 Task: Add Cascadian Farm Organic Honey Nut O's Cereal to the cart.
Action: Mouse moved to (1027, 332)
Screenshot: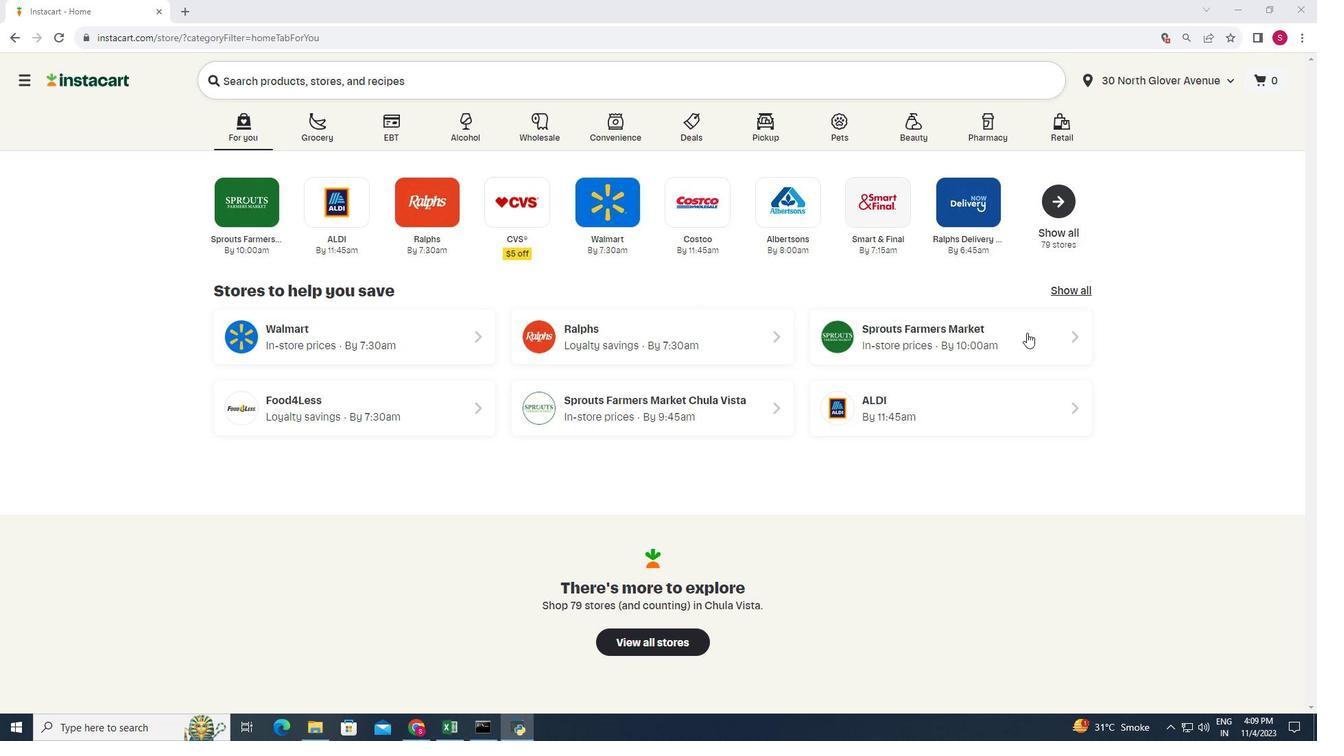 
Action: Mouse pressed left at (1027, 332)
Screenshot: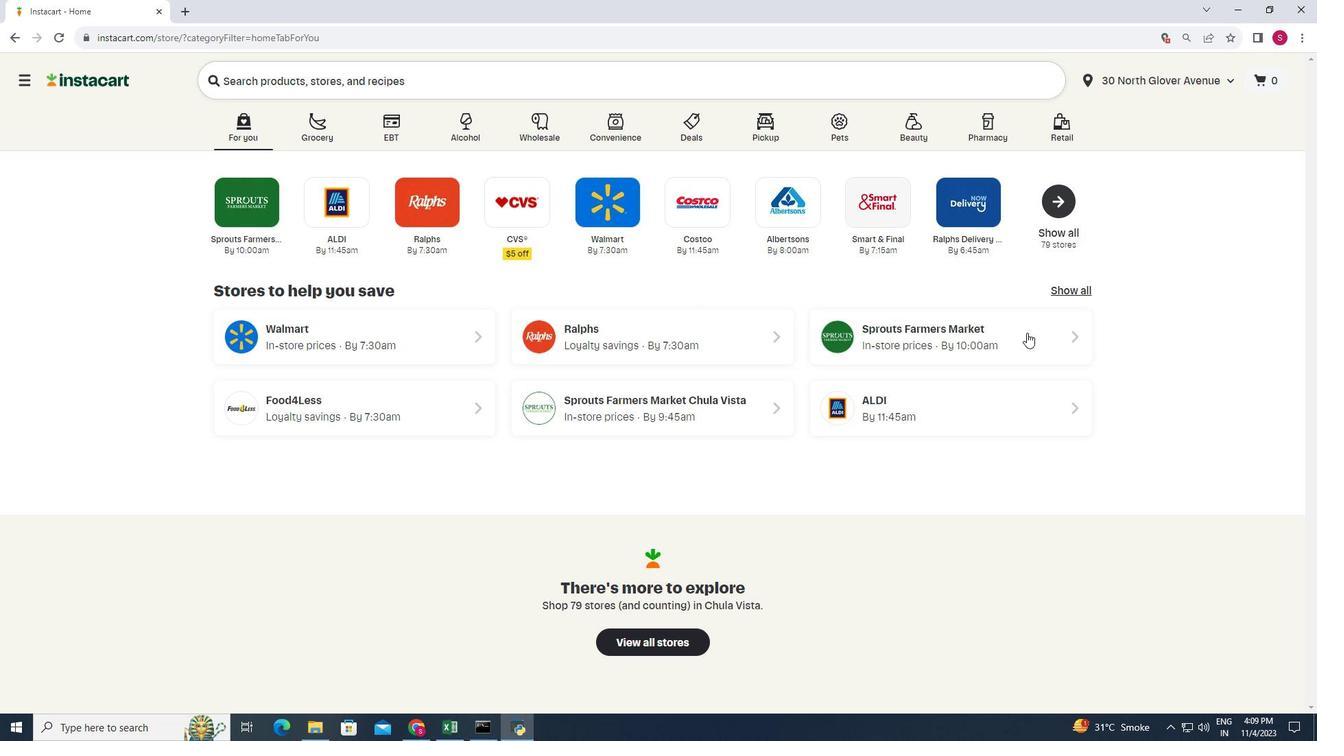 
Action: Mouse moved to (59, 469)
Screenshot: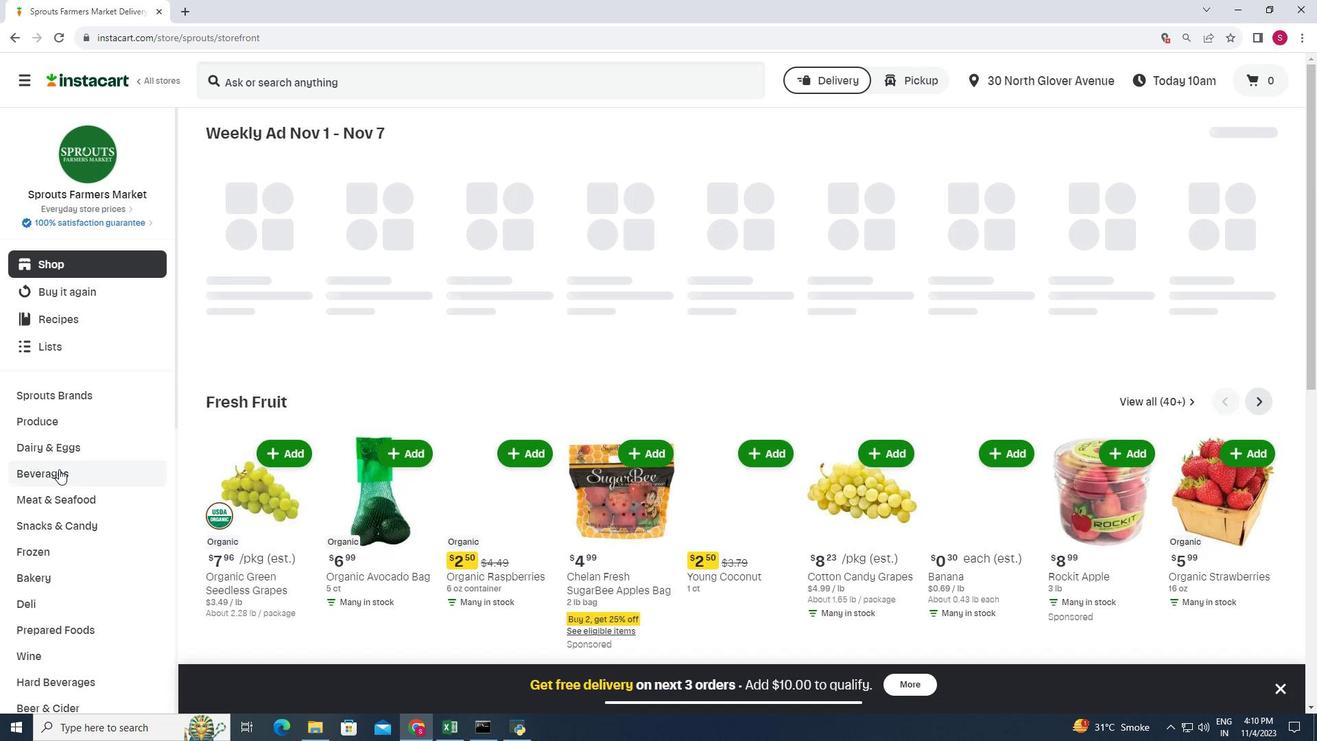 
Action: Mouse scrolled (59, 468) with delta (0, 0)
Screenshot: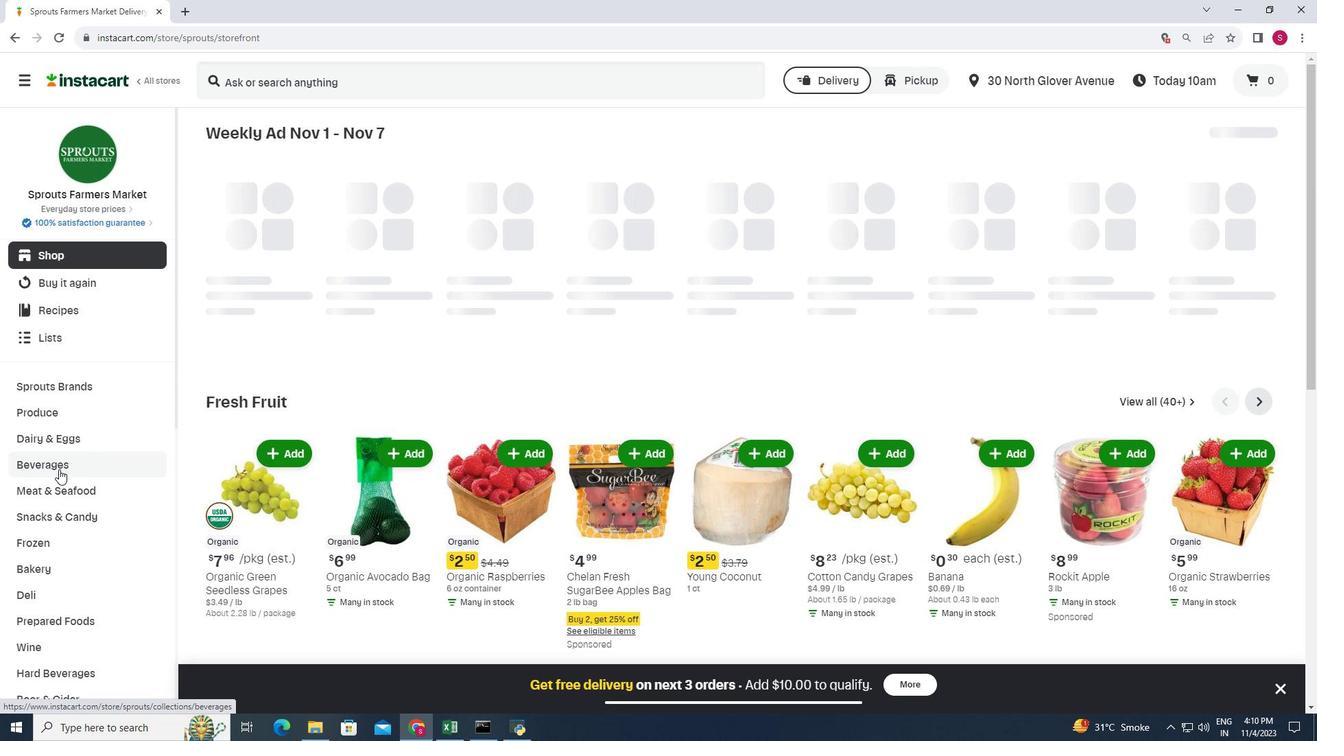 
Action: Mouse scrolled (59, 468) with delta (0, 0)
Screenshot: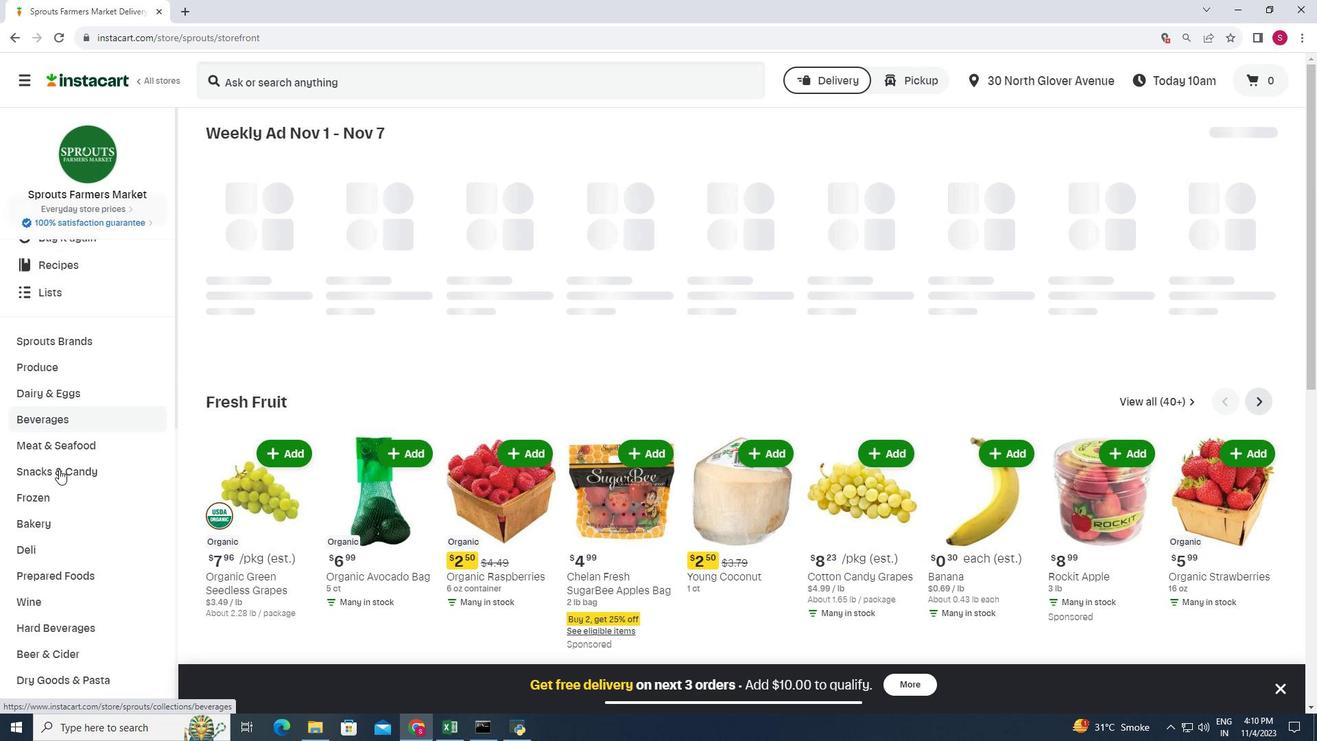 
Action: Mouse scrolled (59, 468) with delta (0, 0)
Screenshot: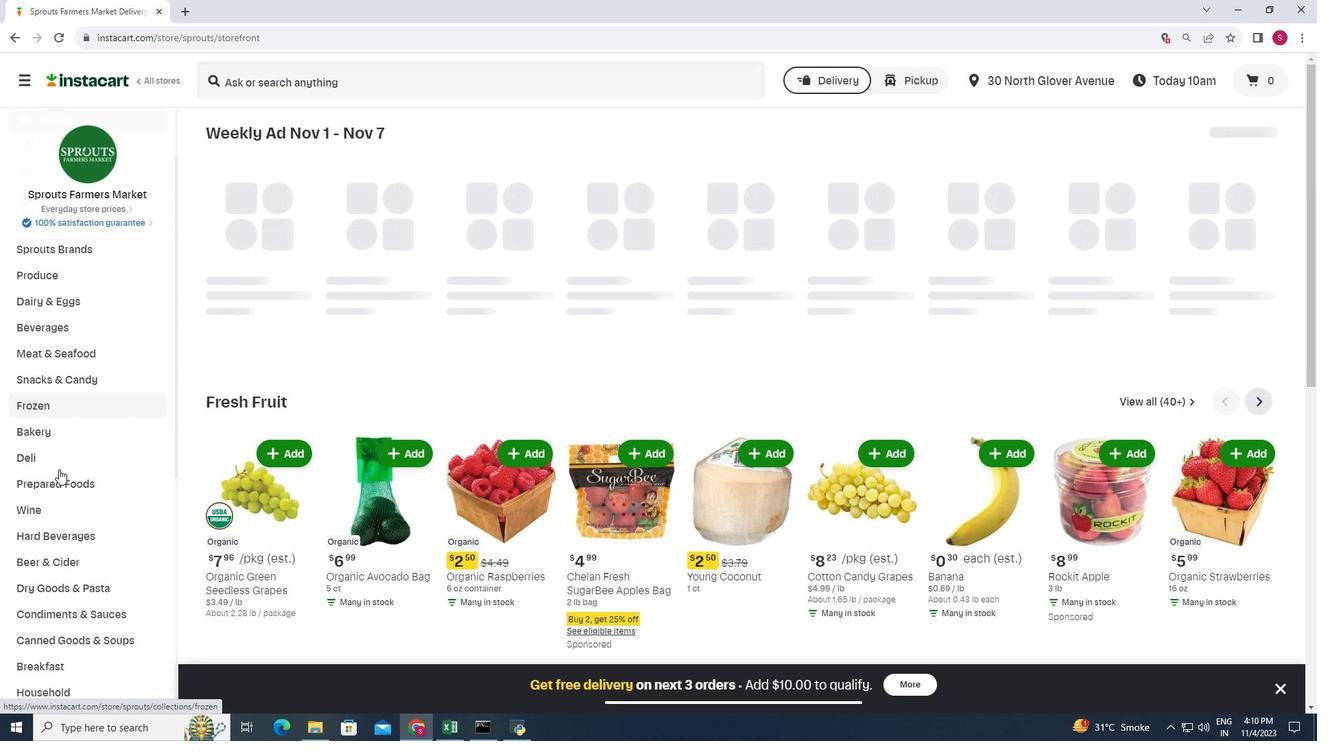 
Action: Mouse scrolled (59, 468) with delta (0, 0)
Screenshot: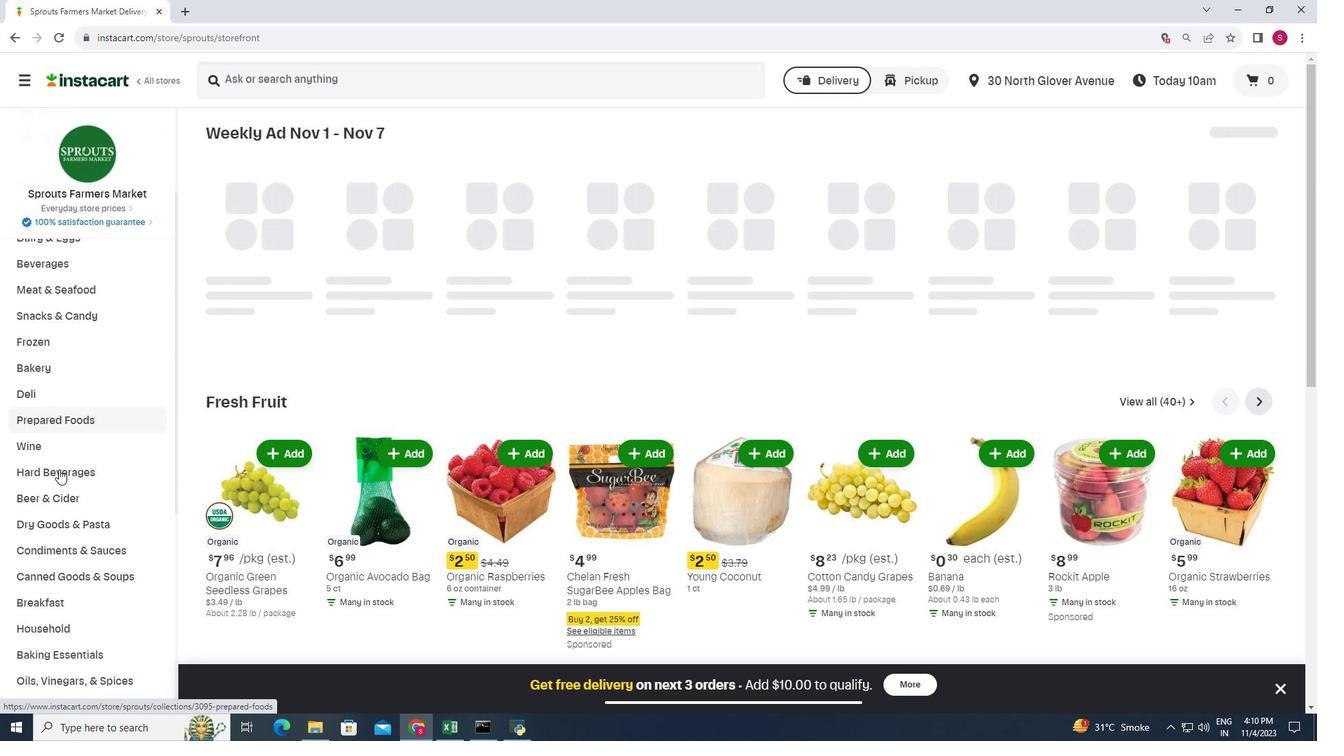 
Action: Mouse moved to (60, 533)
Screenshot: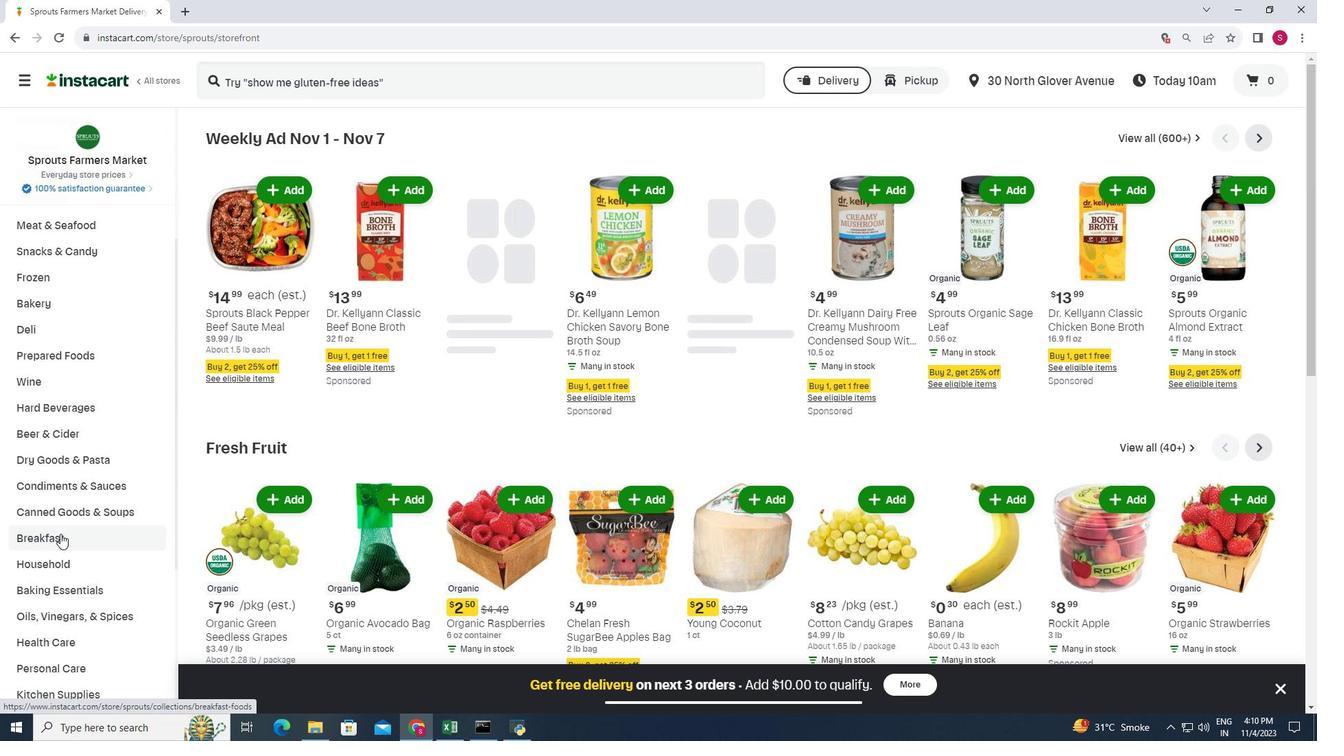 
Action: Mouse pressed left at (60, 533)
Screenshot: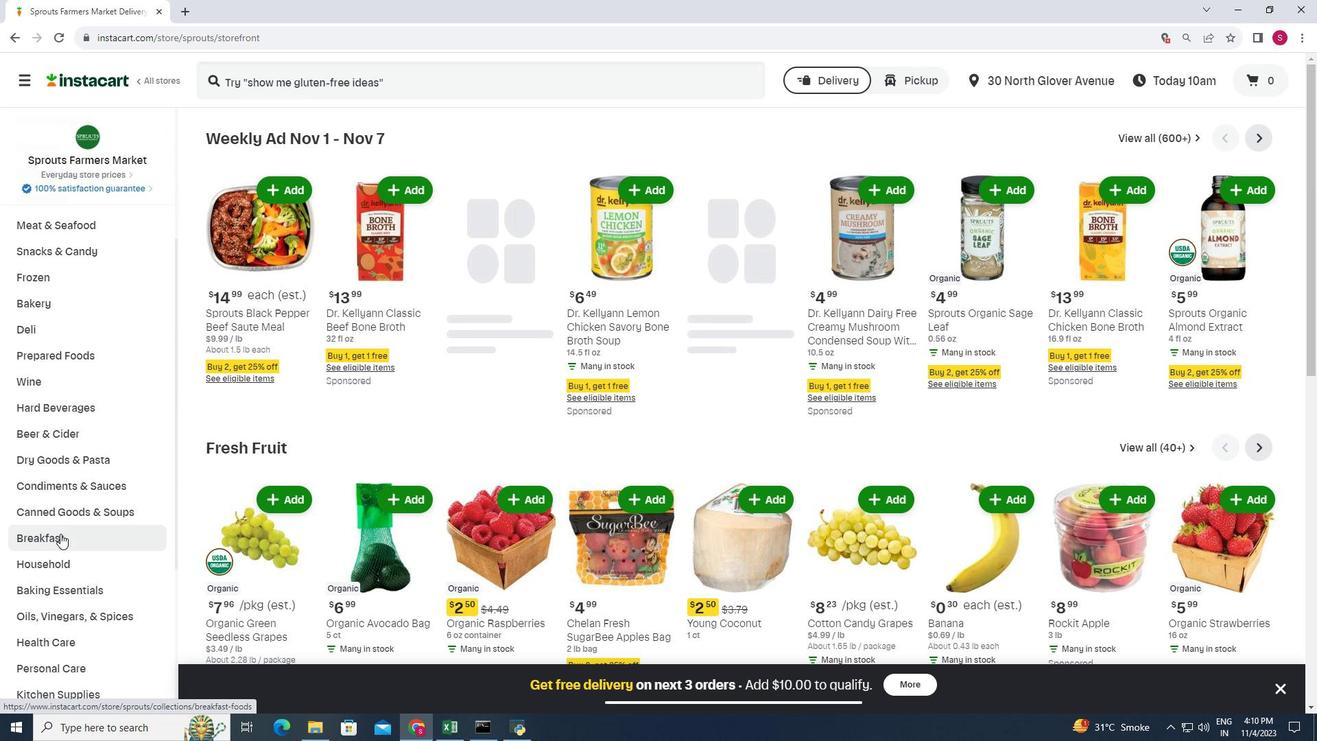 
Action: Mouse moved to (914, 168)
Screenshot: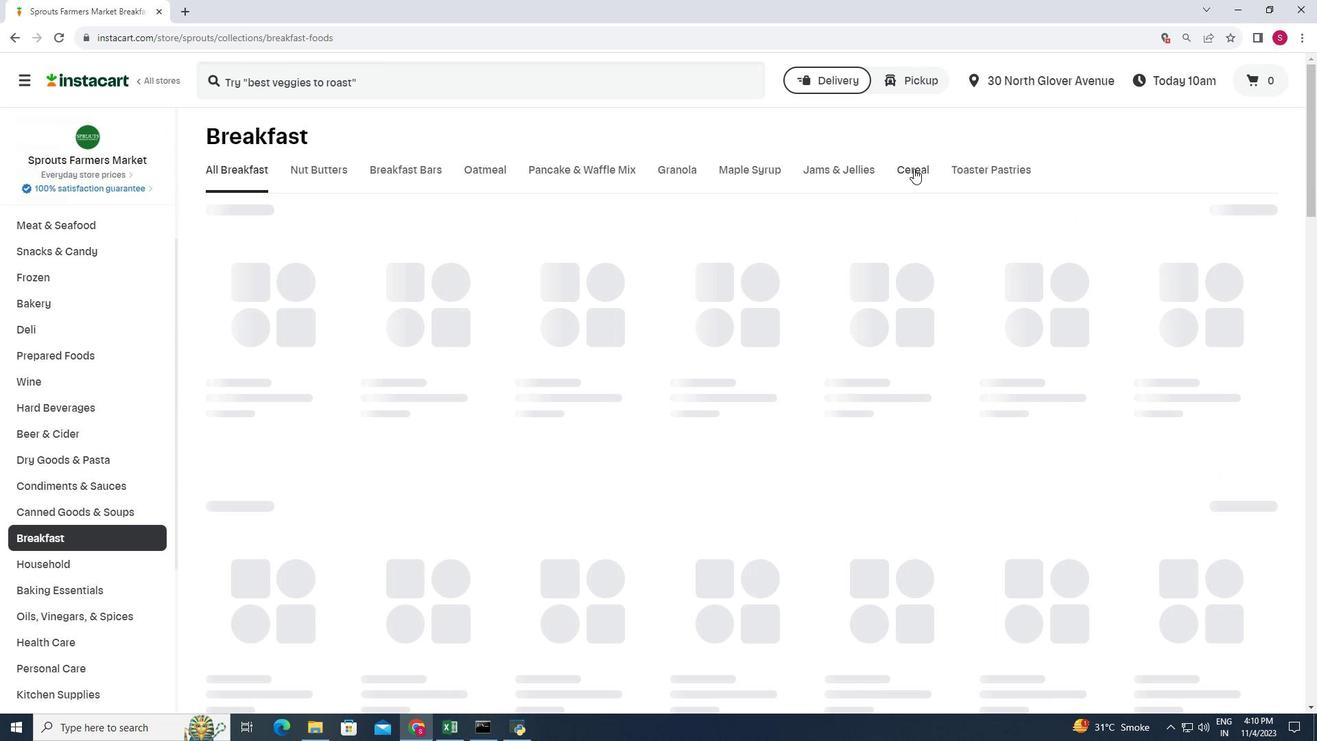
Action: Mouse pressed left at (914, 168)
Screenshot: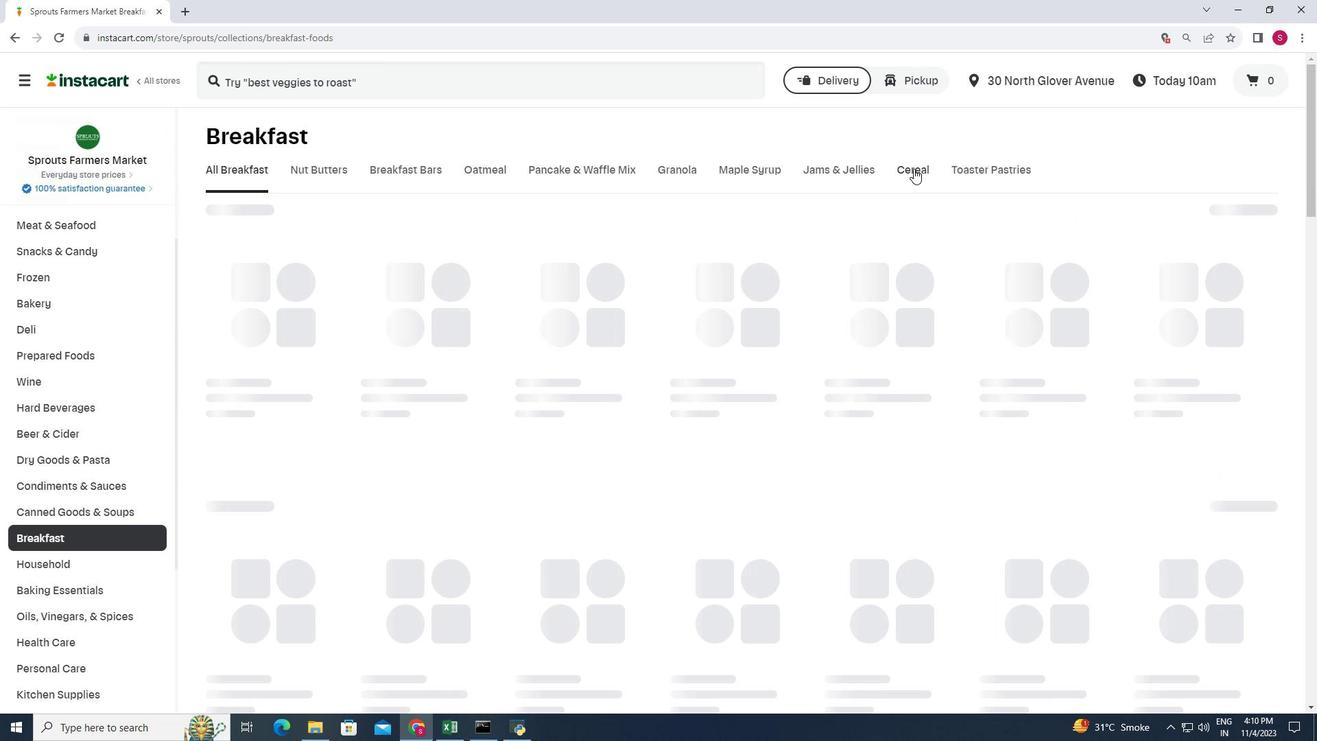
Action: Mouse moved to (572, 235)
Screenshot: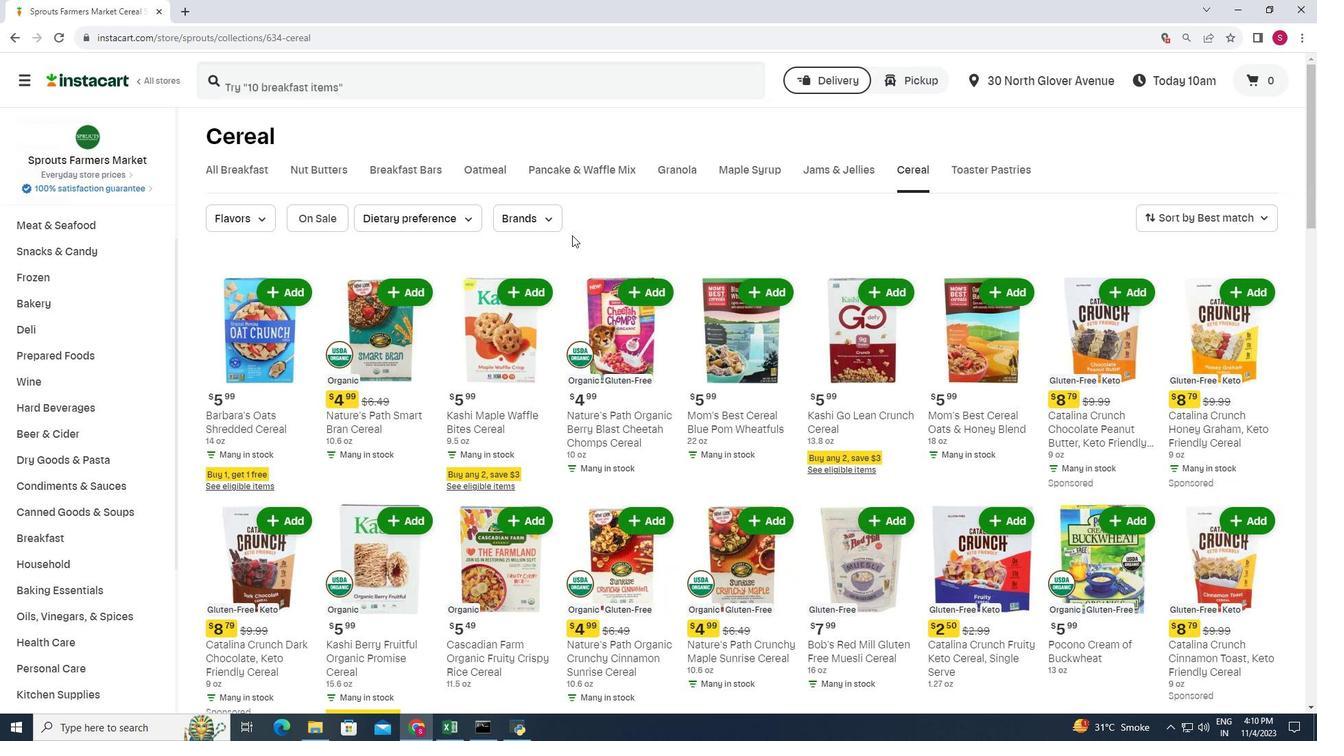 
Action: Mouse scrolled (572, 234) with delta (0, 0)
Screenshot: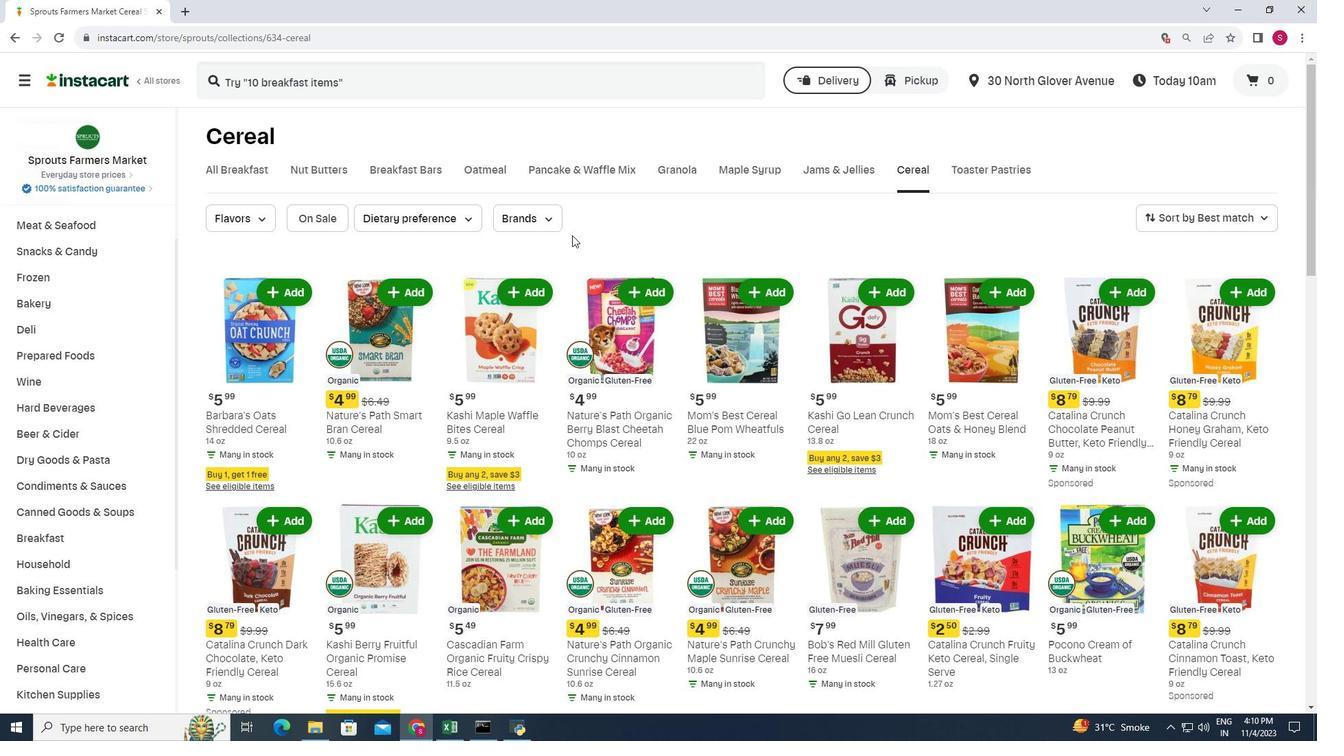 
Action: Mouse moved to (544, 285)
Screenshot: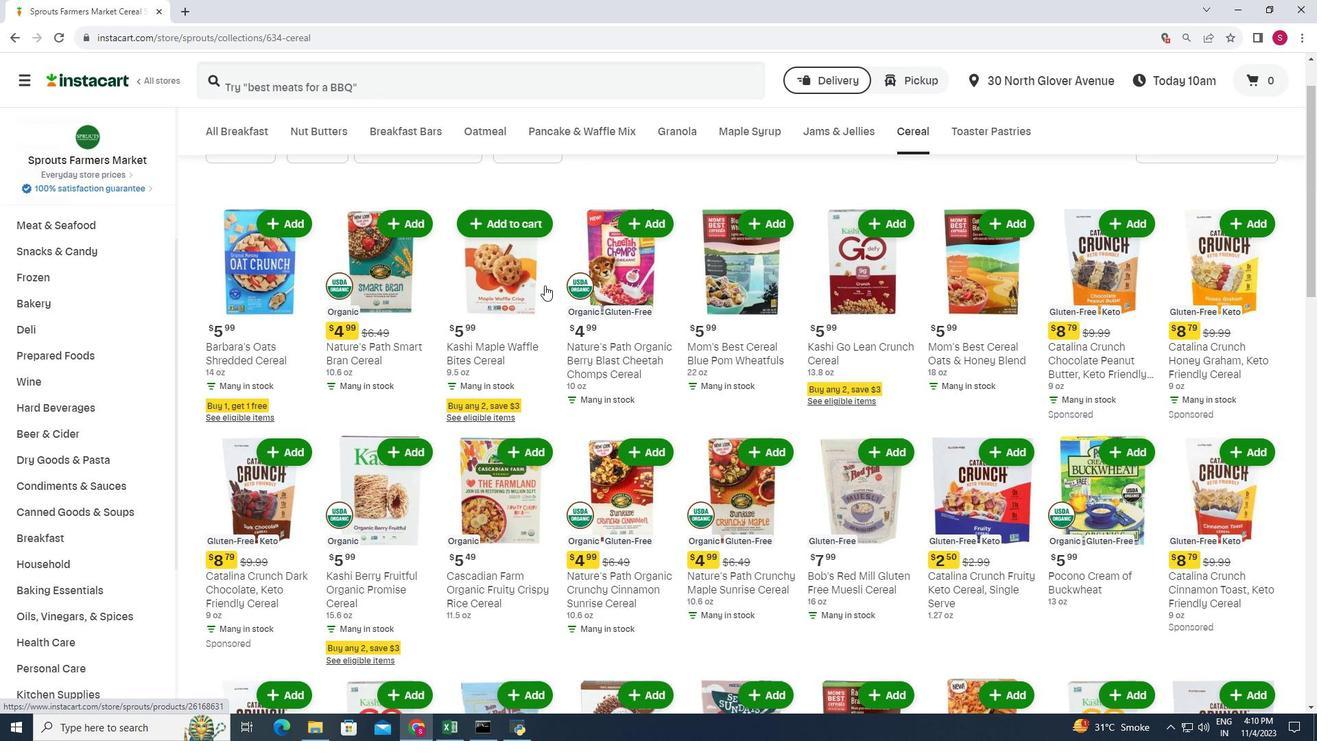 
Action: Mouse scrolled (544, 284) with delta (0, 0)
Screenshot: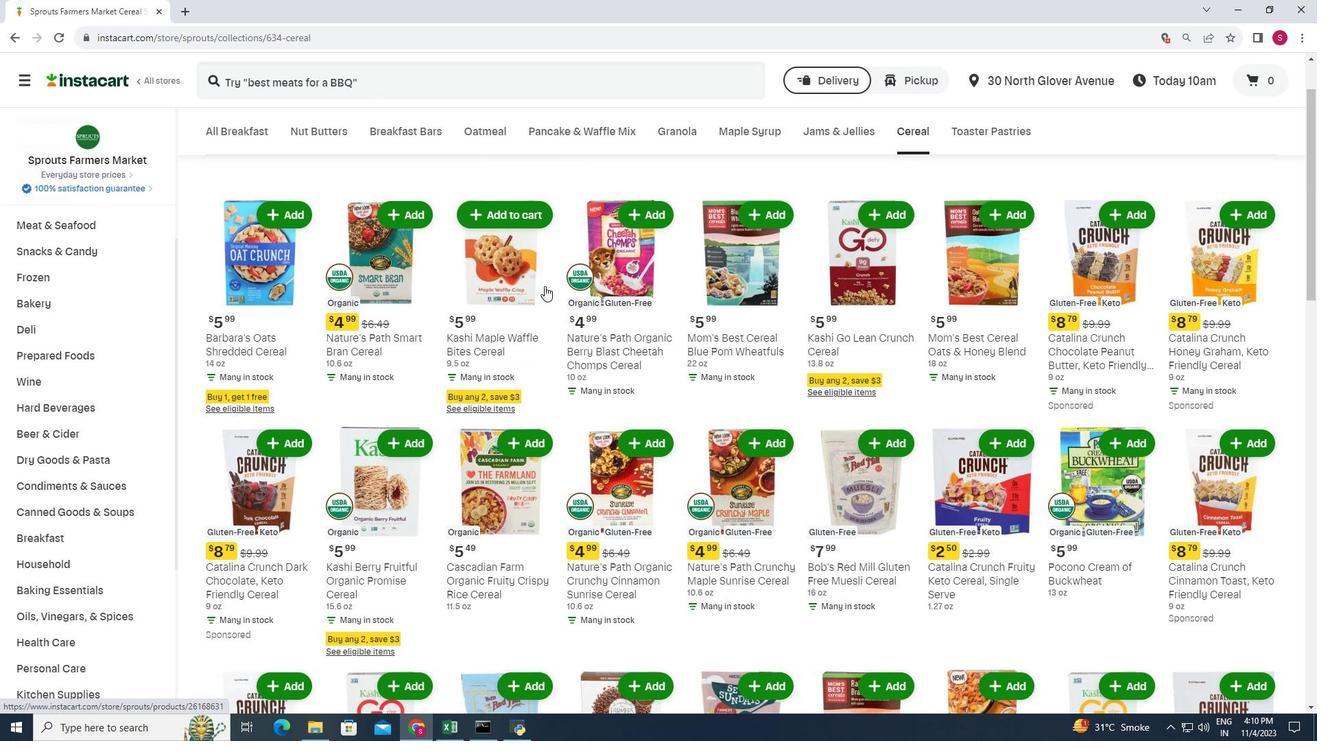 
Action: Mouse moved to (545, 286)
Screenshot: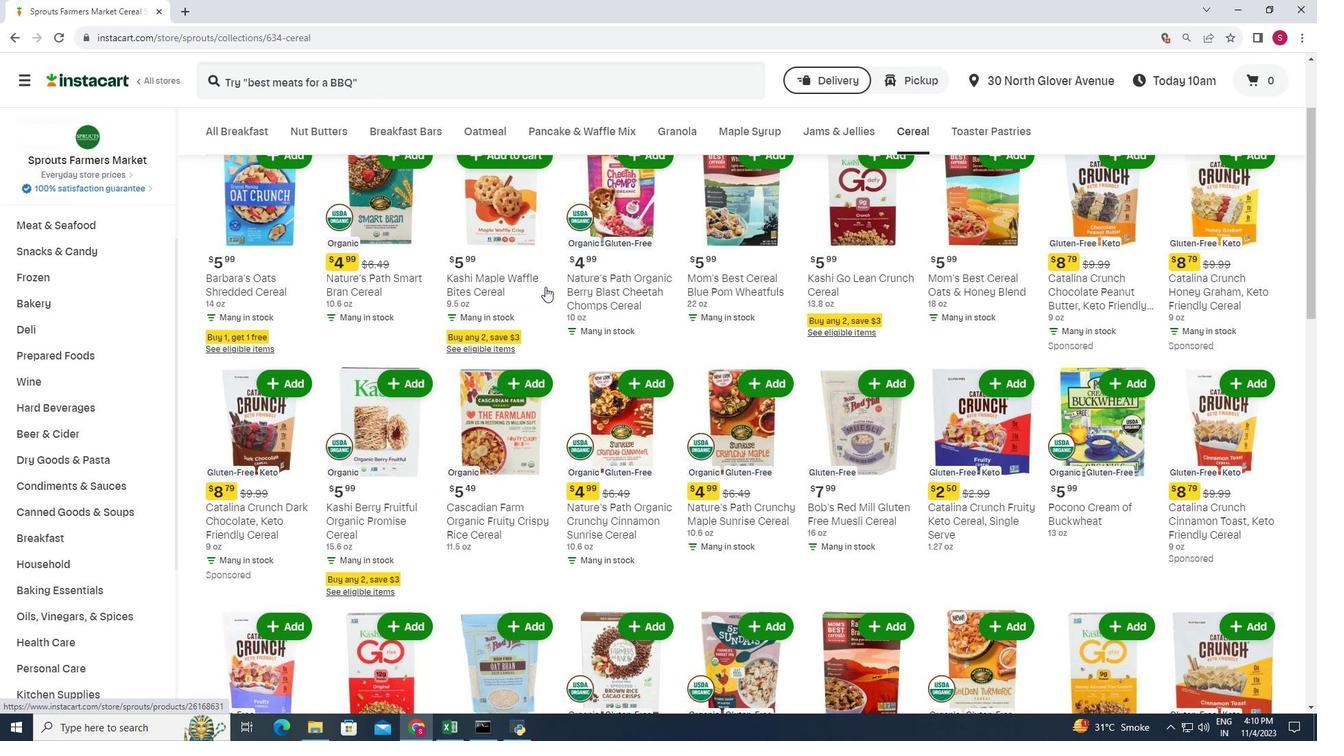 
Action: Mouse scrolled (545, 286) with delta (0, 0)
Screenshot: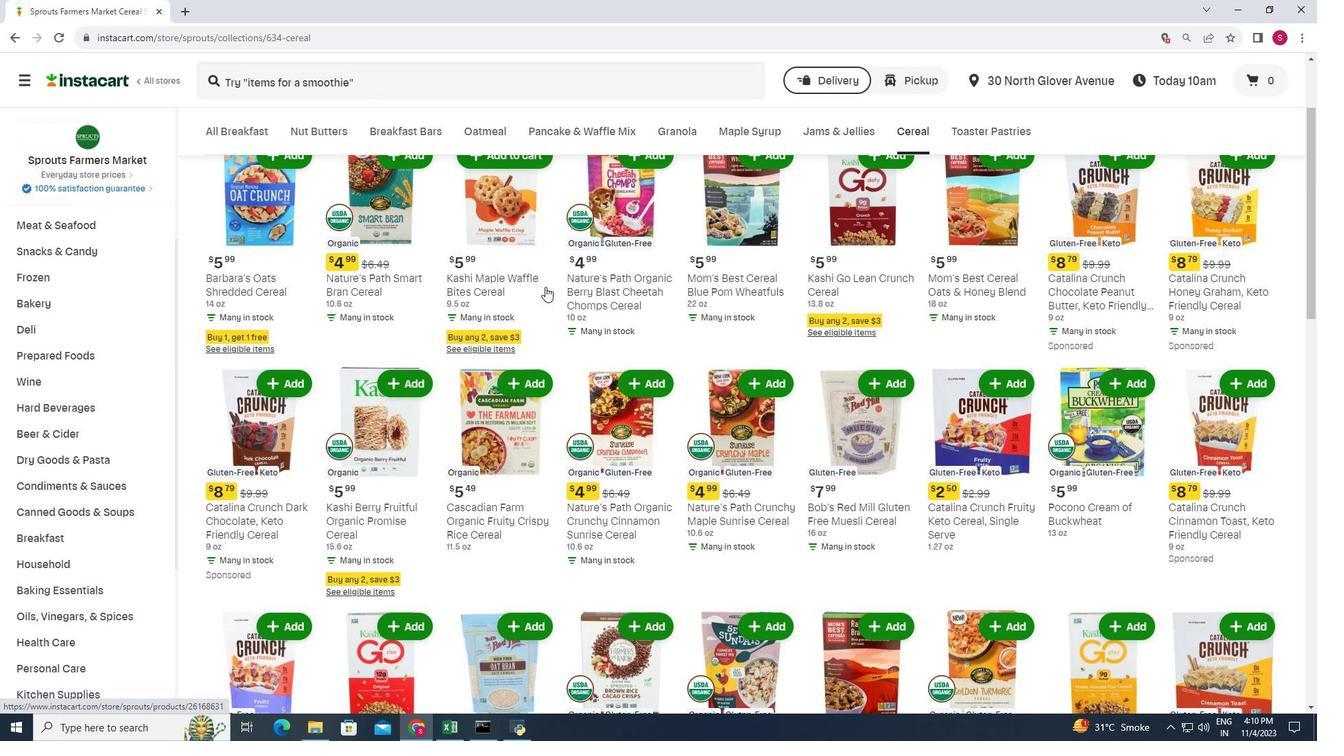 
Action: Mouse moved to (551, 295)
Screenshot: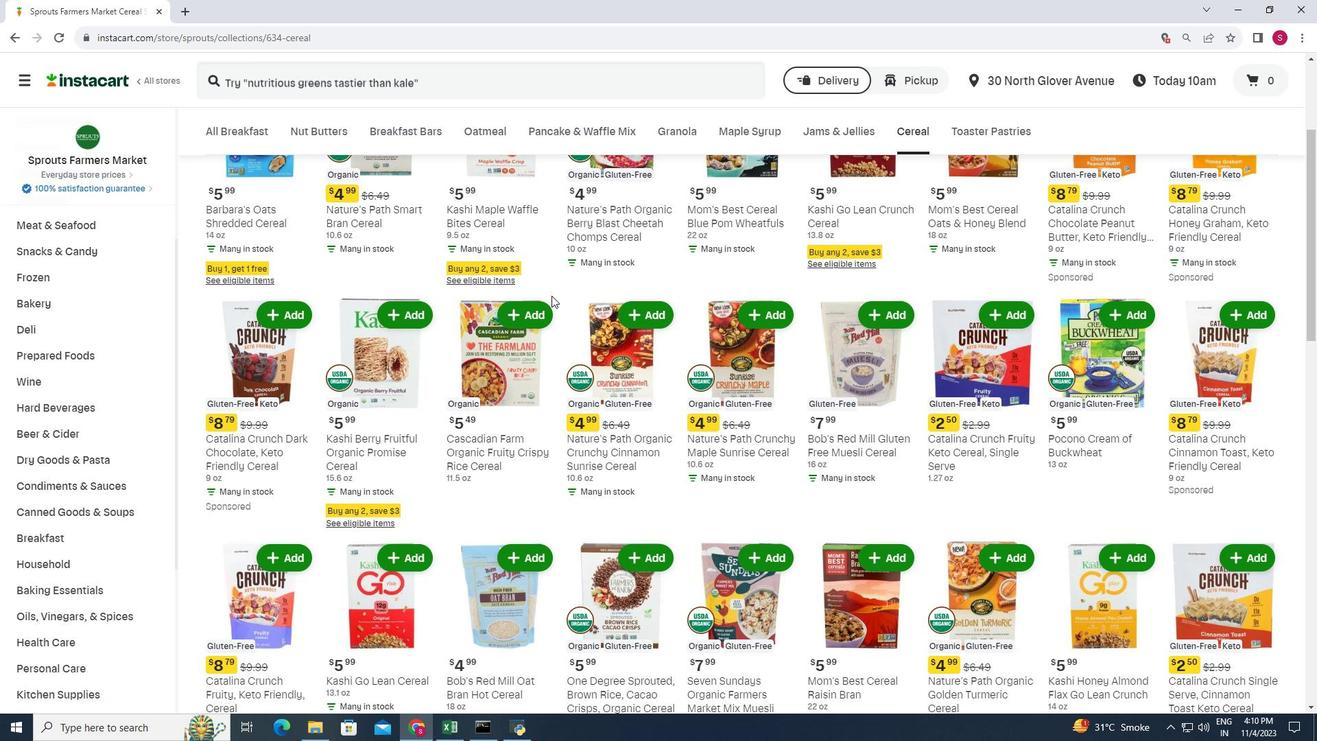 
Action: Mouse scrolled (551, 295) with delta (0, 0)
Screenshot: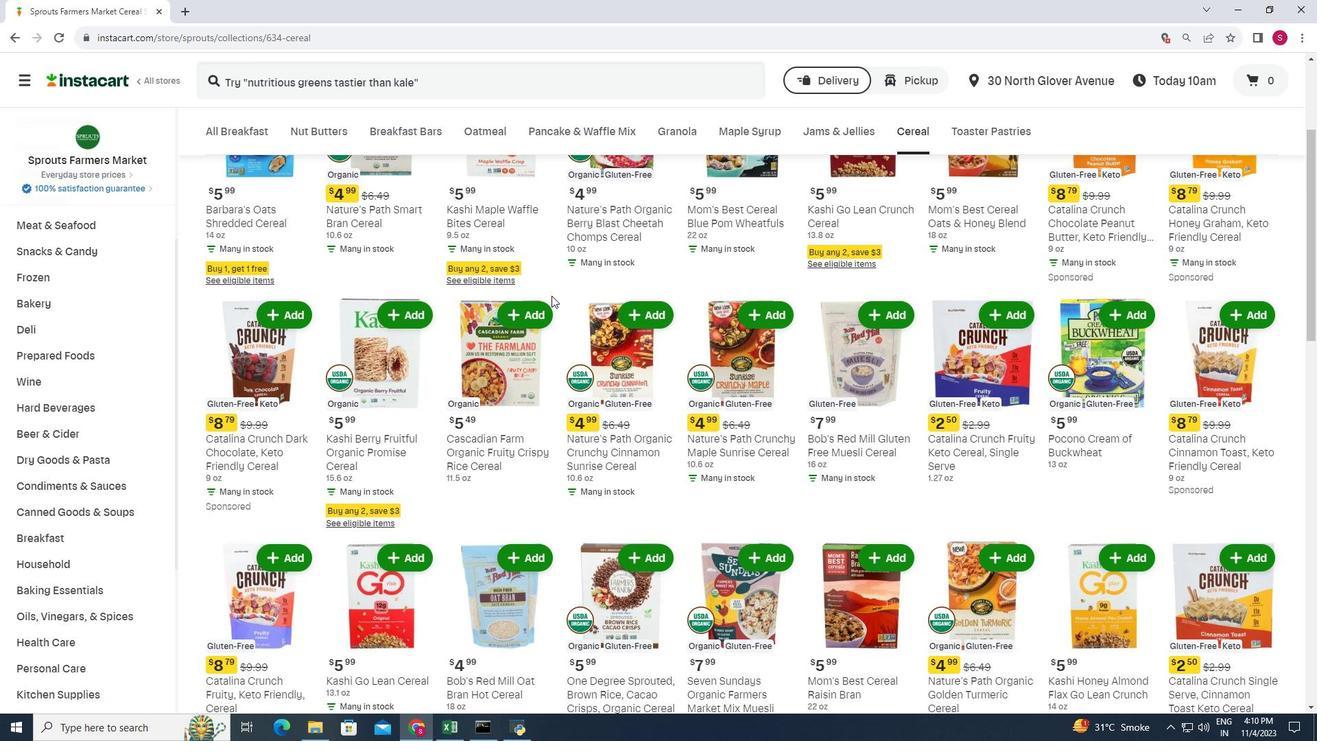 
Action: Mouse moved to (560, 294)
Screenshot: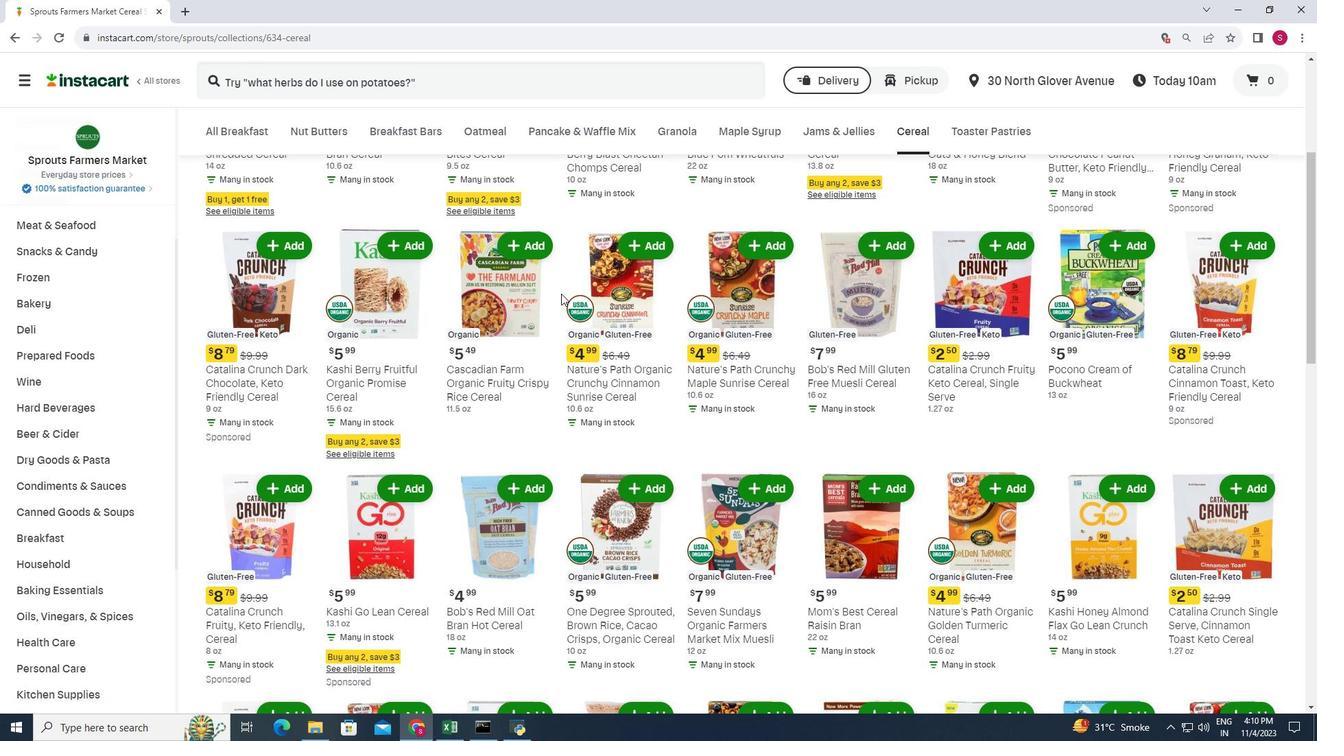 
Action: Mouse scrolled (560, 293) with delta (0, 0)
Screenshot: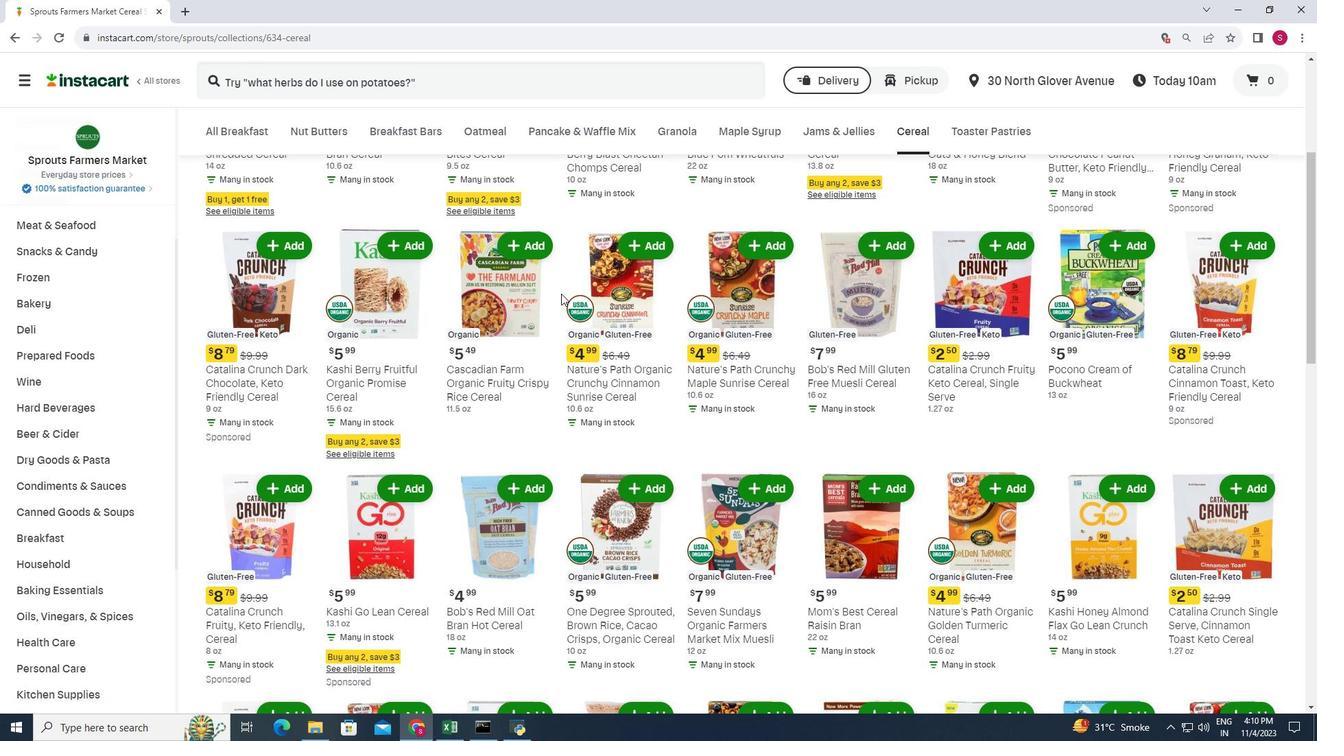 
Action: Mouse moved to (562, 293)
Screenshot: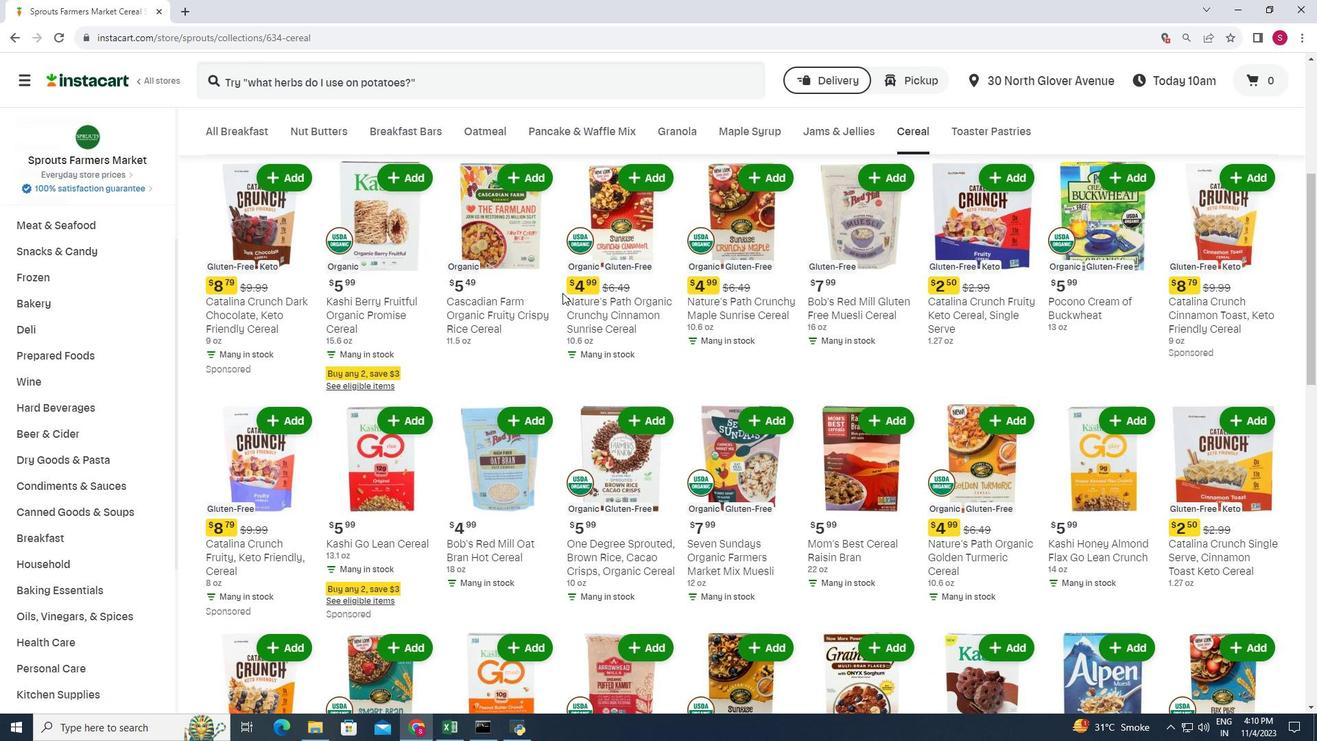
Action: Mouse scrolled (562, 292) with delta (0, 0)
Screenshot: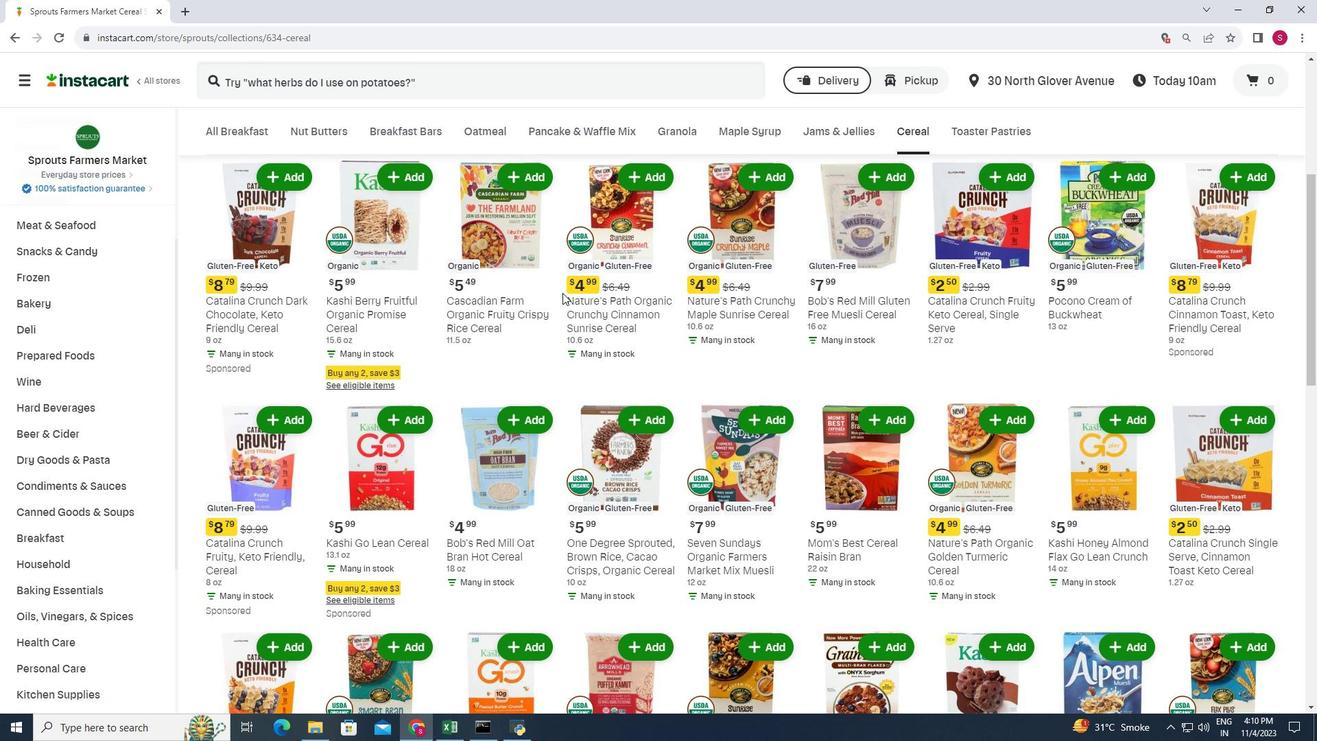 
Action: Mouse scrolled (562, 292) with delta (0, 0)
Screenshot: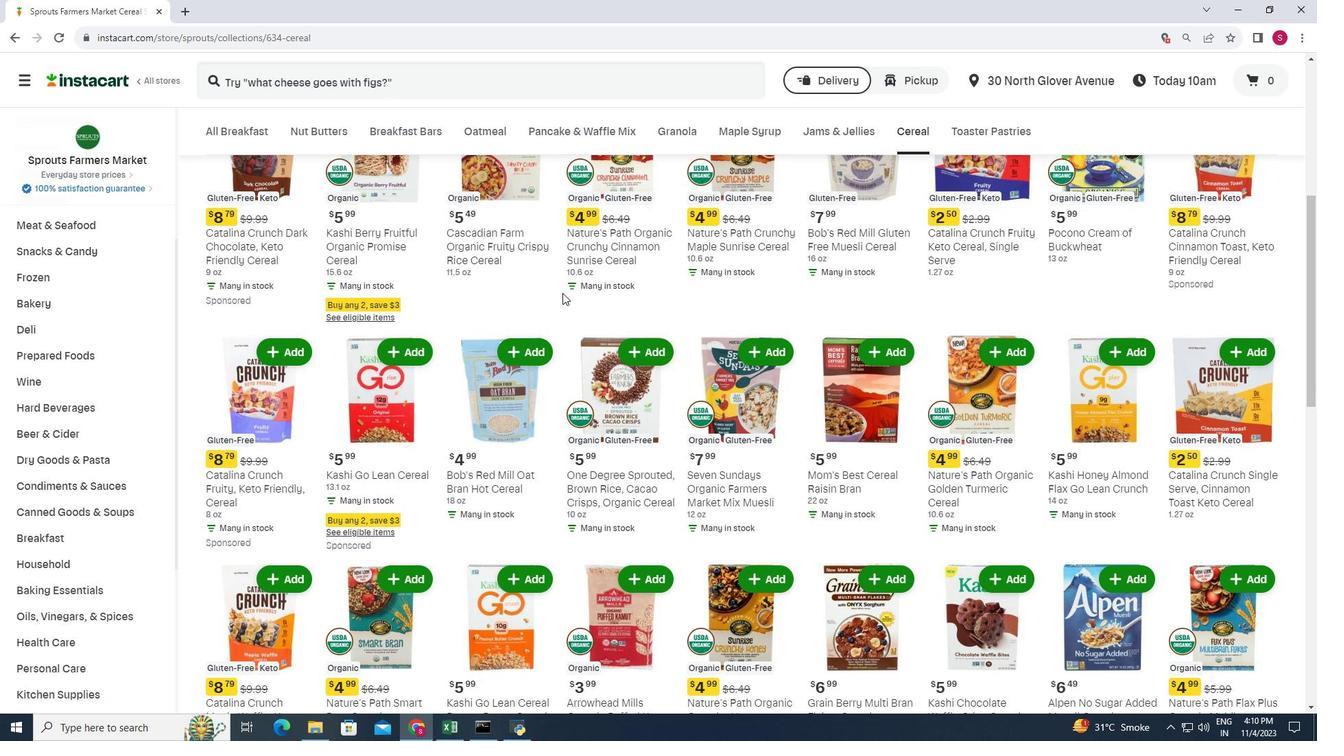 
Action: Mouse scrolled (562, 292) with delta (0, 0)
Screenshot: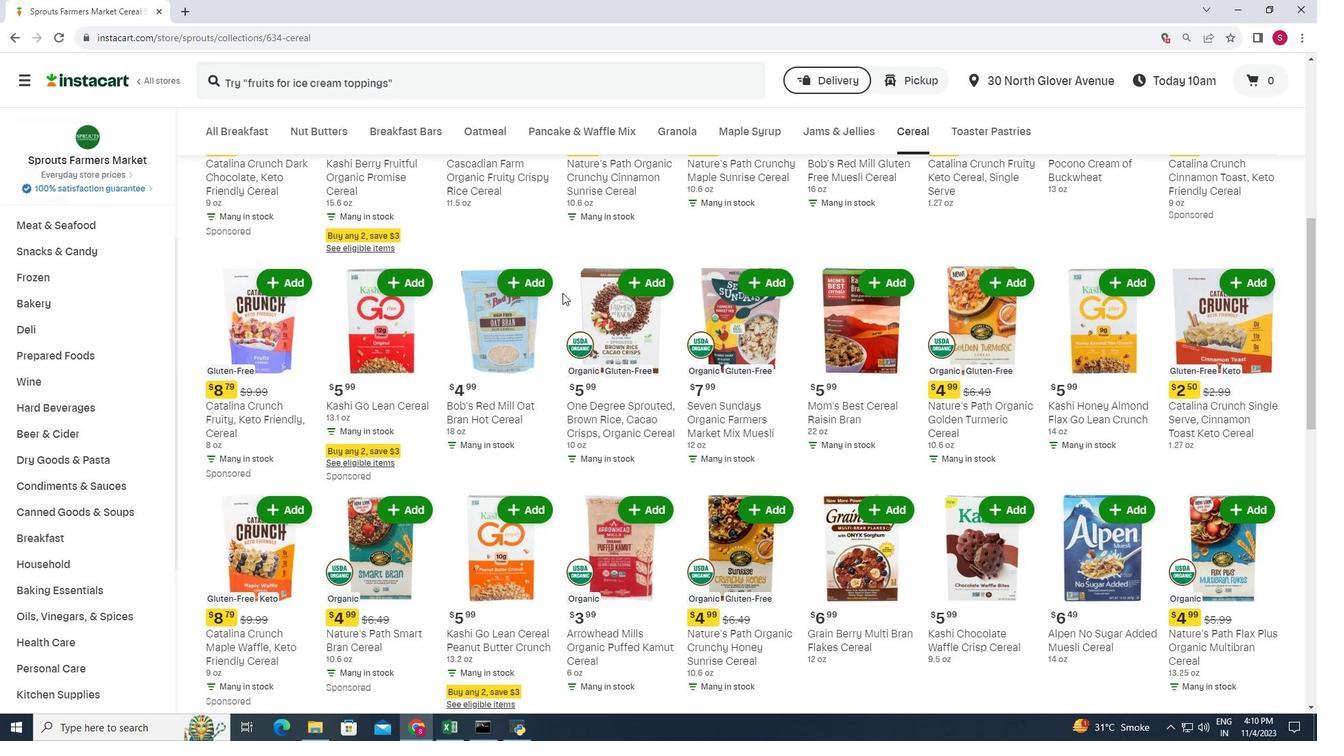 
Action: Mouse moved to (562, 293)
Screenshot: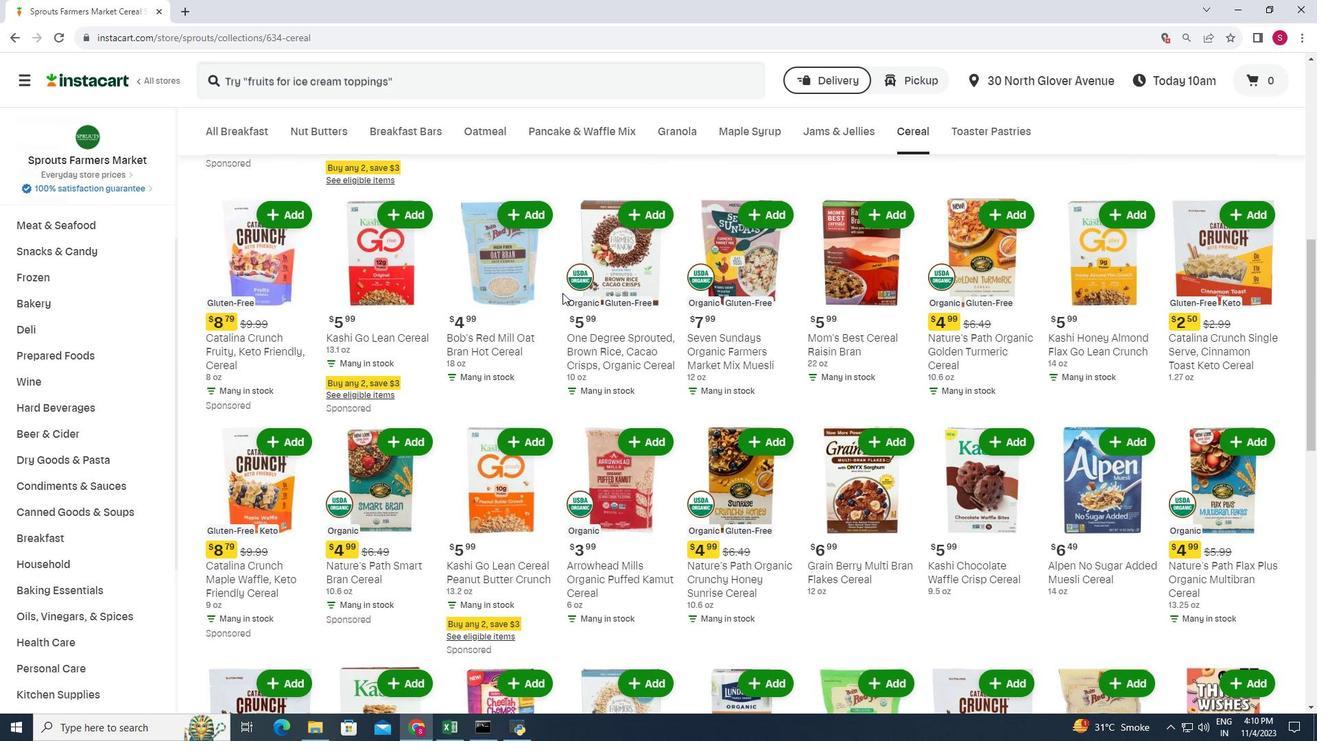 
Action: Mouse scrolled (562, 292) with delta (0, 0)
Screenshot: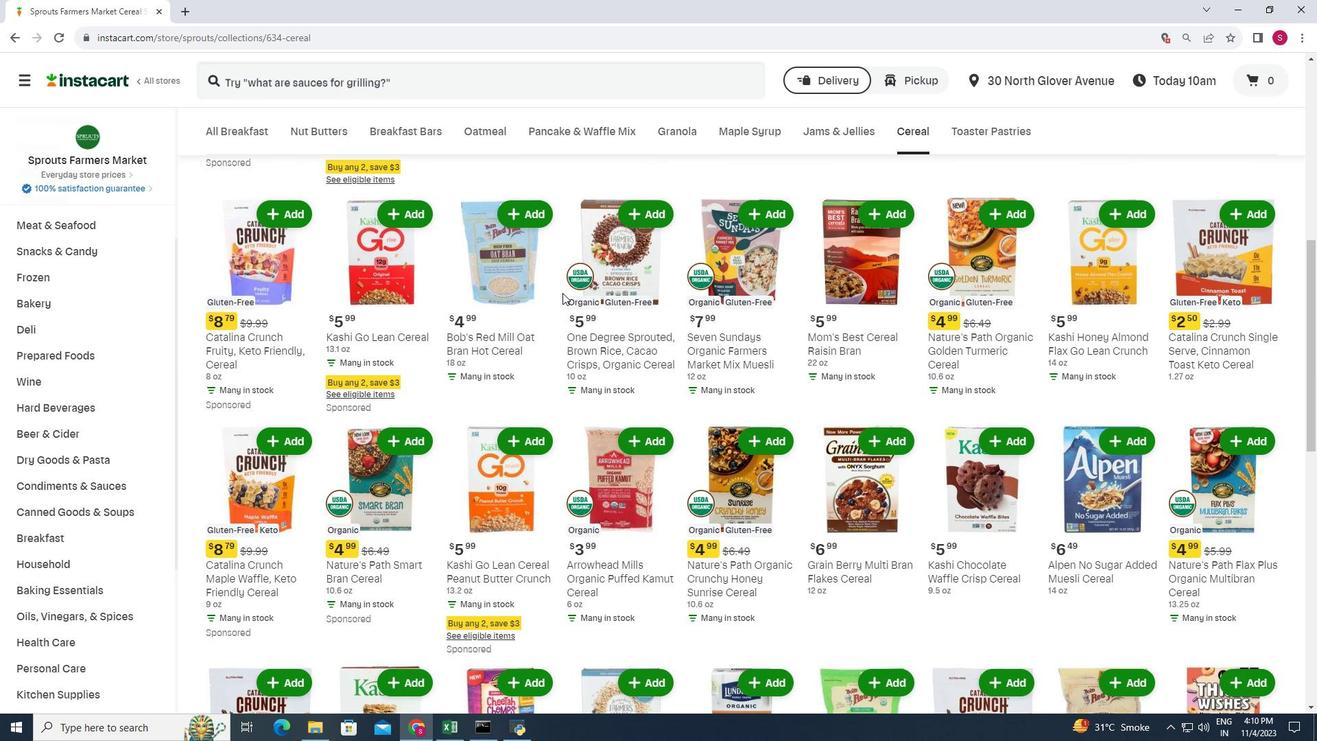 
Action: Mouse scrolled (562, 292) with delta (0, 0)
Screenshot: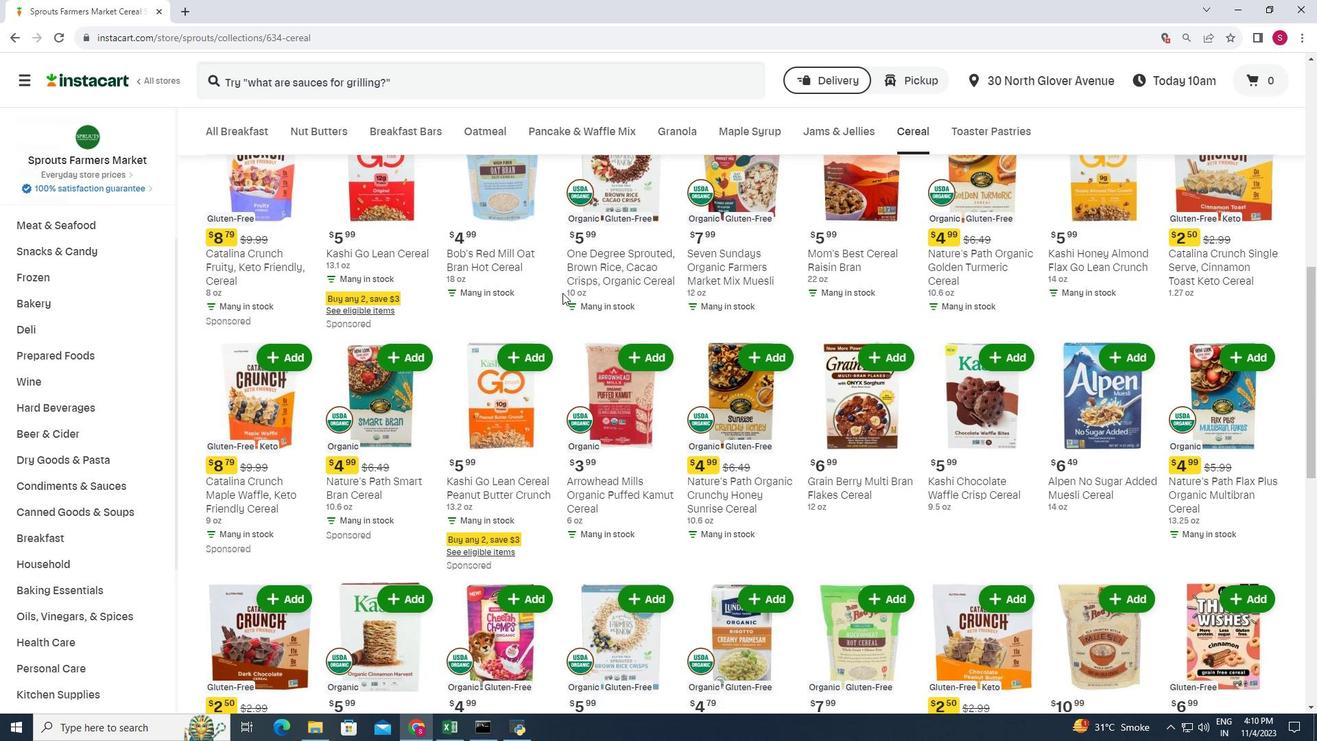 
Action: Mouse scrolled (562, 292) with delta (0, 0)
Screenshot: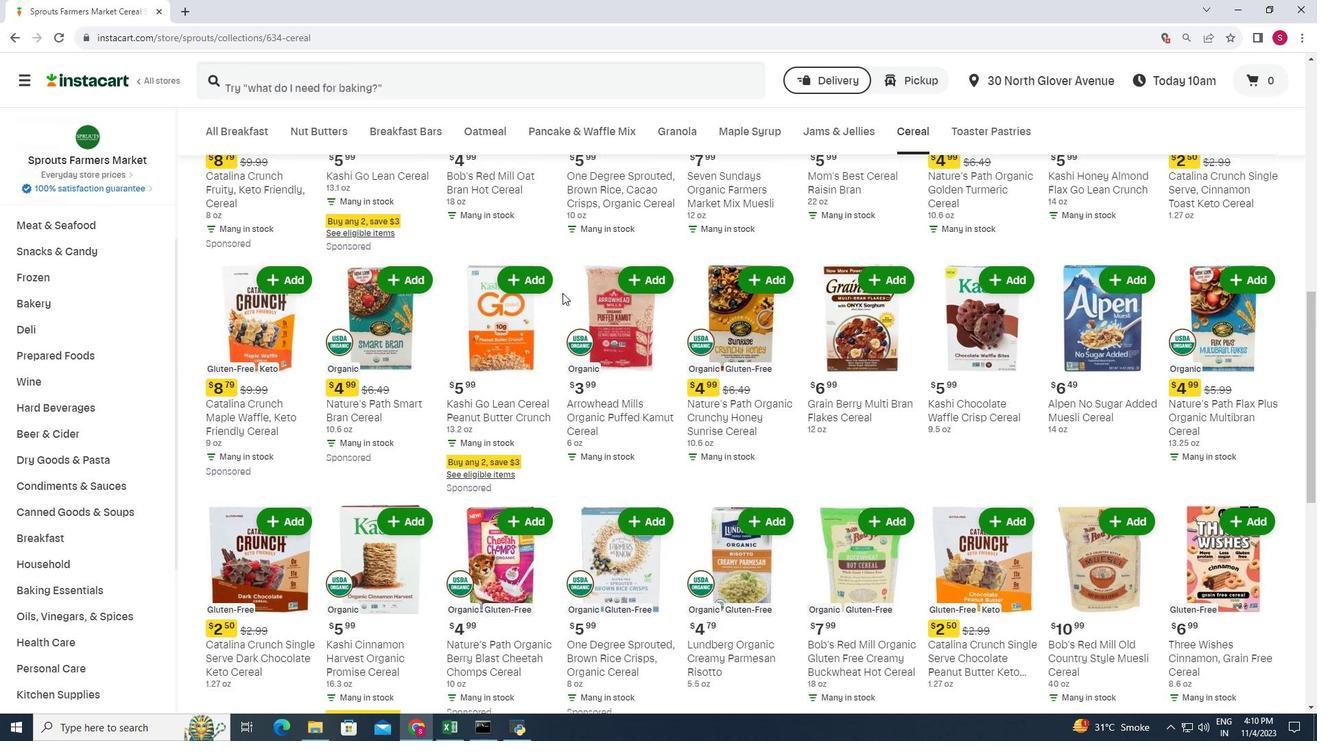 
Action: Mouse scrolled (562, 292) with delta (0, 0)
Screenshot: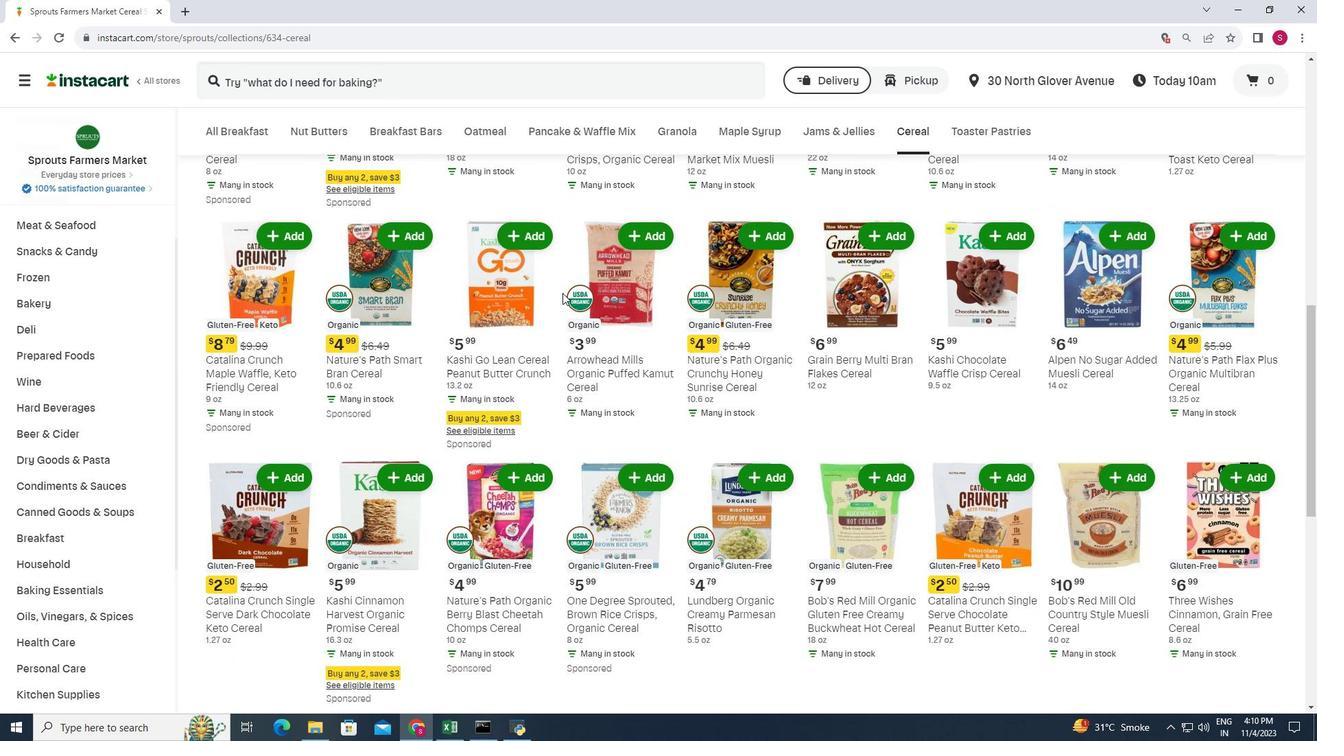 
Action: Mouse scrolled (562, 292) with delta (0, 0)
Screenshot: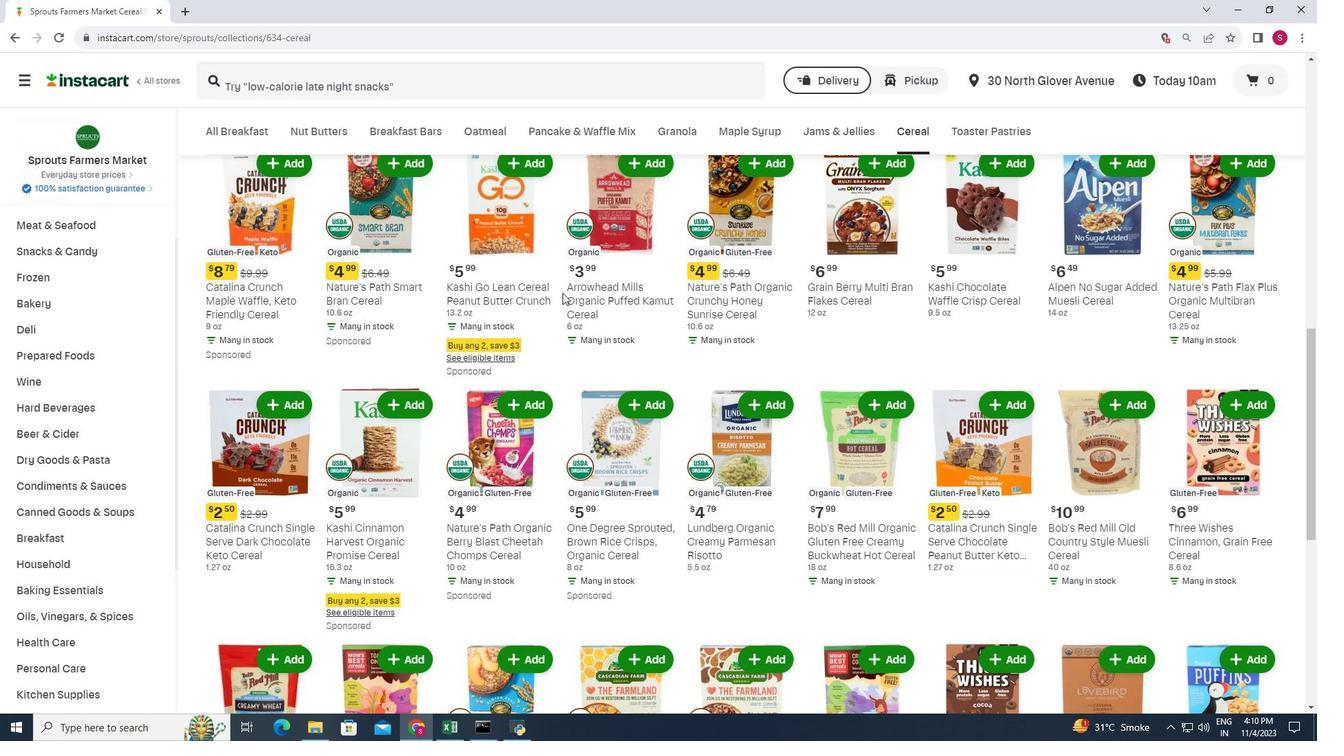 
Action: Mouse scrolled (562, 292) with delta (0, 0)
Screenshot: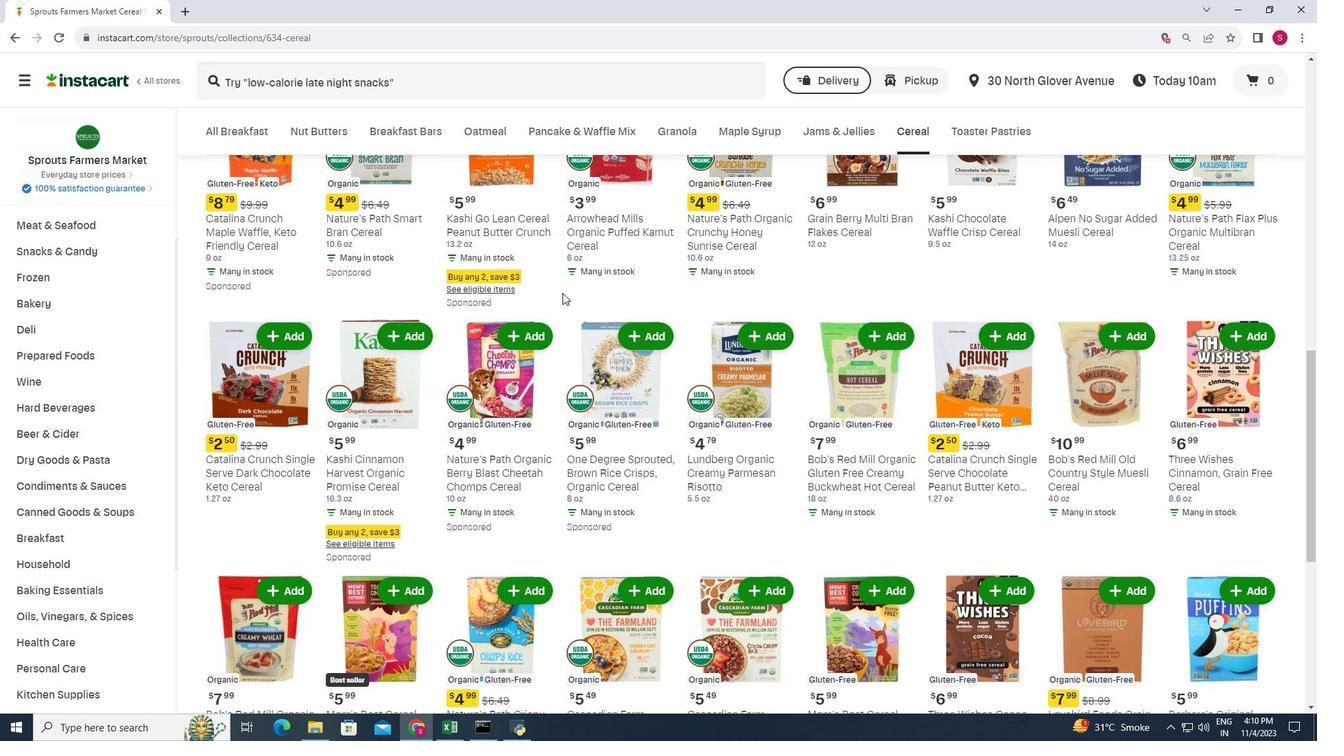 
Action: Mouse moved to (549, 297)
Screenshot: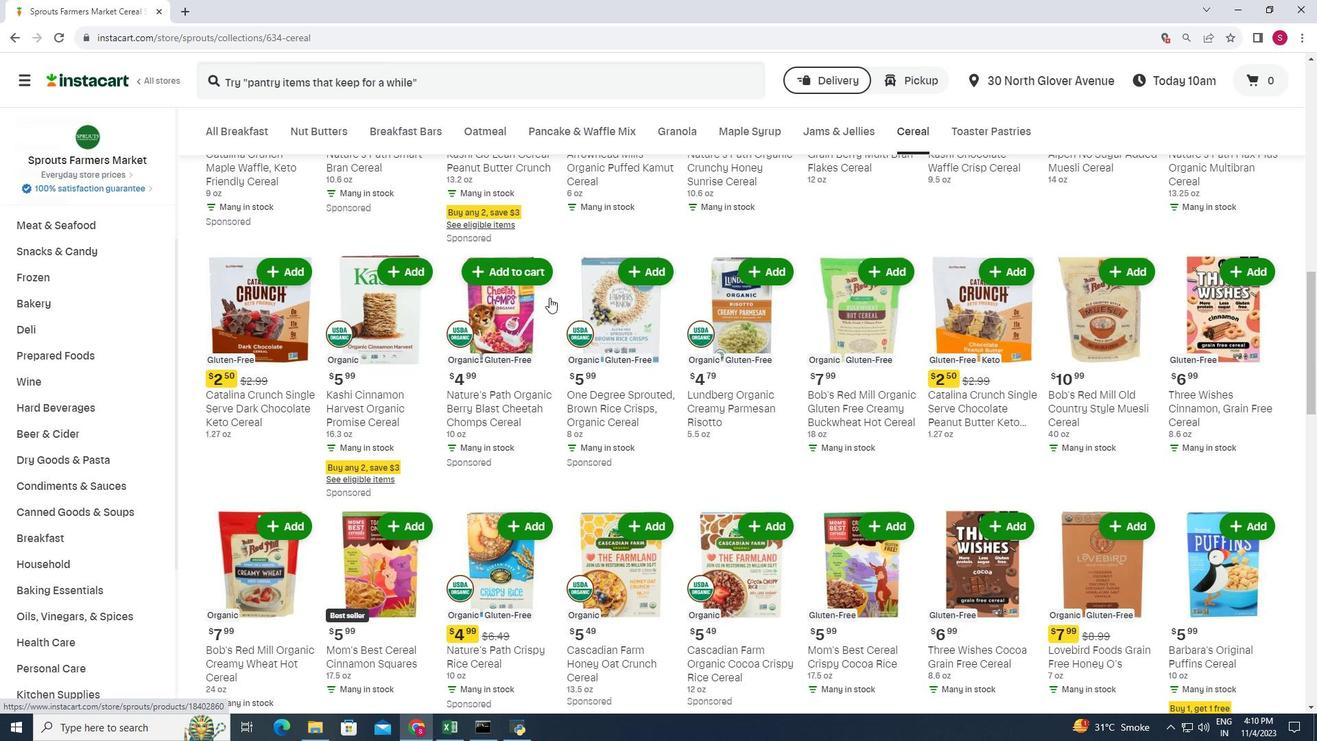 
Action: Mouse scrolled (549, 297) with delta (0, 0)
Screenshot: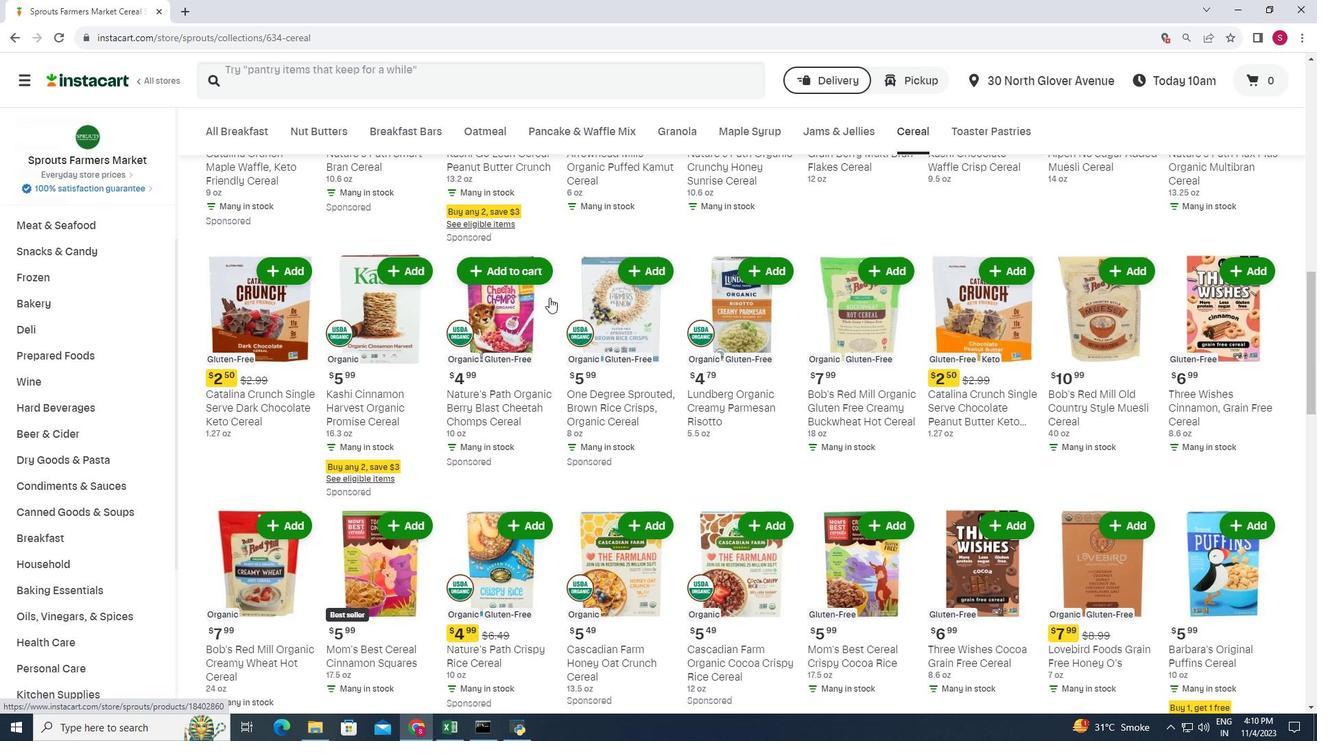 
Action: Mouse moved to (552, 295)
Screenshot: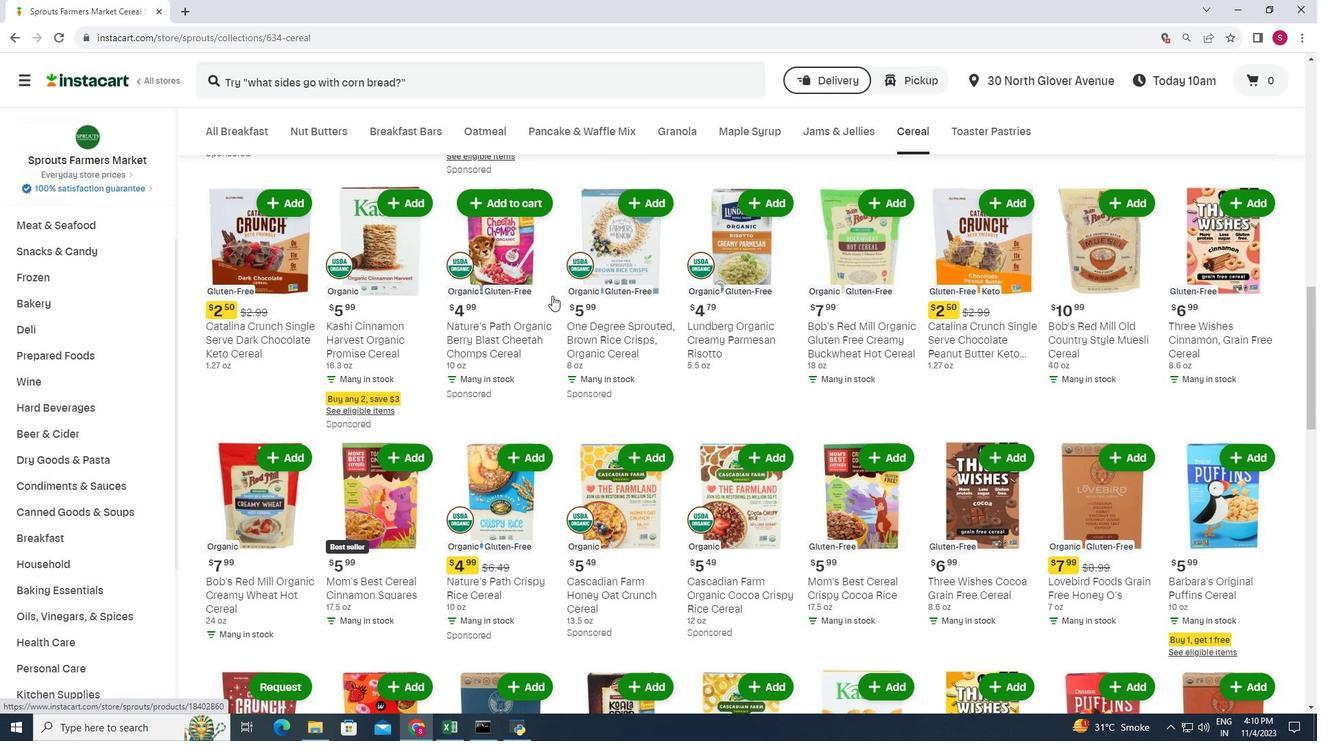 
Action: Mouse scrolled (552, 295) with delta (0, 0)
Screenshot: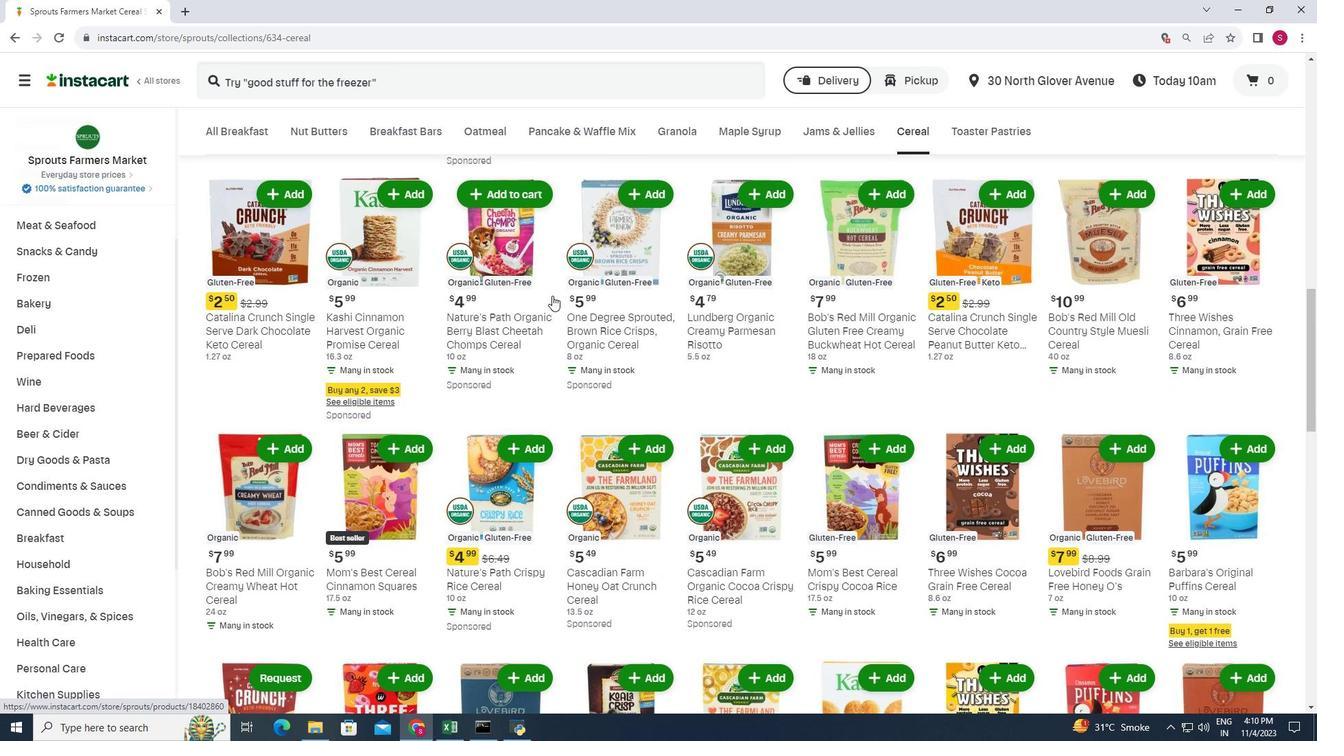 
Action: Mouse scrolled (552, 295) with delta (0, 0)
Screenshot: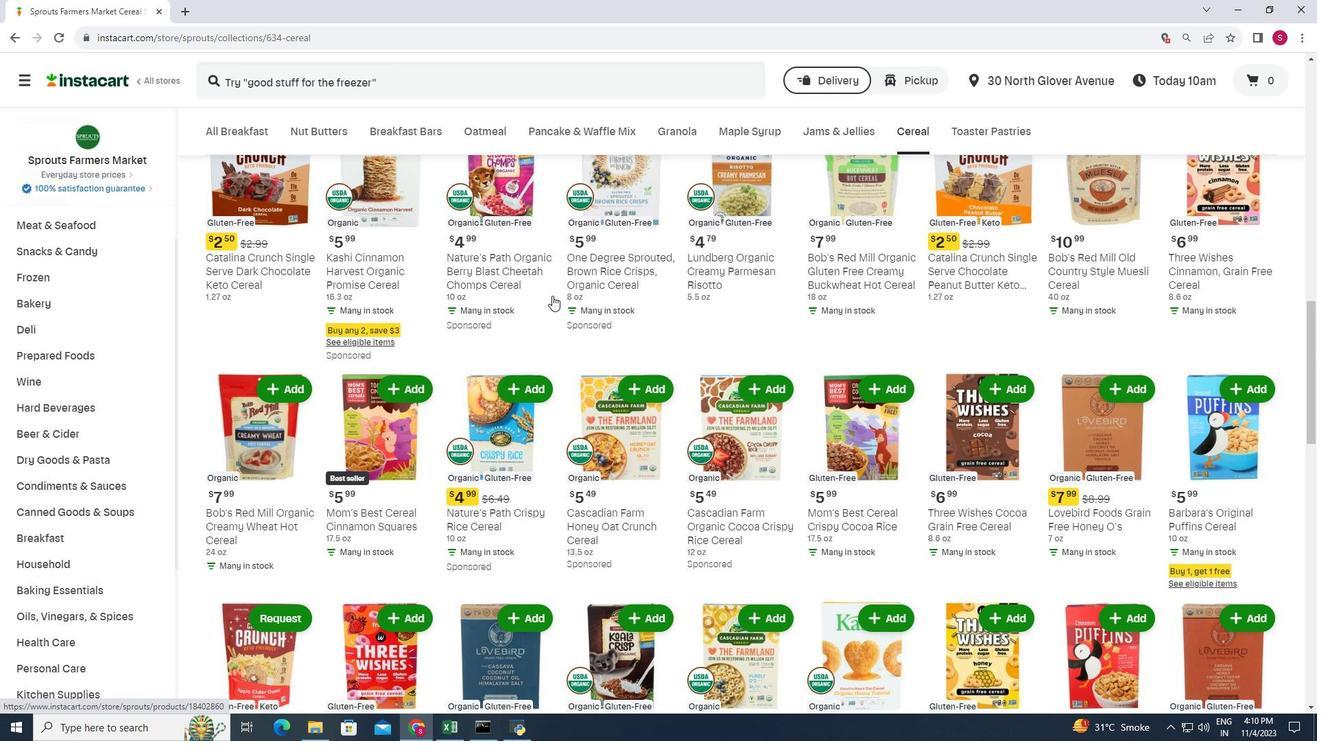 
Action: Mouse scrolled (552, 295) with delta (0, 0)
Screenshot: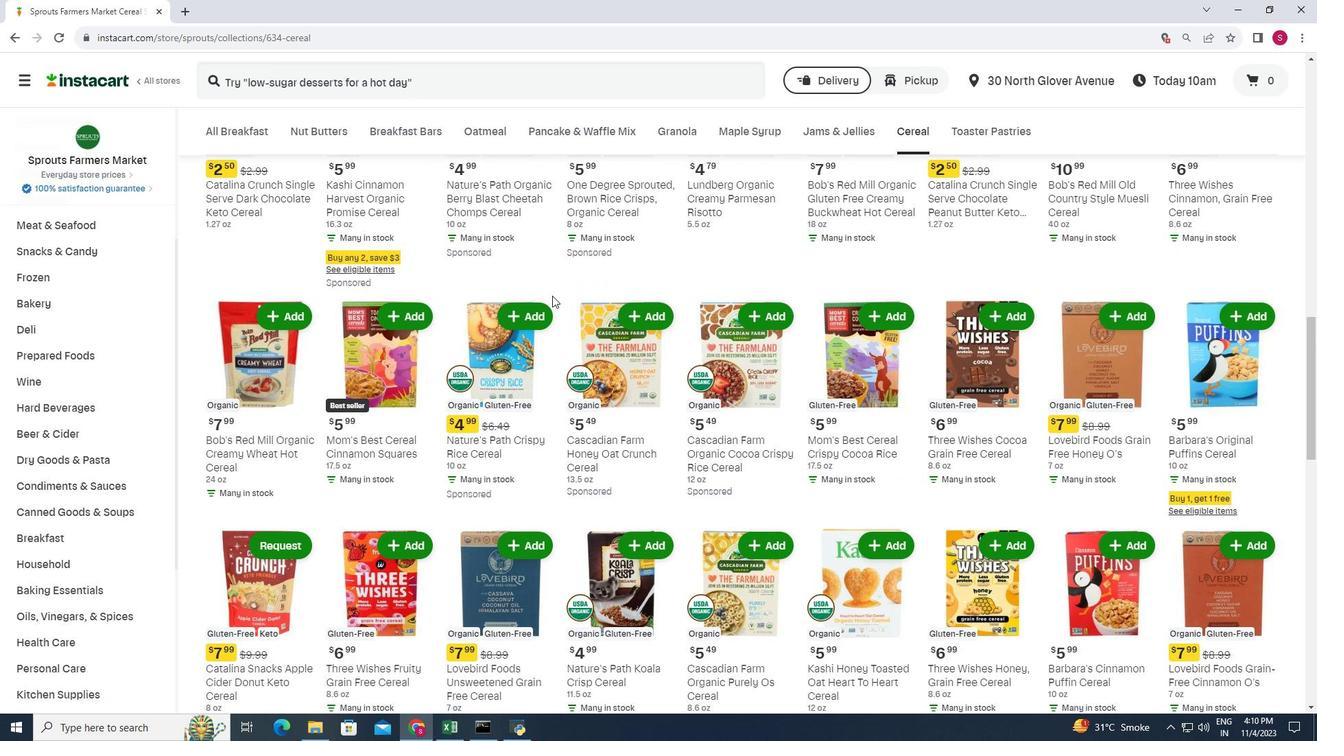 
Action: Mouse scrolled (552, 295) with delta (0, 0)
Screenshot: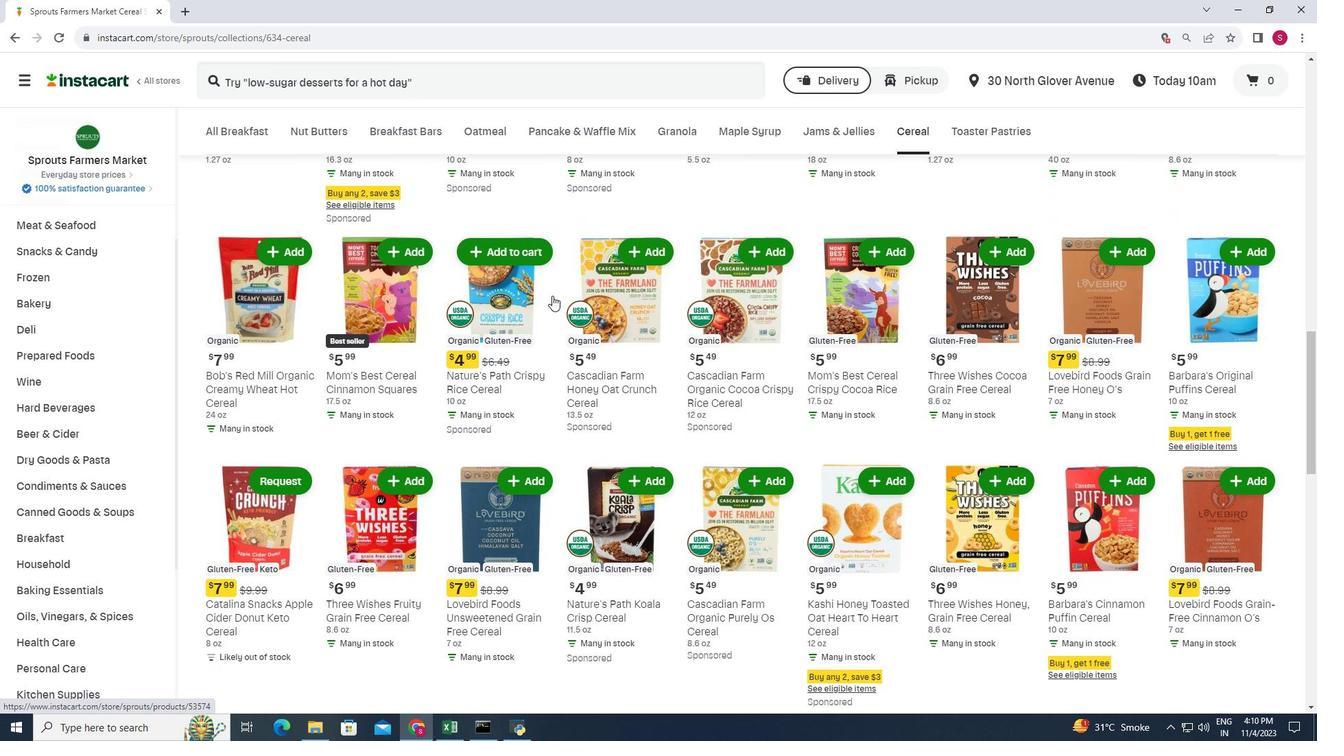 
Action: Mouse moved to (556, 293)
Screenshot: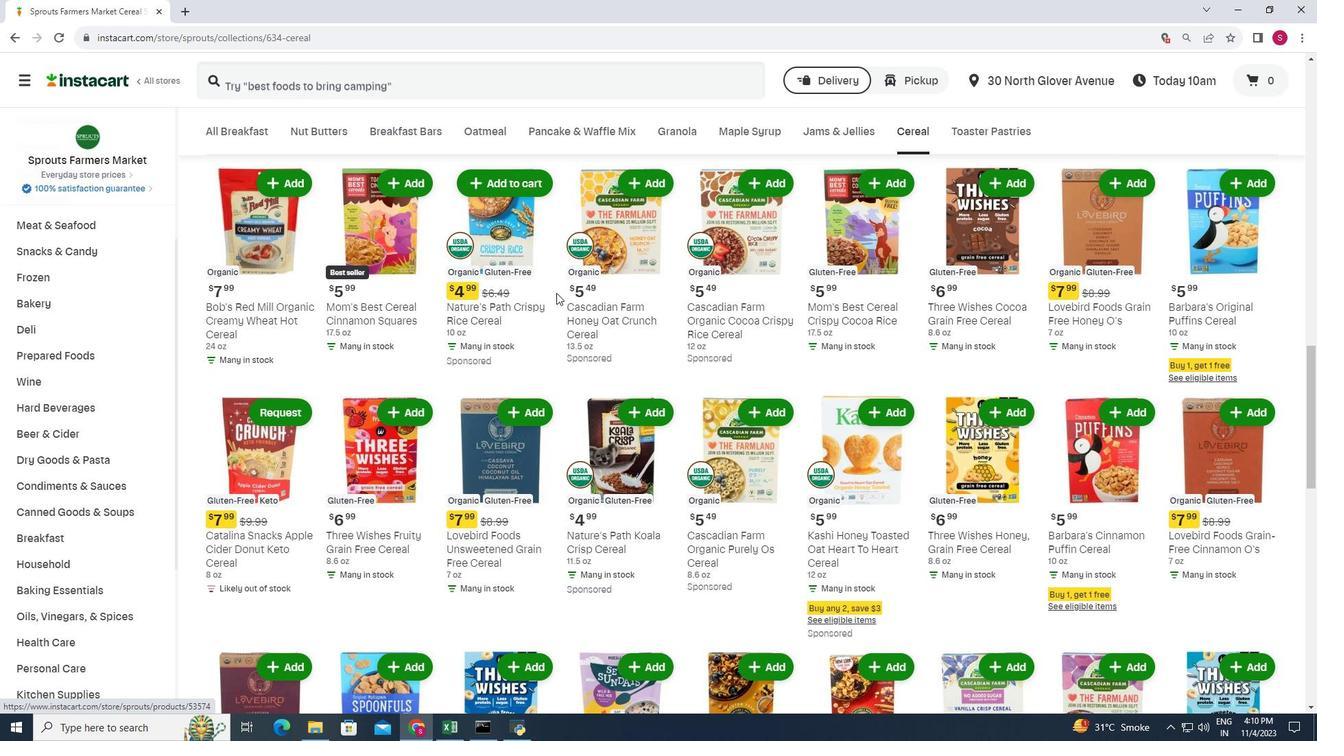 
Action: Mouse scrolled (556, 292) with delta (0, 0)
Screenshot: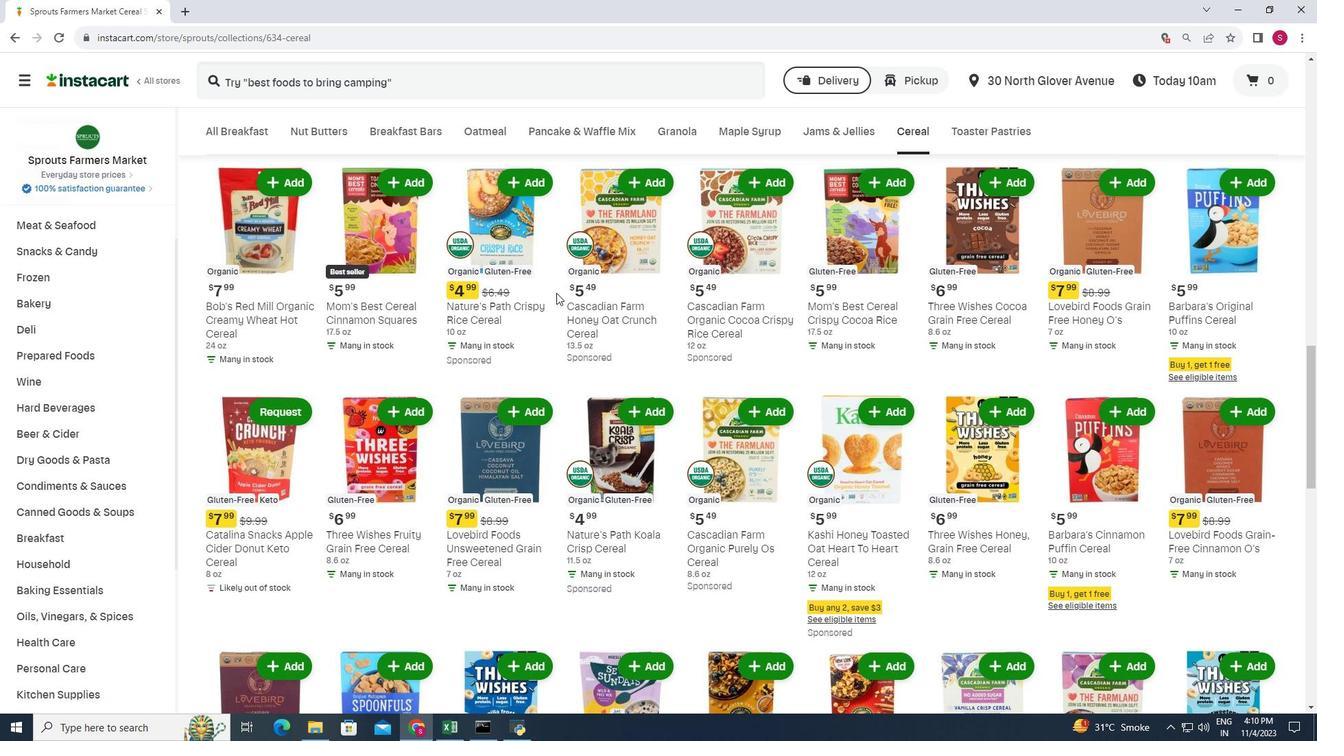 
Action: Mouse moved to (555, 293)
Screenshot: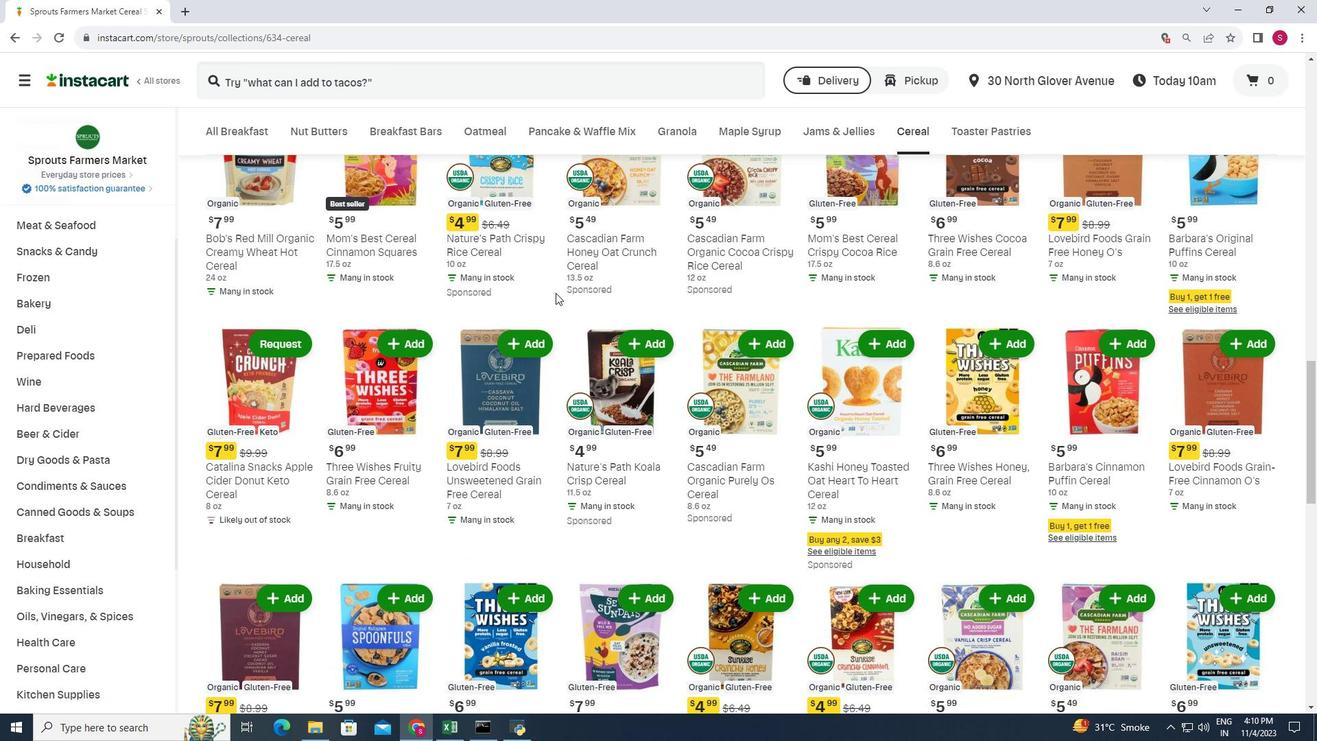 
Action: Mouse scrolled (555, 292) with delta (0, 0)
Screenshot: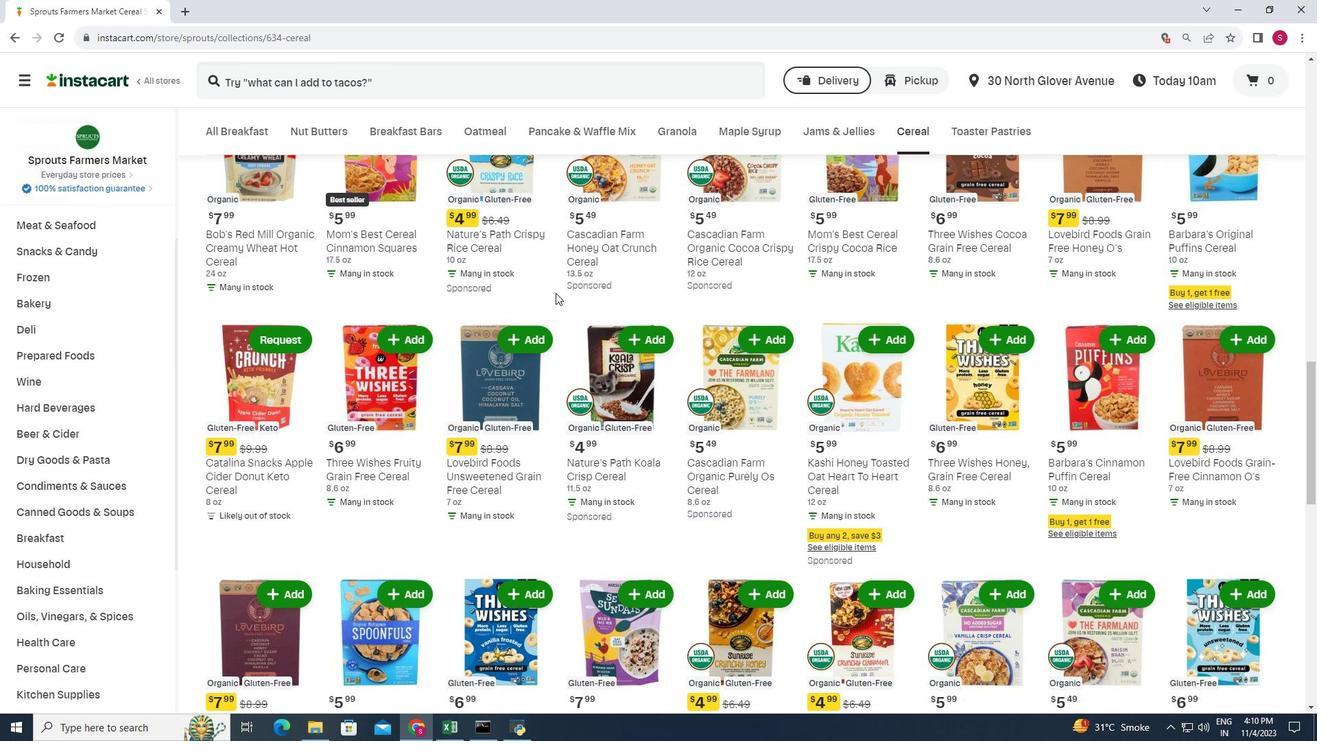 
Action: Mouse scrolled (555, 292) with delta (0, 0)
Screenshot: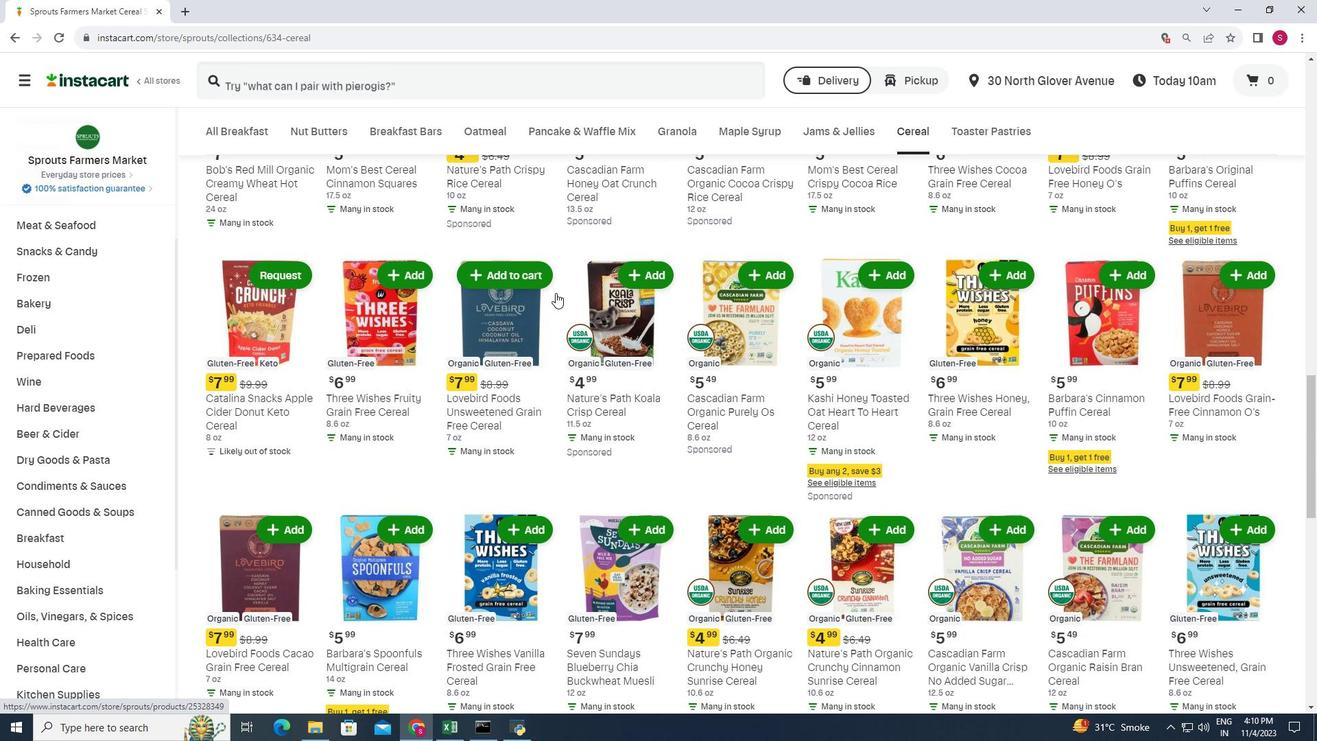
Action: Mouse scrolled (555, 292) with delta (0, 0)
Screenshot: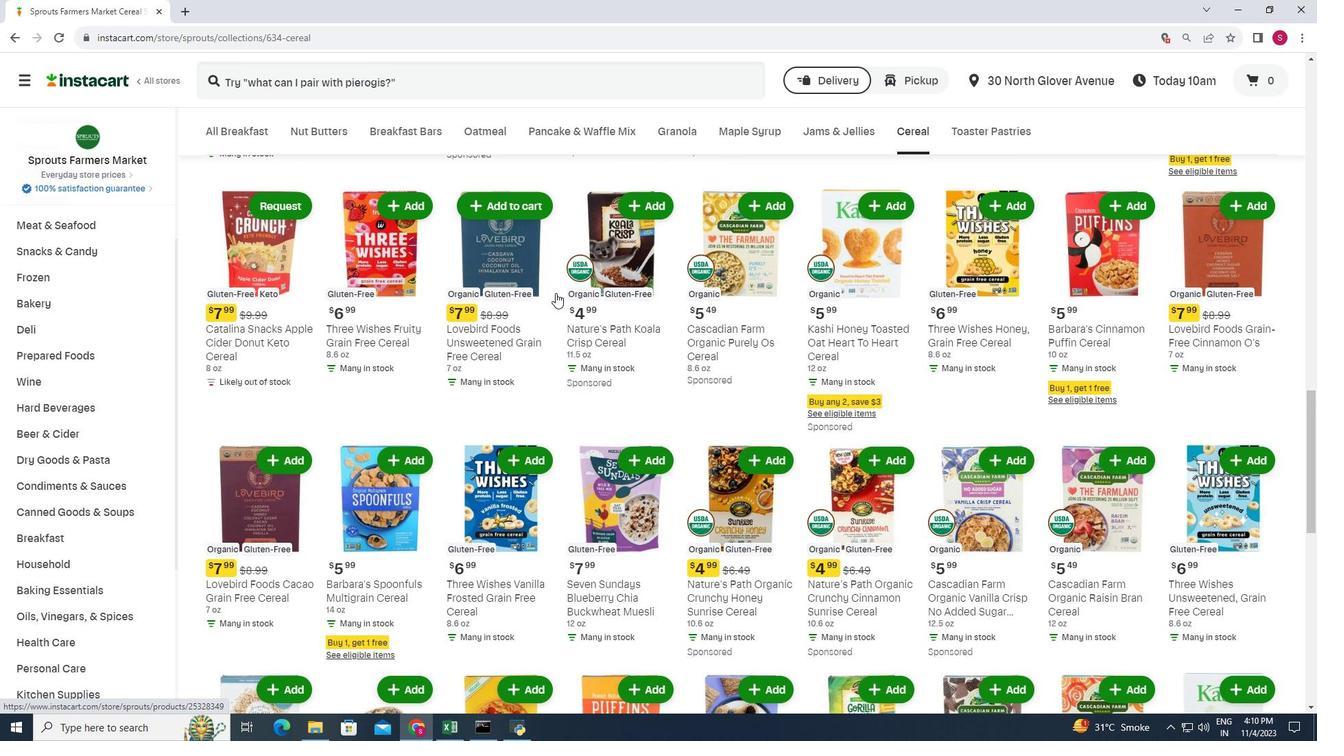
Action: Mouse moved to (554, 293)
Screenshot: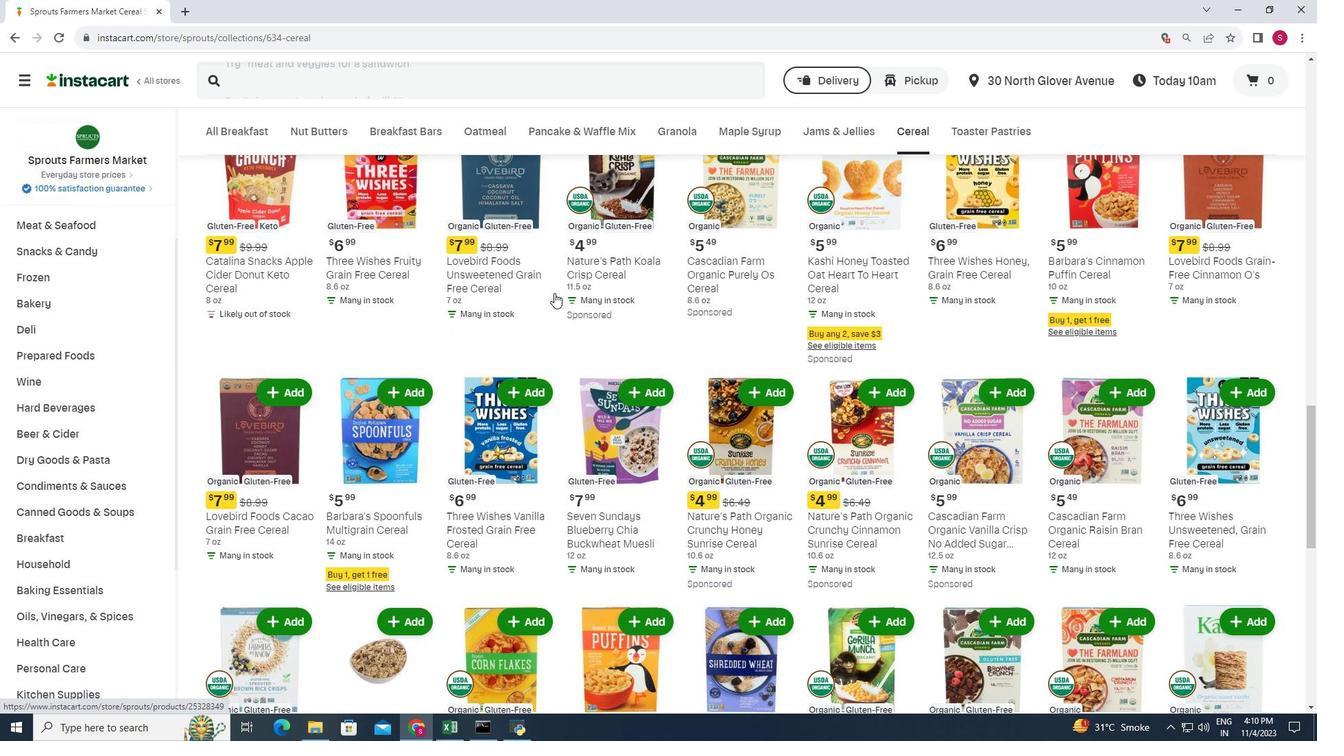 
Action: Mouse scrolled (554, 292) with delta (0, 0)
Screenshot: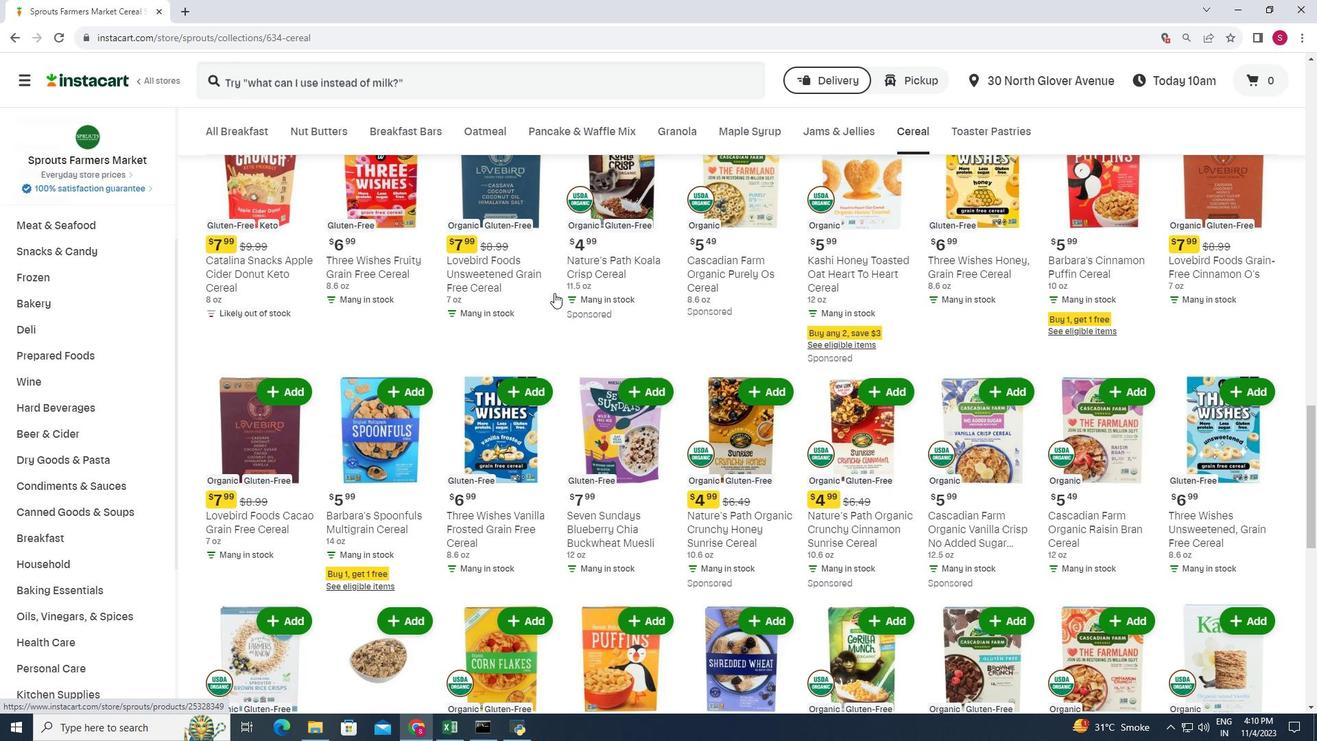 
Action: Mouse moved to (555, 293)
Screenshot: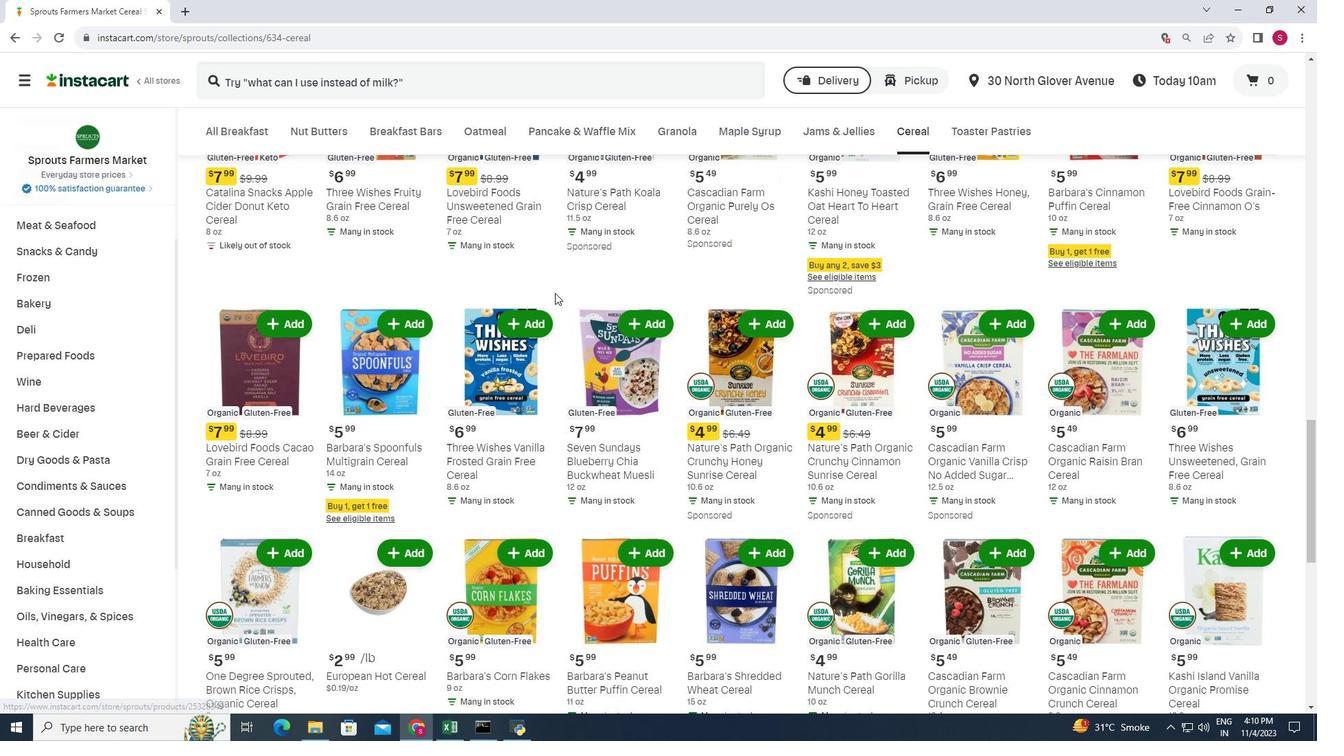 
Action: Mouse scrolled (555, 292) with delta (0, 0)
Screenshot: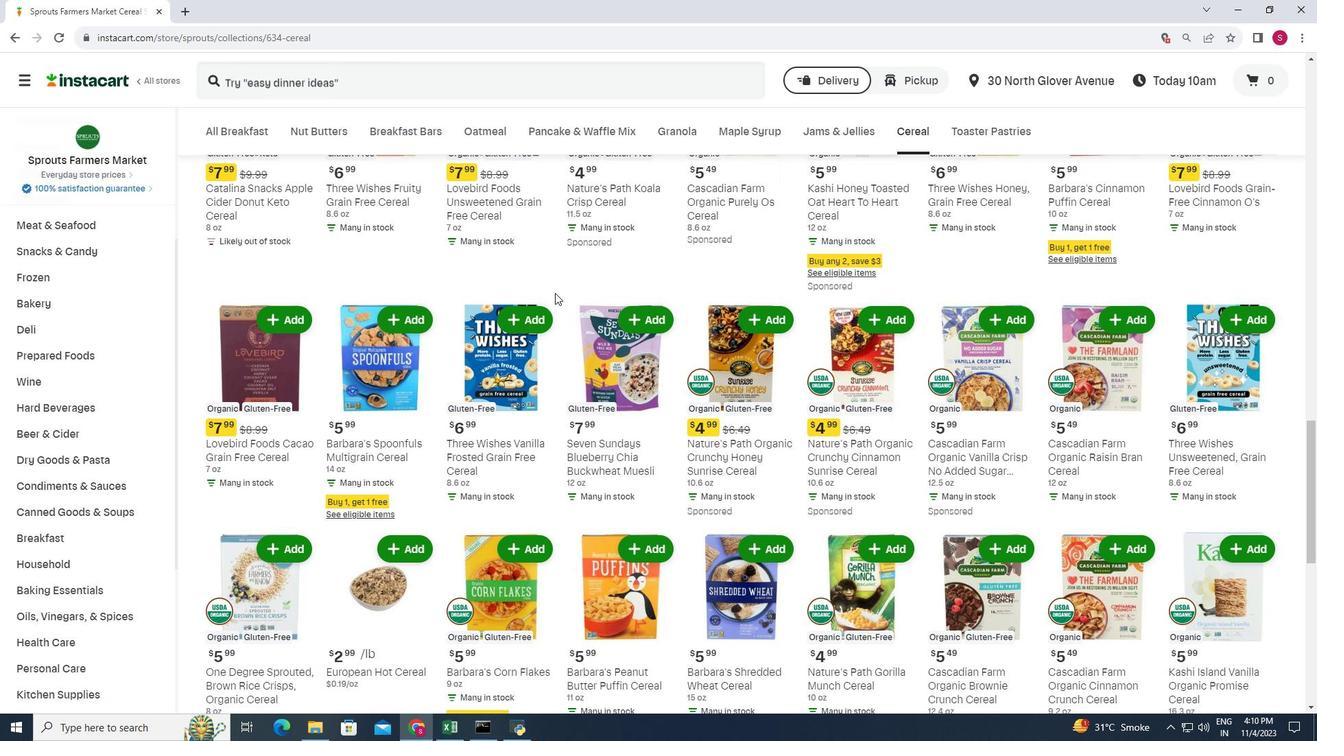 
Action: Mouse moved to (555, 293)
Screenshot: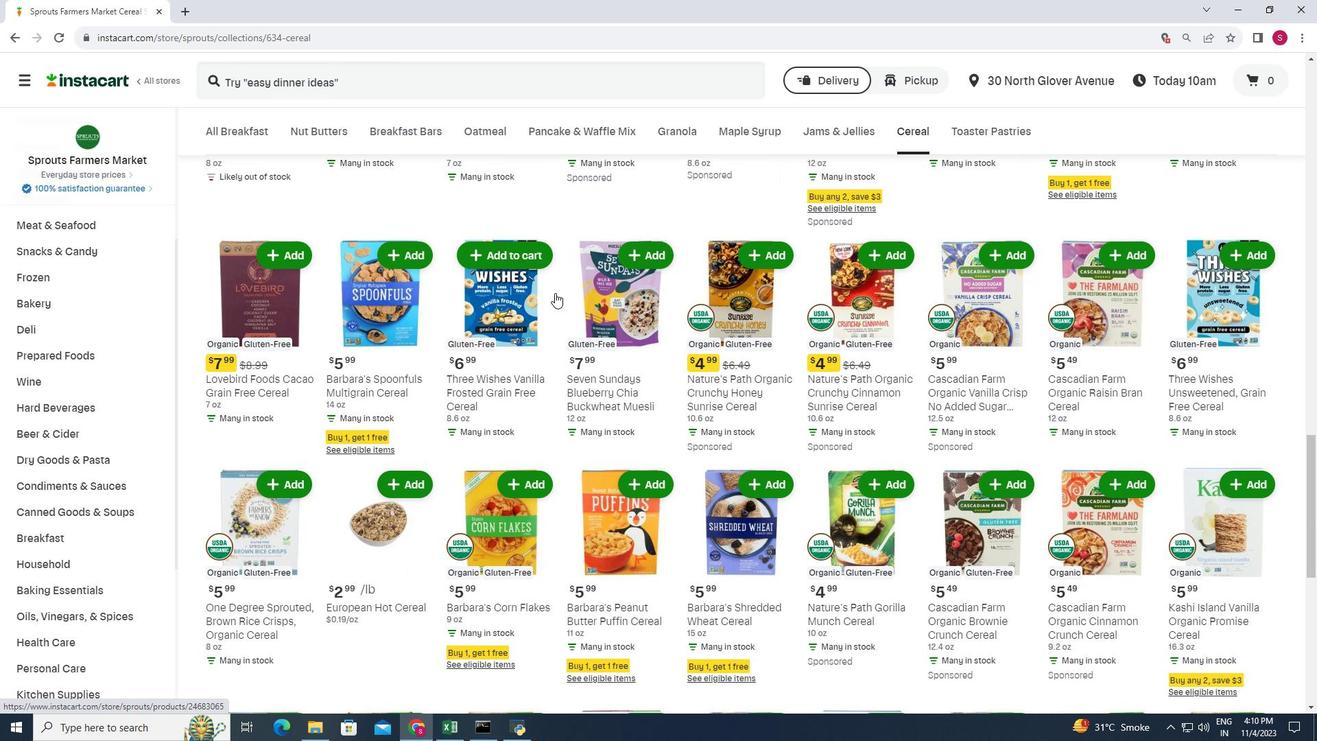 
Action: Mouse scrolled (555, 292) with delta (0, 0)
Screenshot: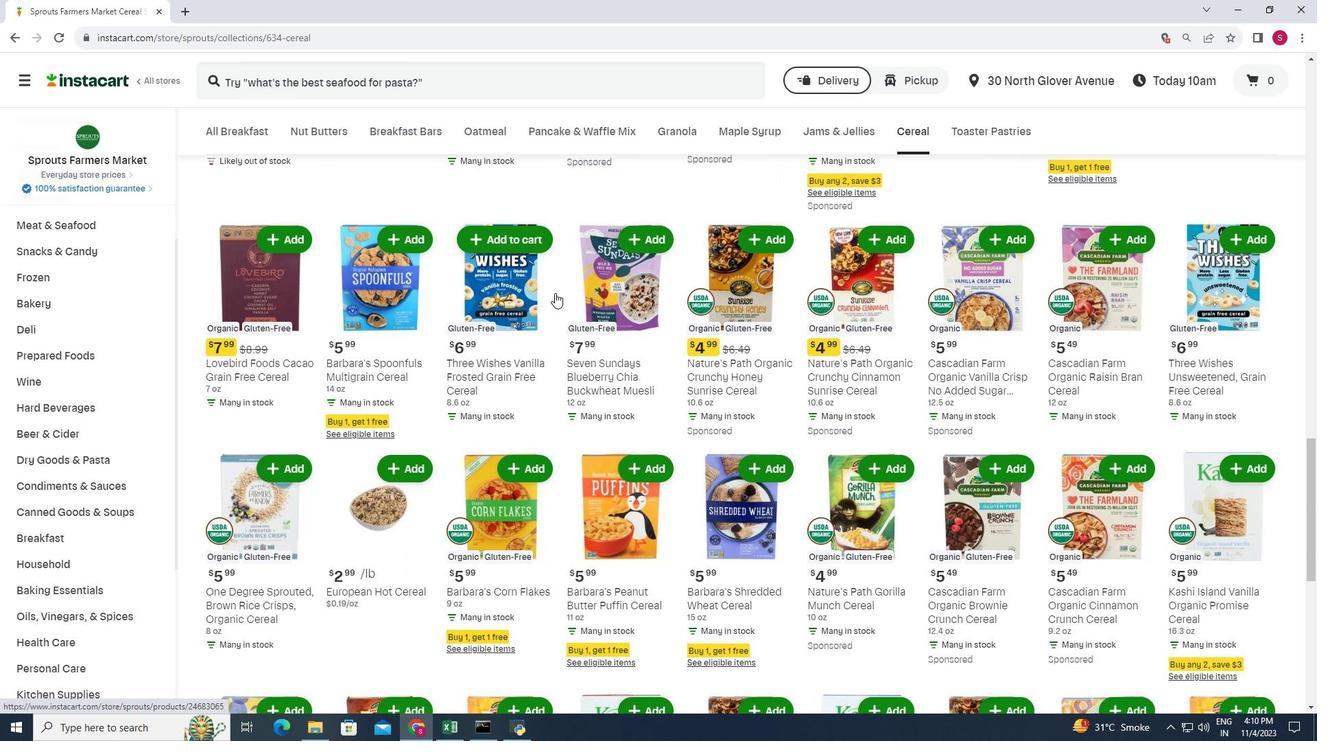 
Action: Mouse scrolled (555, 292) with delta (0, 0)
Screenshot: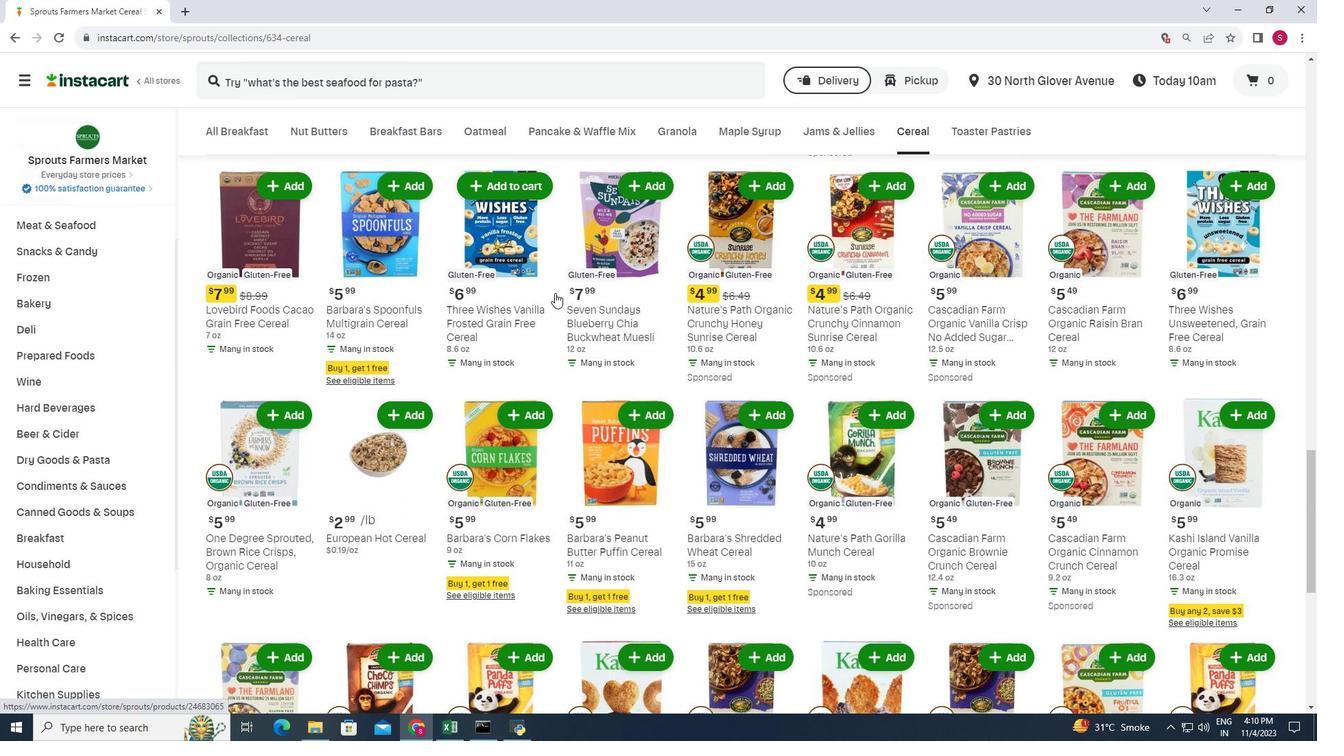 
Action: Mouse moved to (555, 292)
Screenshot: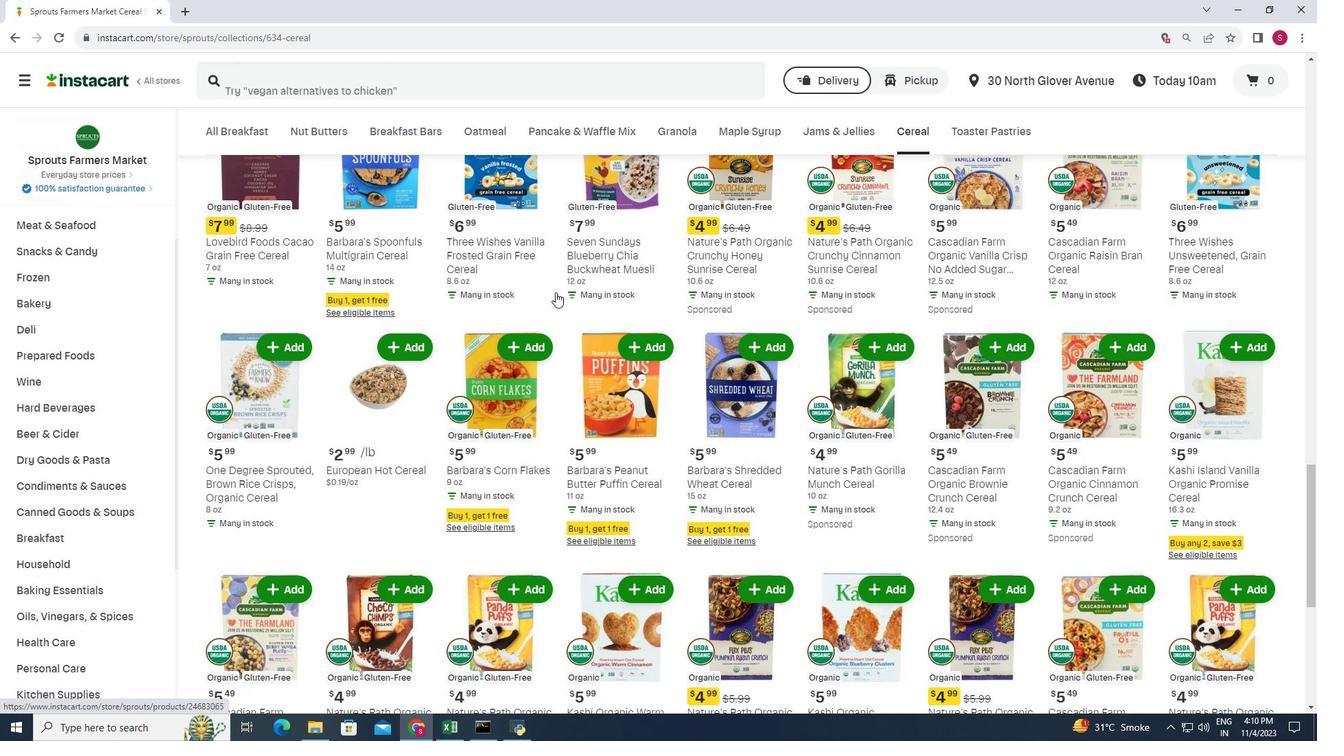 
Action: Mouse scrolled (555, 291) with delta (0, 0)
Screenshot: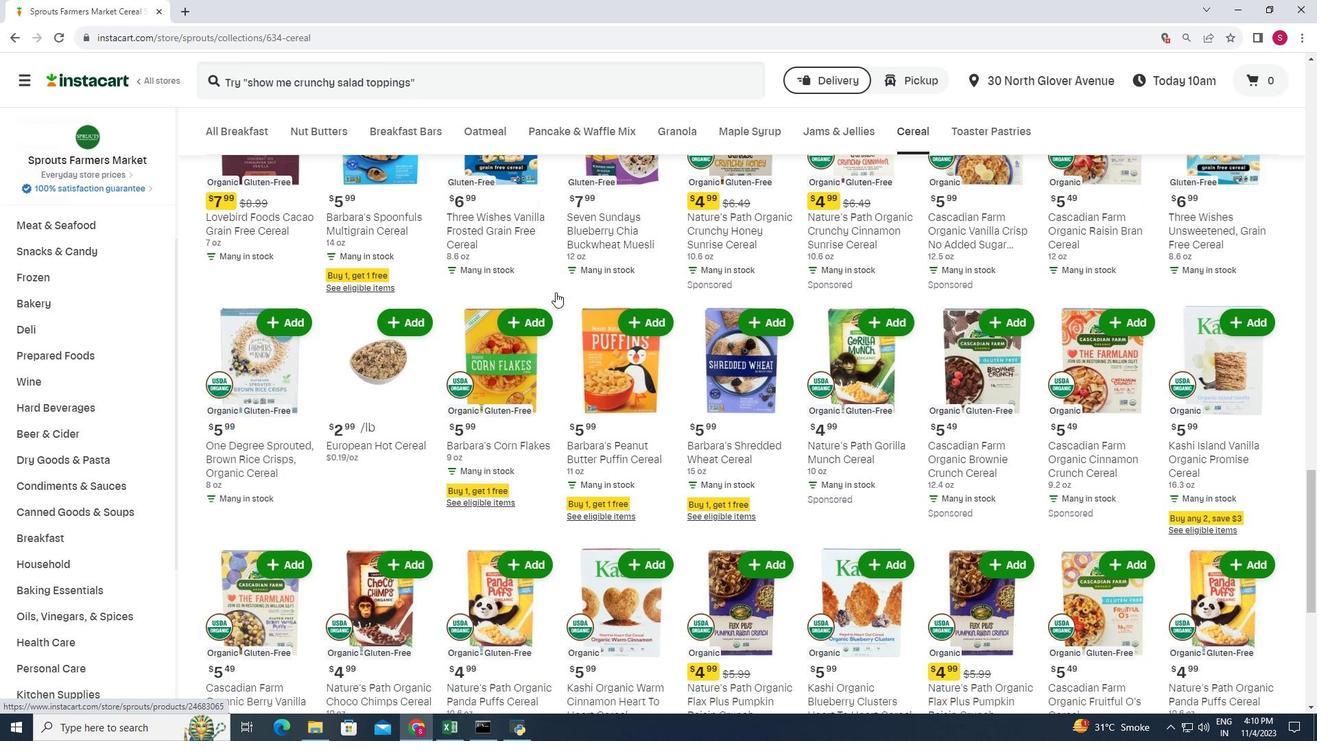 
Action: Mouse scrolled (555, 291) with delta (0, 0)
Screenshot: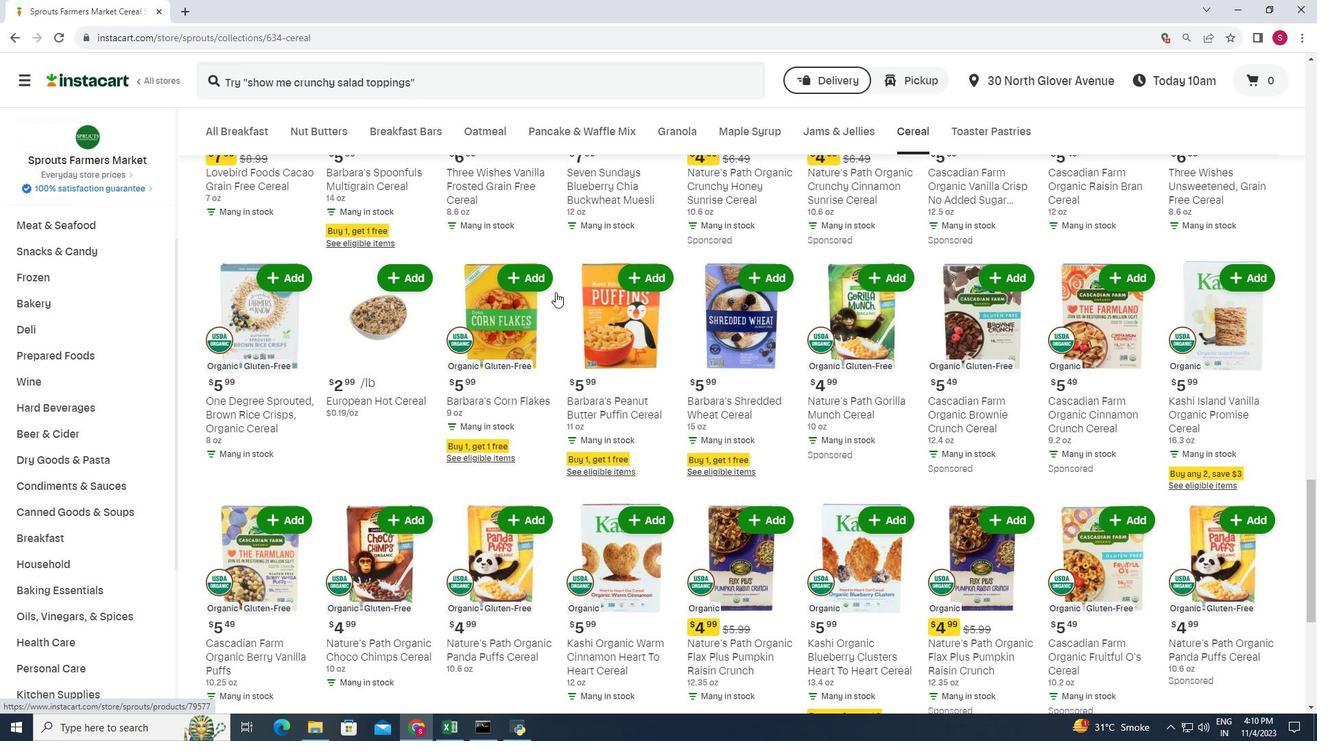 
Action: Mouse scrolled (555, 291) with delta (0, 0)
Screenshot: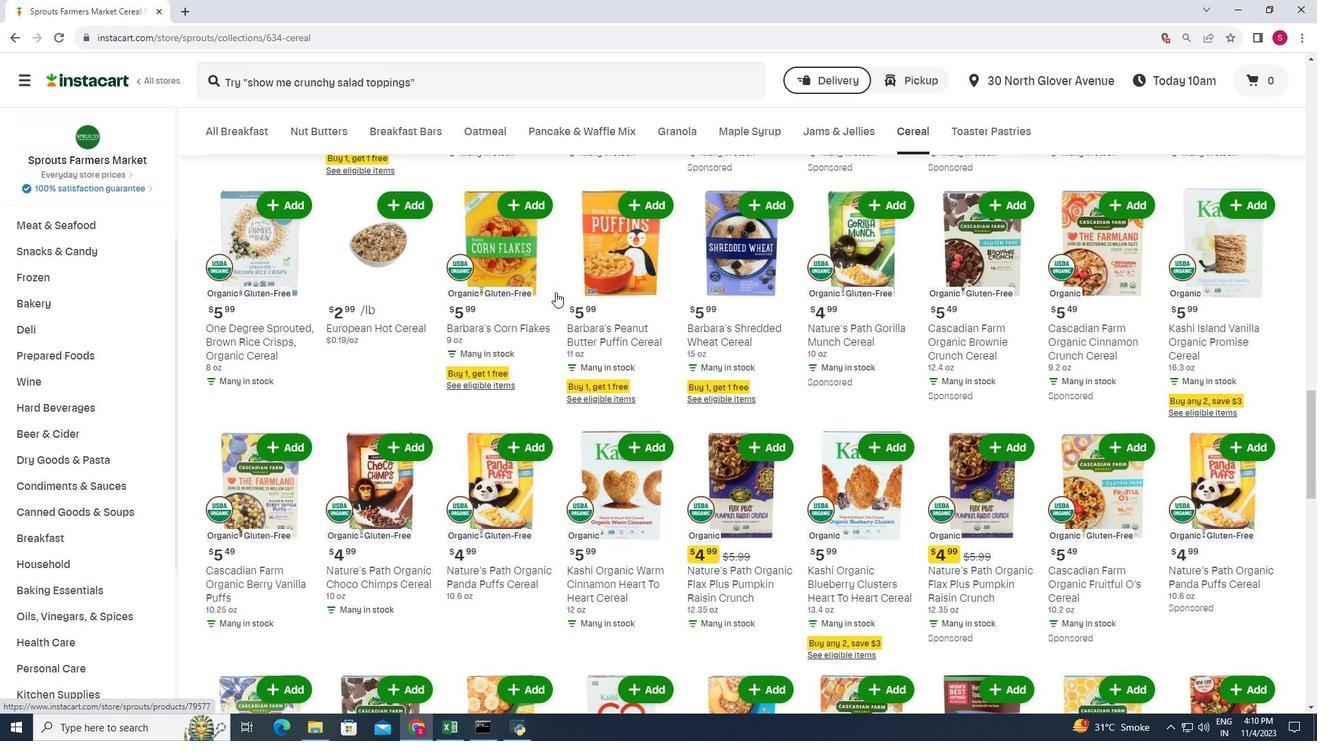 
Action: Mouse scrolled (555, 291) with delta (0, 0)
Screenshot: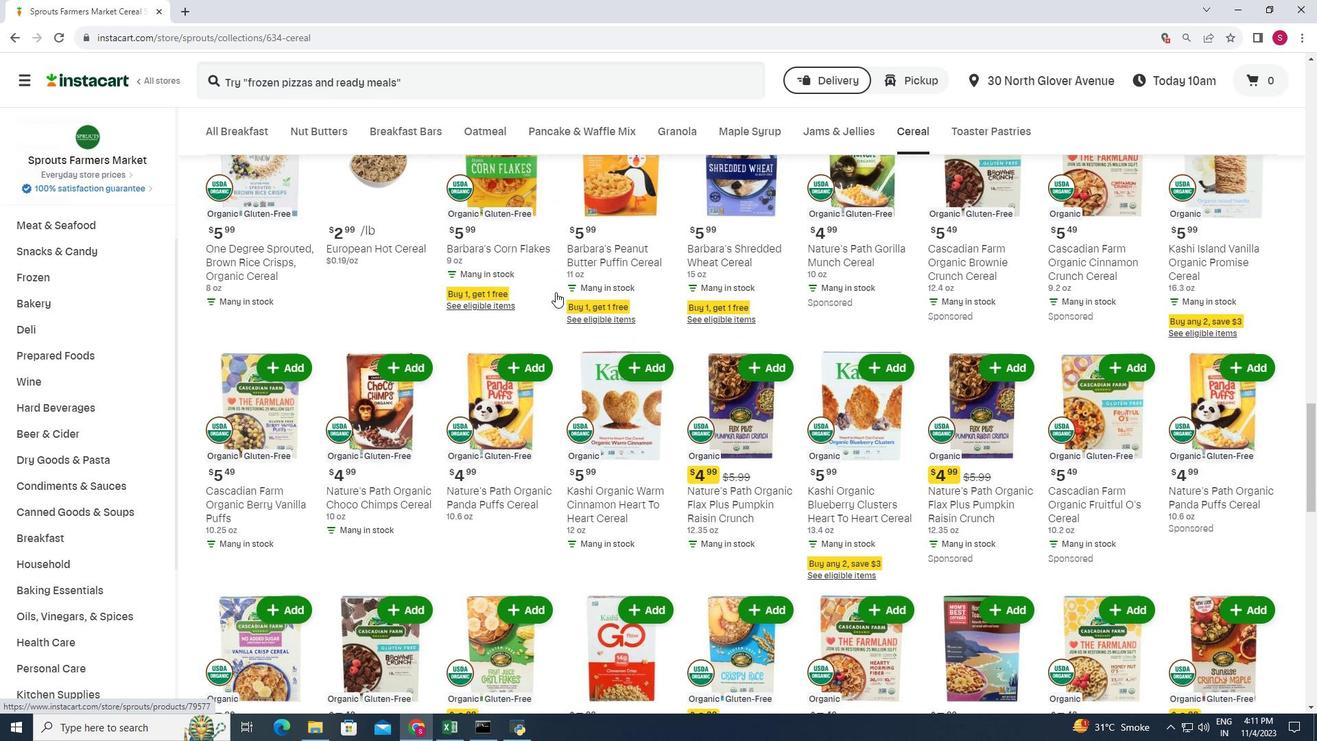 
Action: Mouse moved to (555, 291)
Screenshot: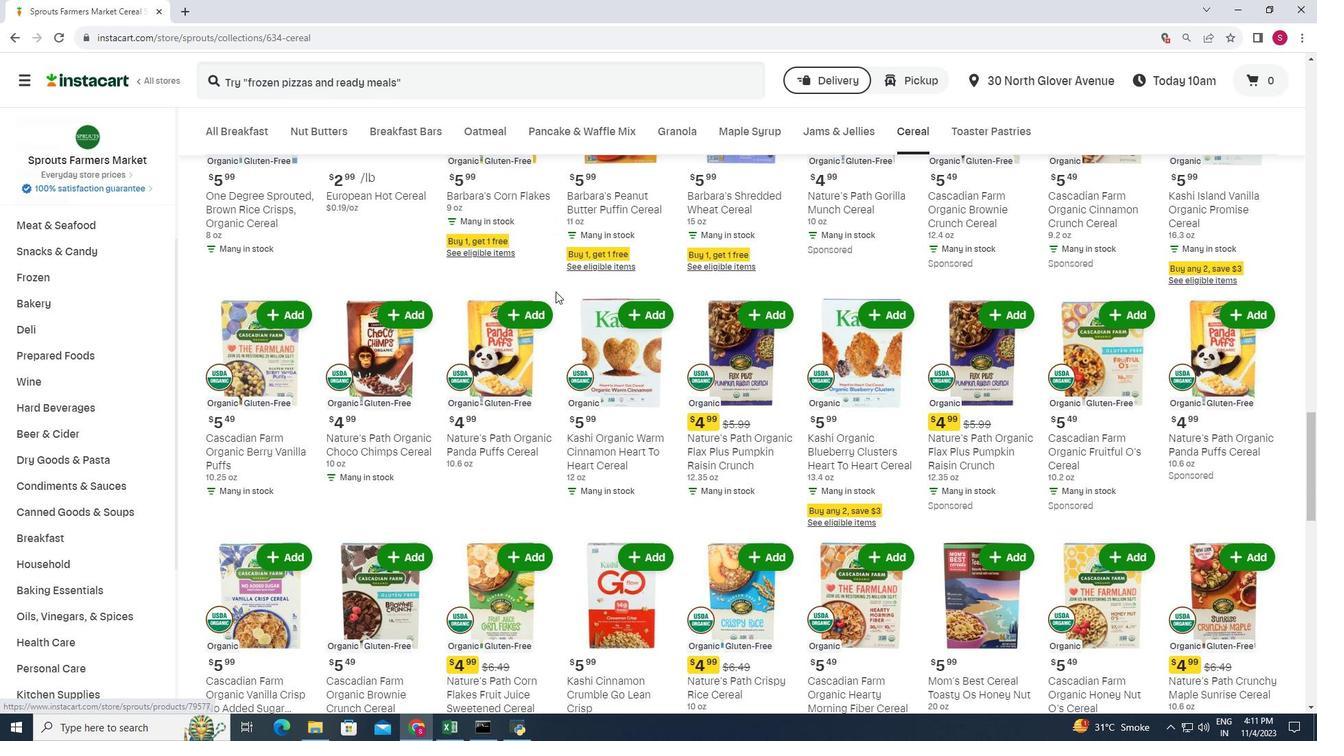 
Action: Mouse scrolled (555, 290) with delta (0, 0)
Screenshot: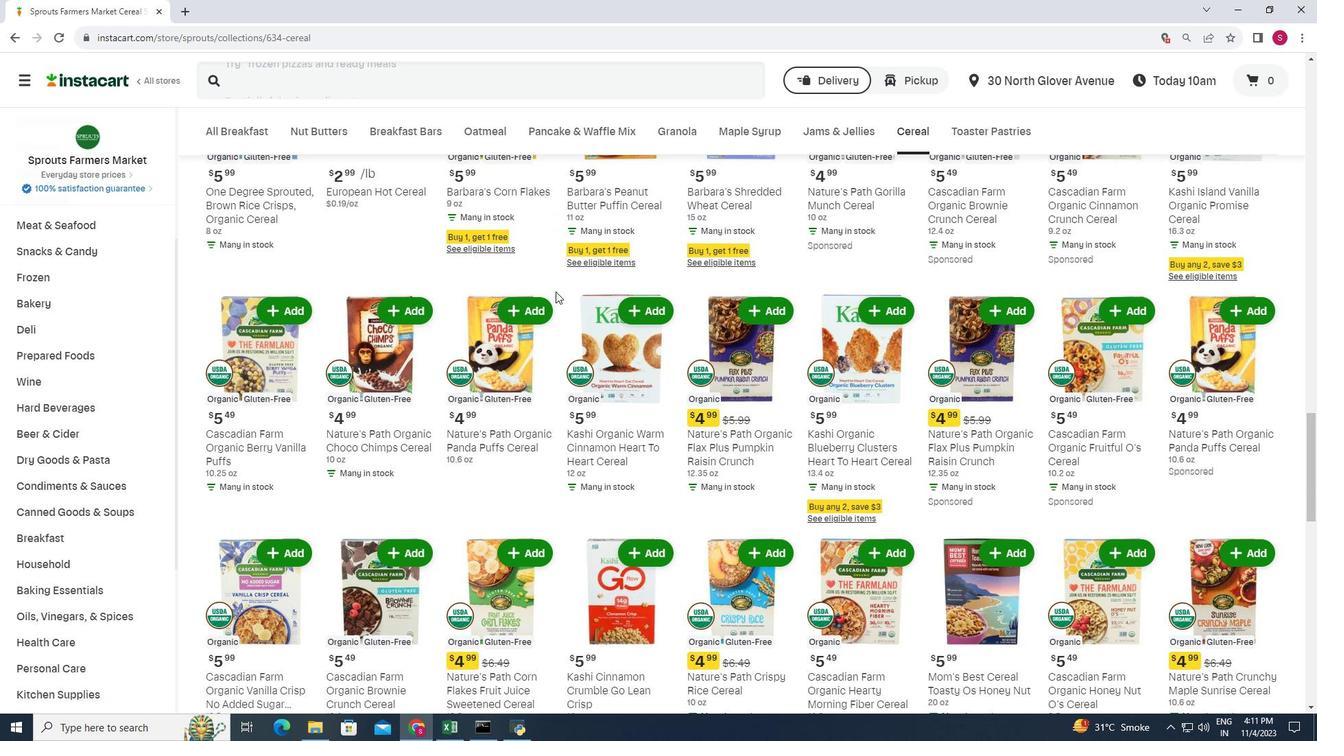 
Action: Mouse moved to (555, 291)
Screenshot: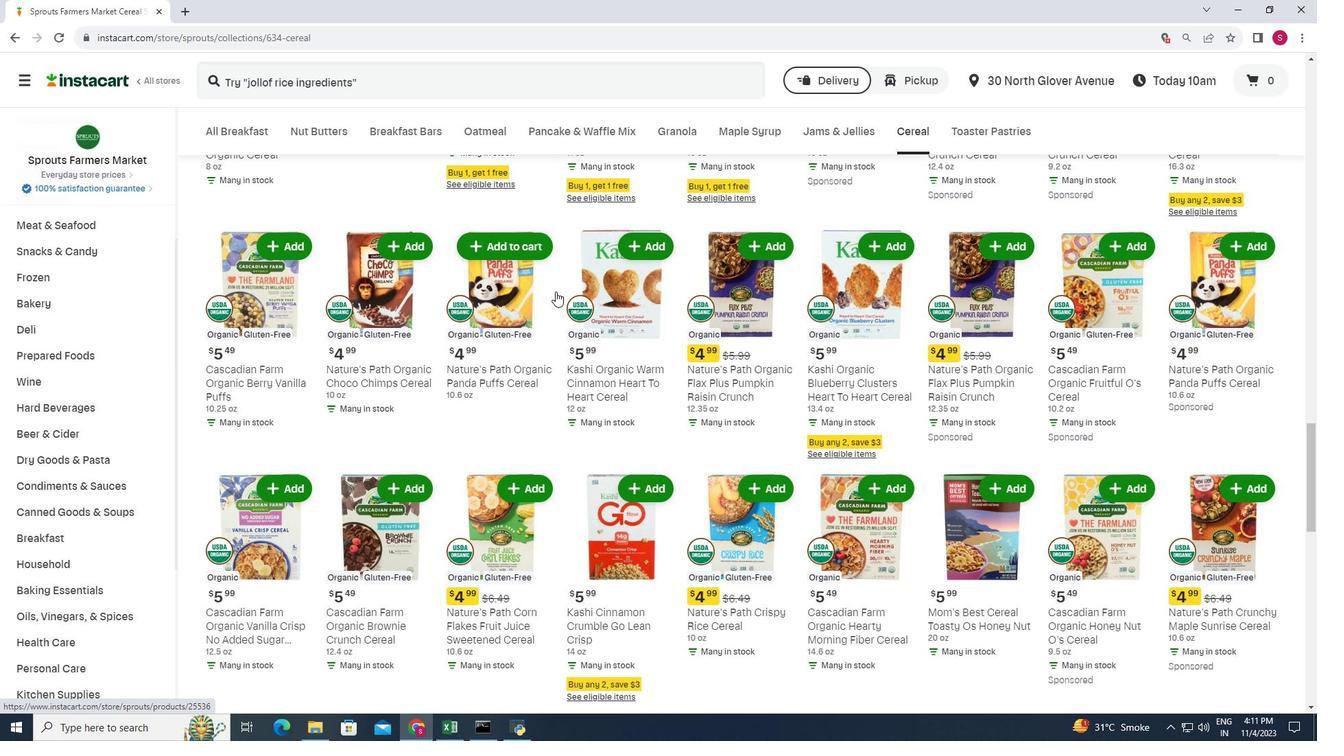 
Action: Mouse scrolled (555, 290) with delta (0, 0)
Screenshot: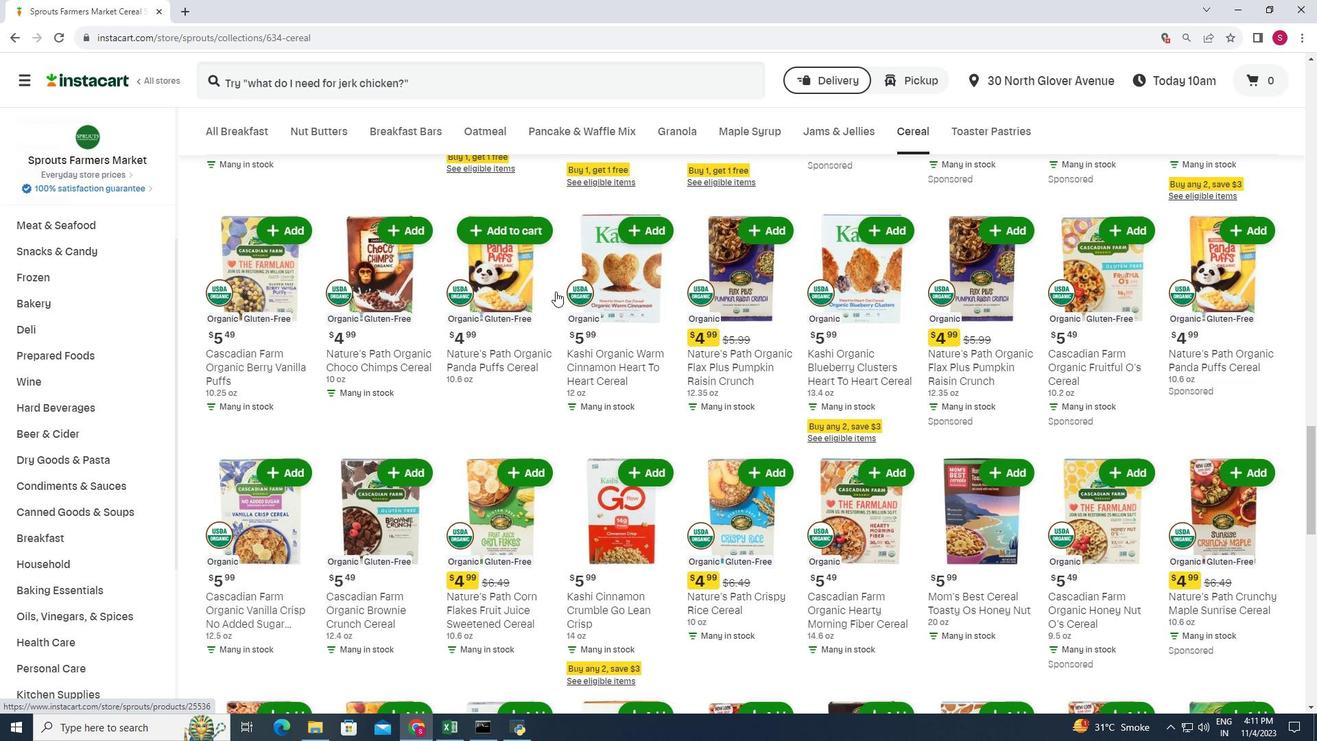 
Action: Mouse moved to (556, 290)
Screenshot: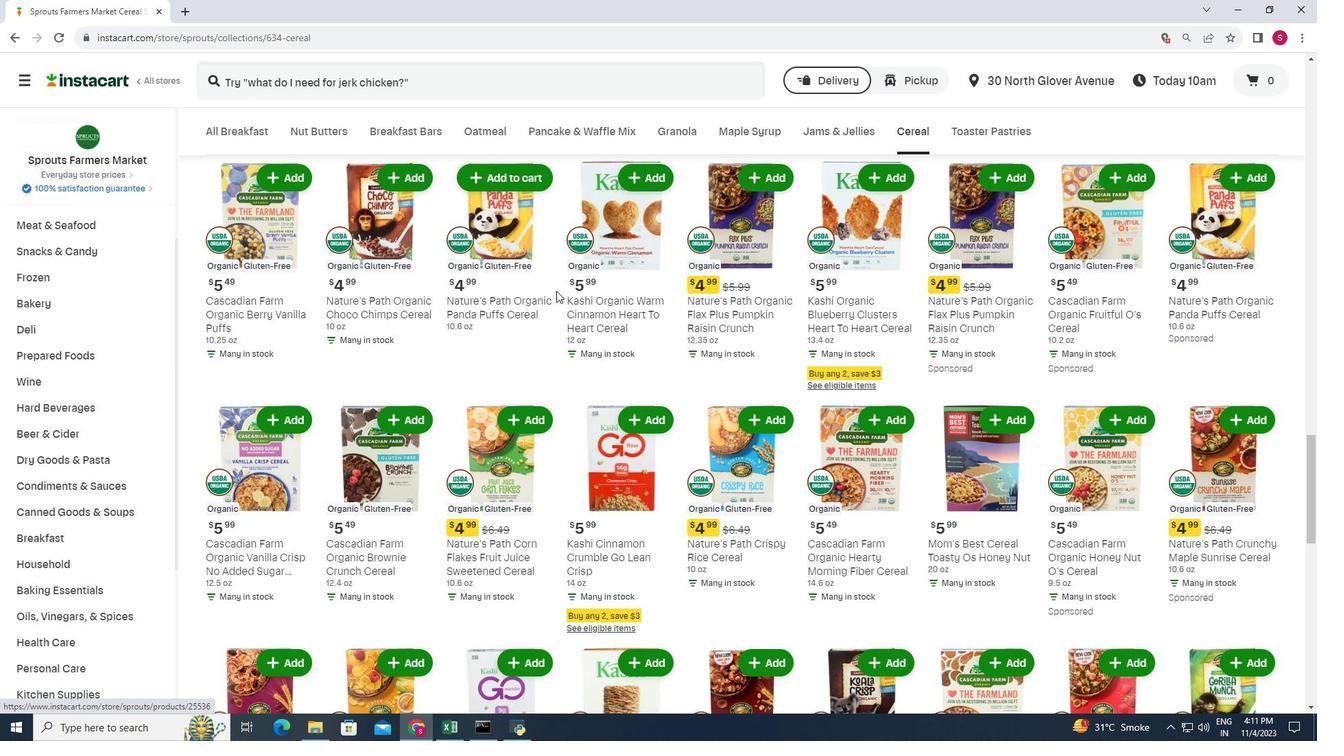 
Action: Mouse scrolled (556, 290) with delta (0, 0)
Screenshot: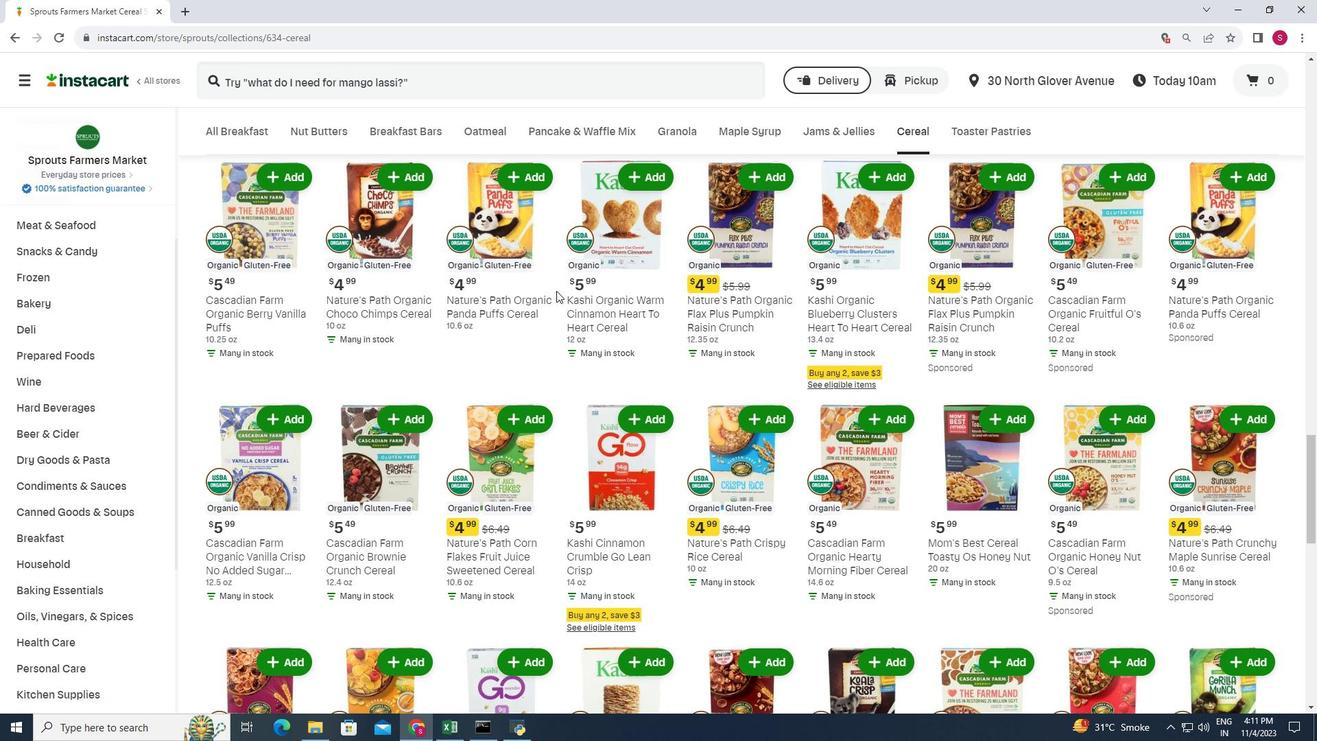 
Action: Mouse moved to (557, 290)
Screenshot: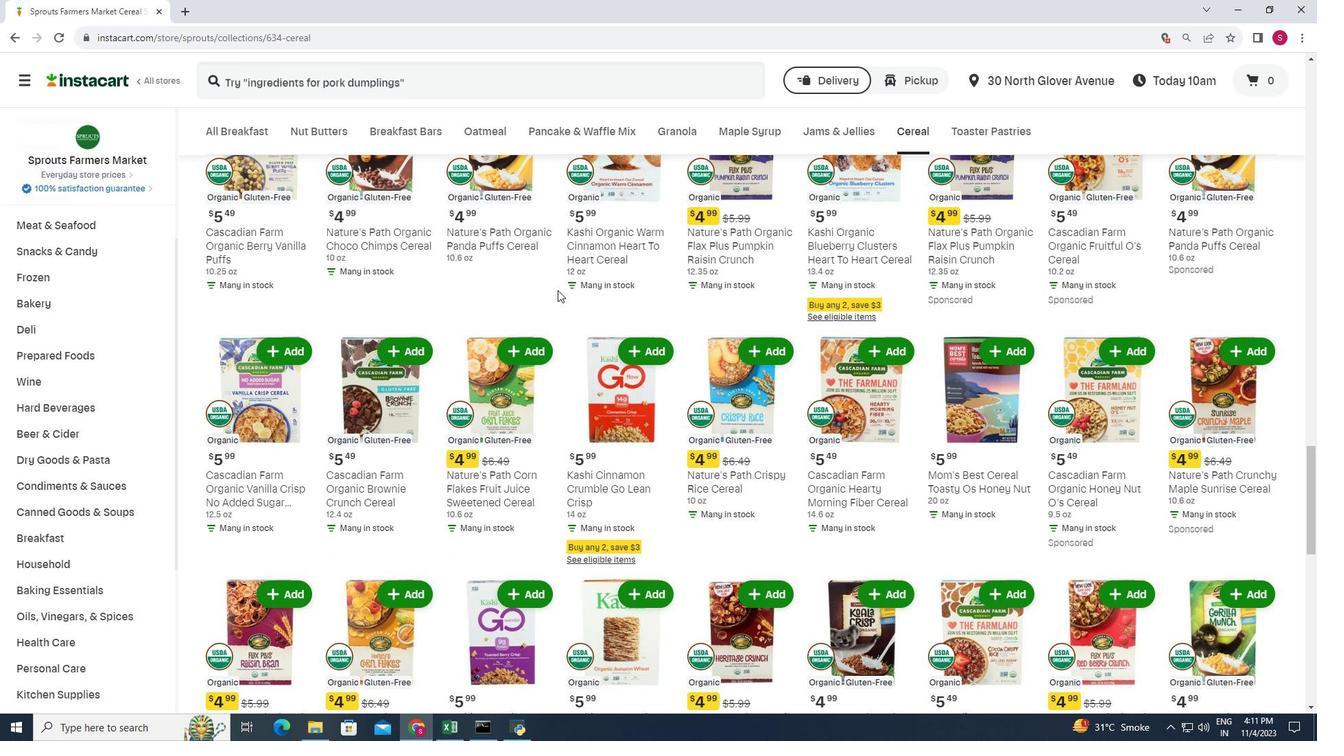 
Action: Mouse scrolled (557, 289) with delta (0, 0)
Screenshot: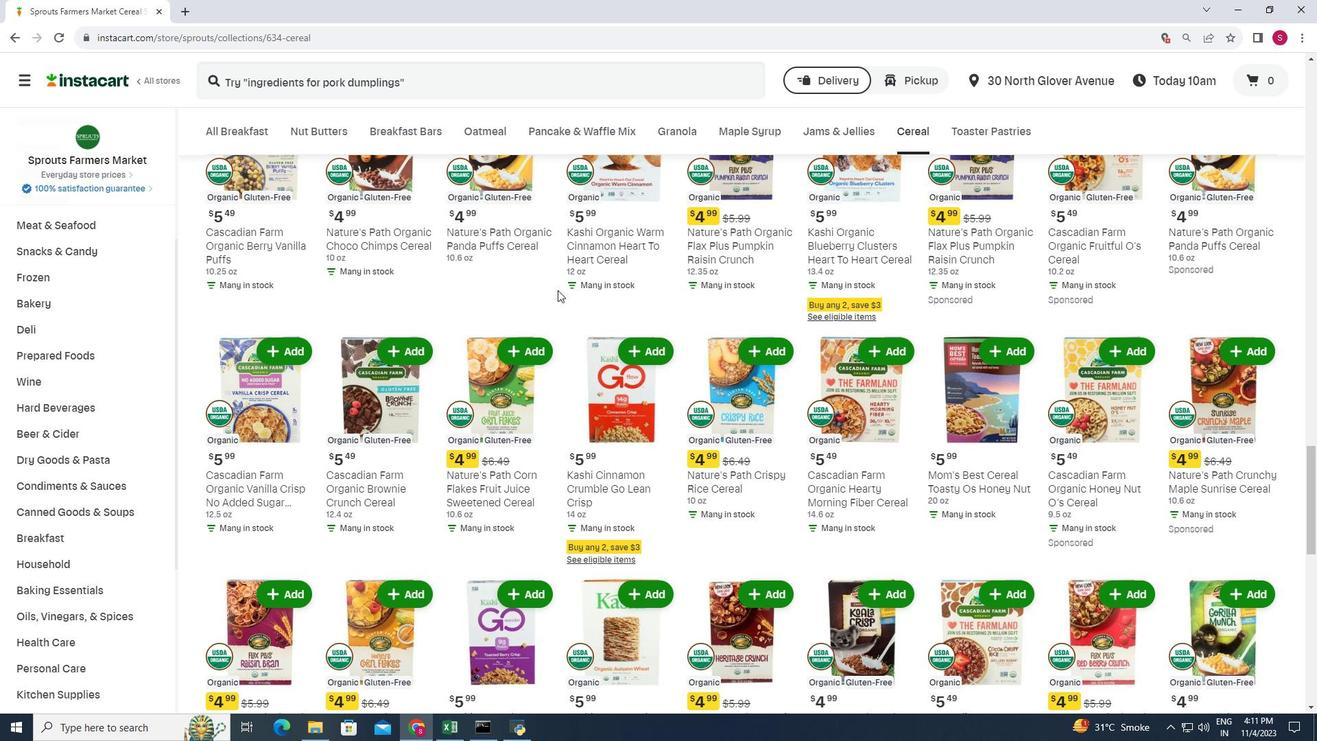 
Action: Mouse scrolled (557, 289) with delta (0, 0)
Screenshot: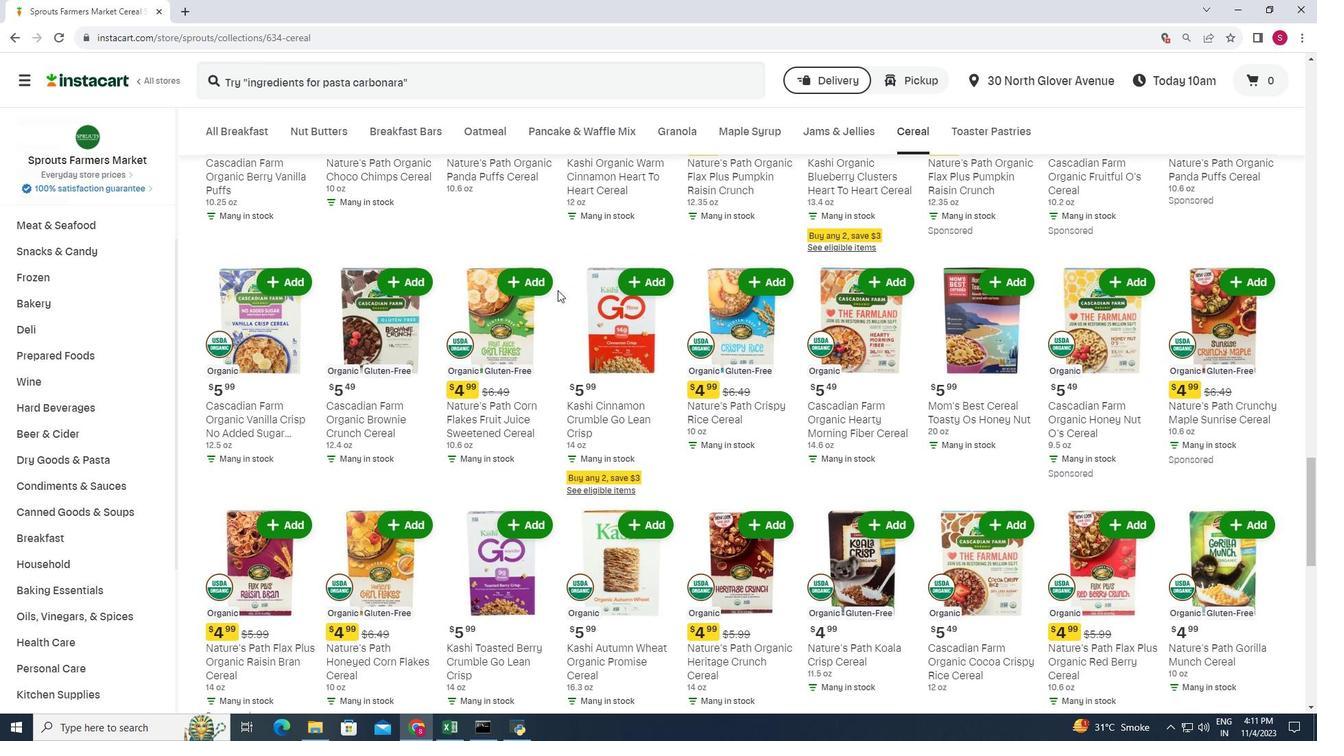 
Action: Mouse moved to (568, 300)
Screenshot: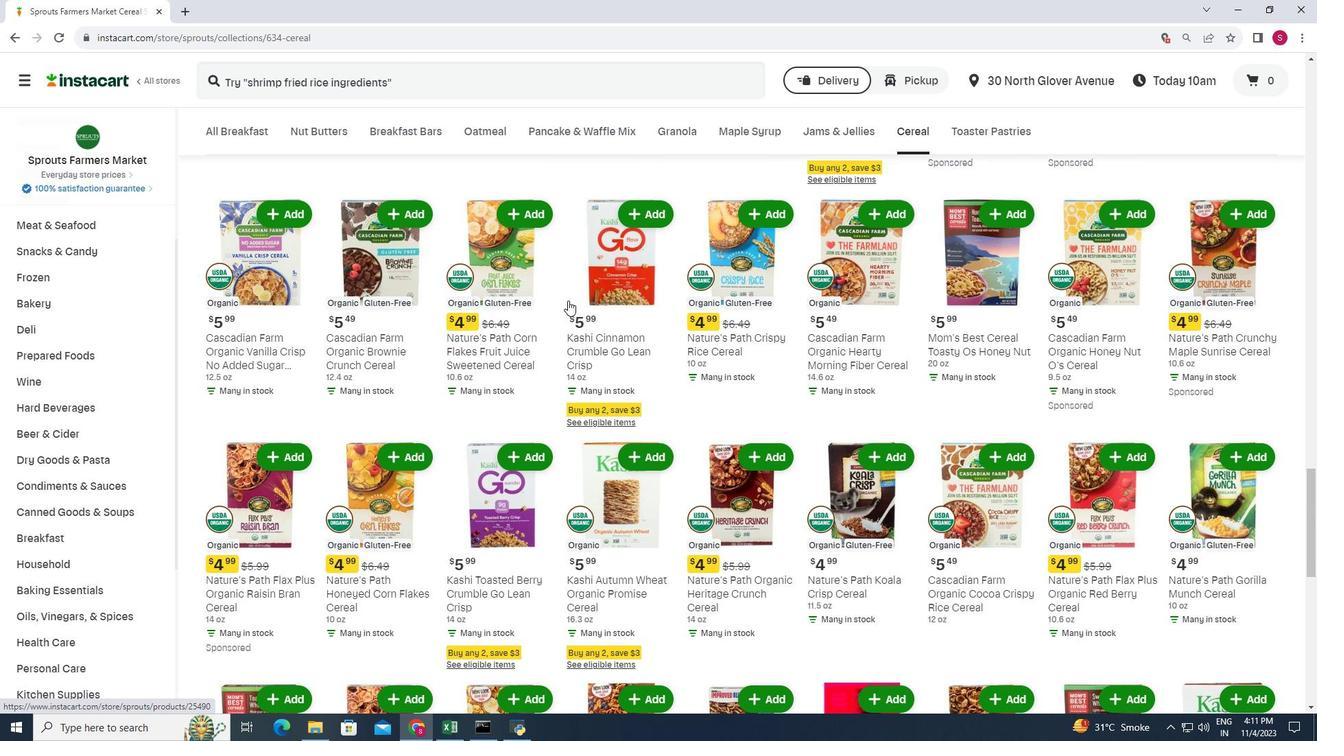 
Action: Mouse scrolled (568, 301) with delta (0, 0)
Screenshot: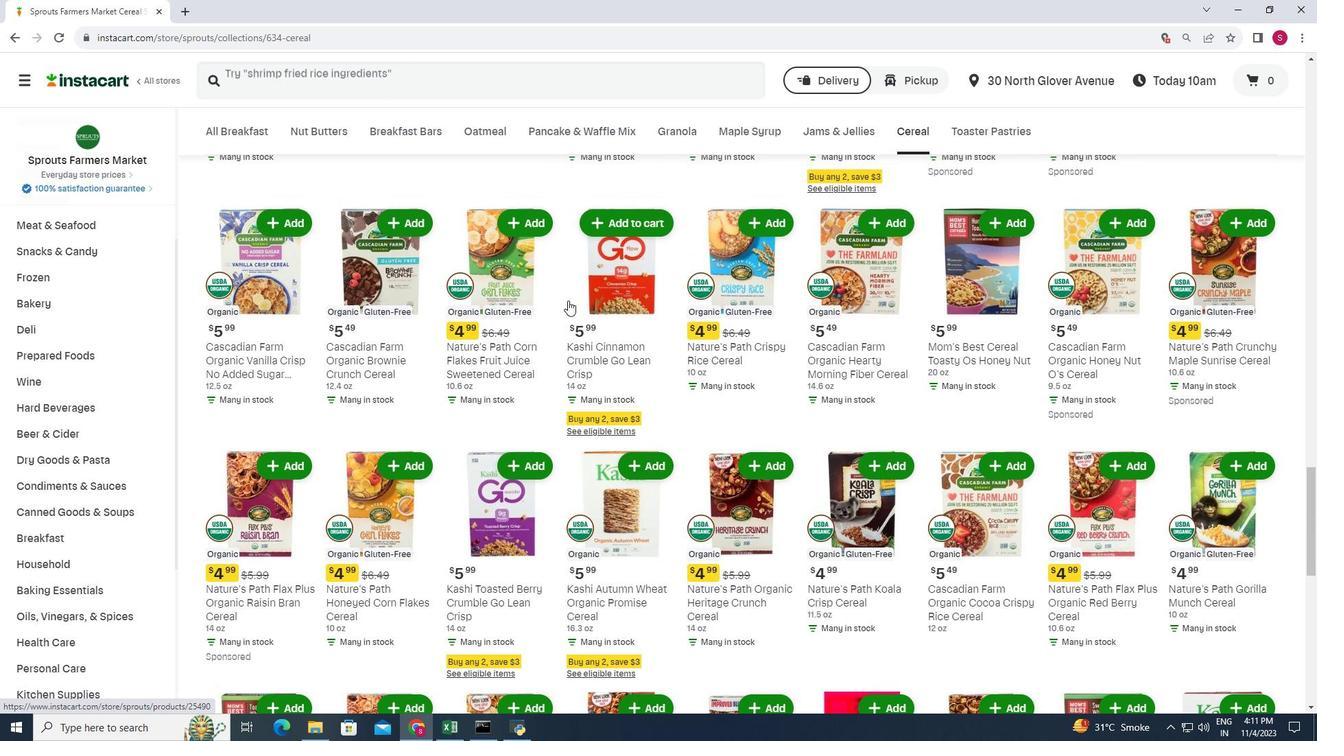 
Action: Mouse moved to (1127, 281)
Screenshot: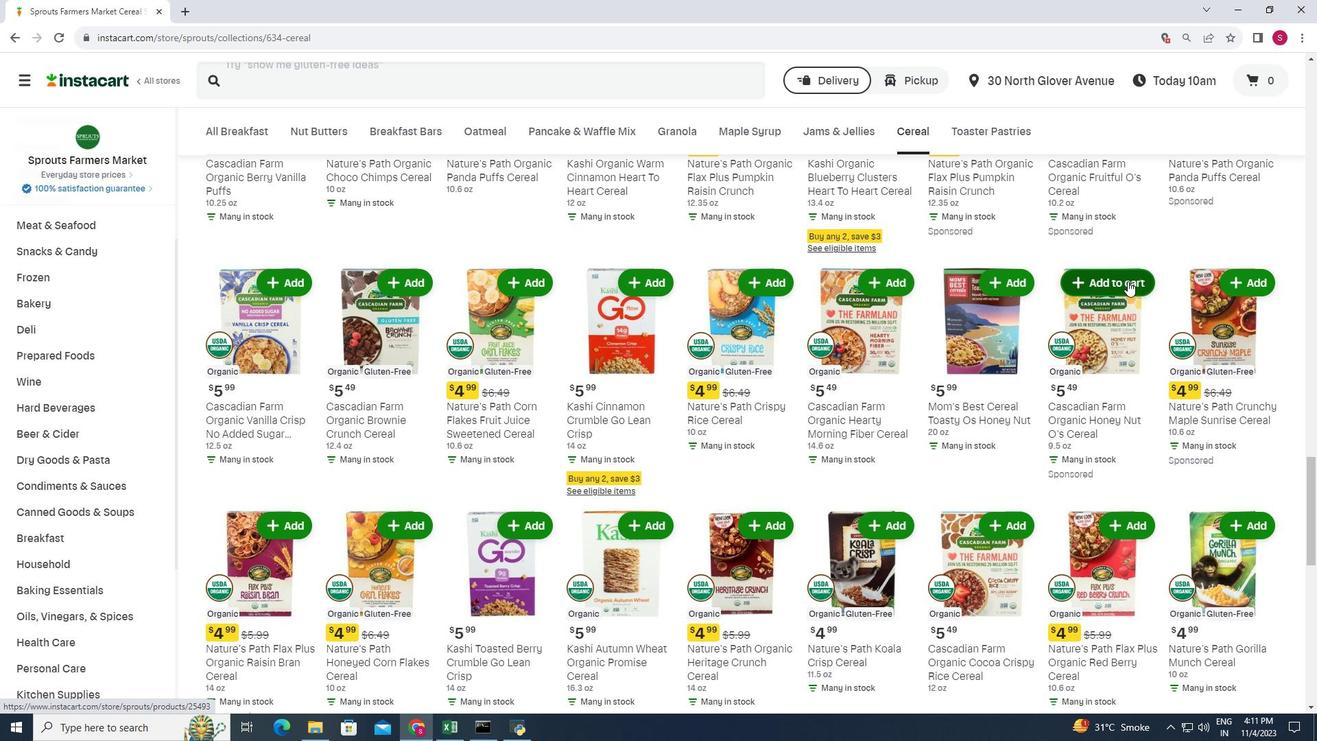 
Action: Mouse pressed left at (1127, 281)
Screenshot: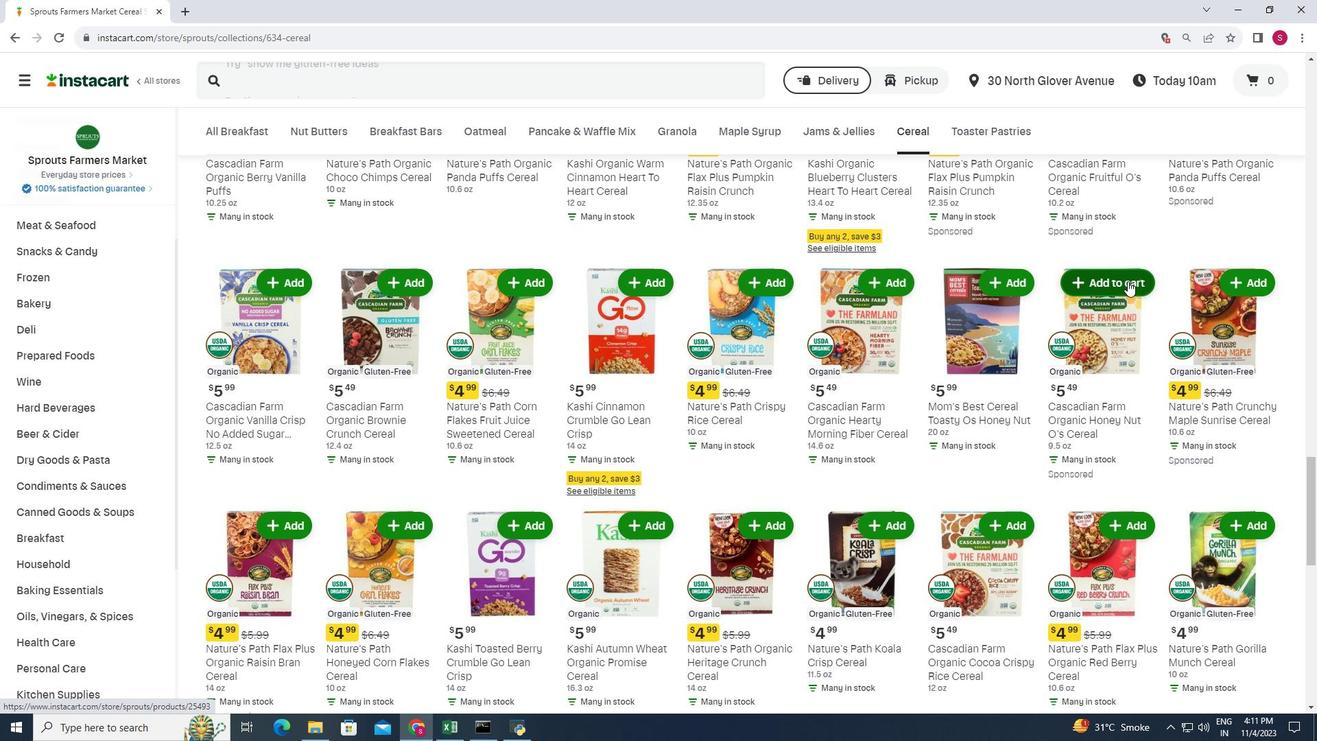
Action: Mouse moved to (1111, 247)
Screenshot: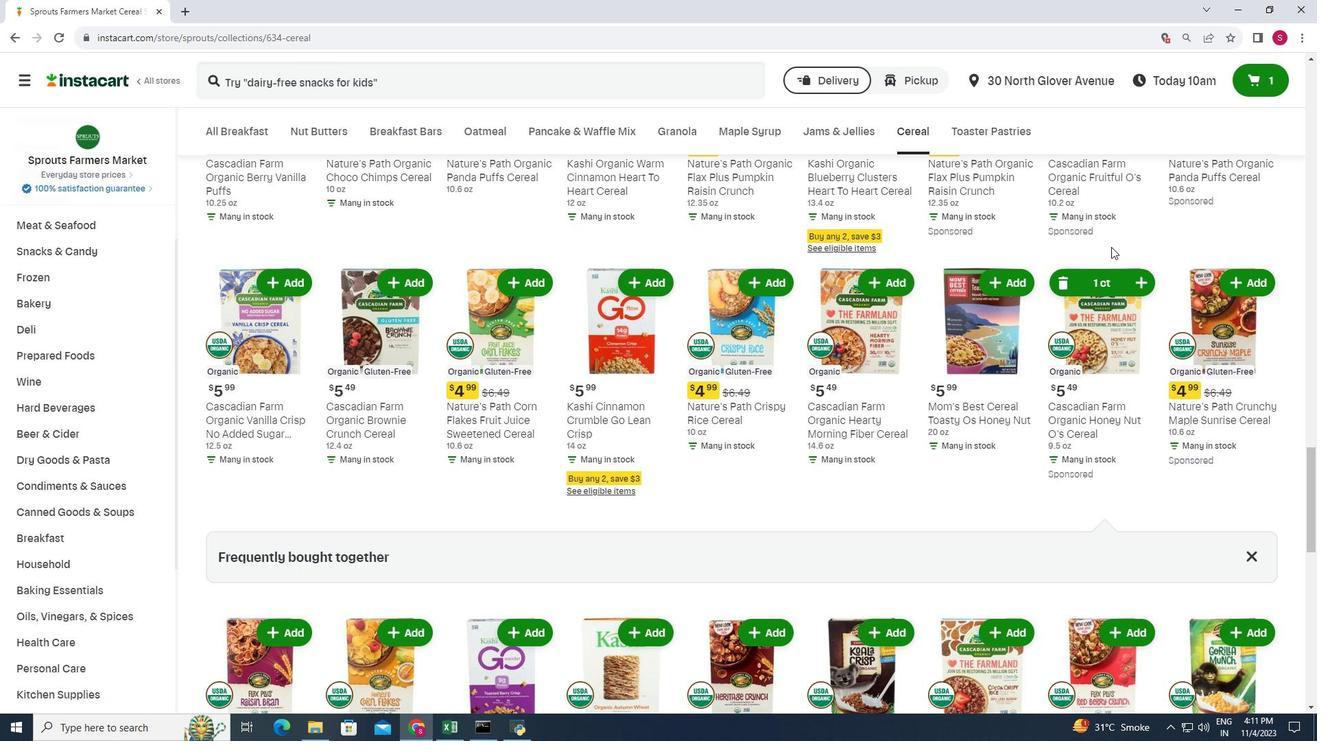 
